 Task: Find connections with filter location Puerto de la Cruz with filter topic #Selfhelpwith filter profile language French with filter current company Chemical Job Vacancy with filter school M.B.M. Engineering College, Jodhpur with filter industry Utilities with filter service category Wedding Photography with filter keywords title Crane Operator
Action: Mouse moved to (614, 83)
Screenshot: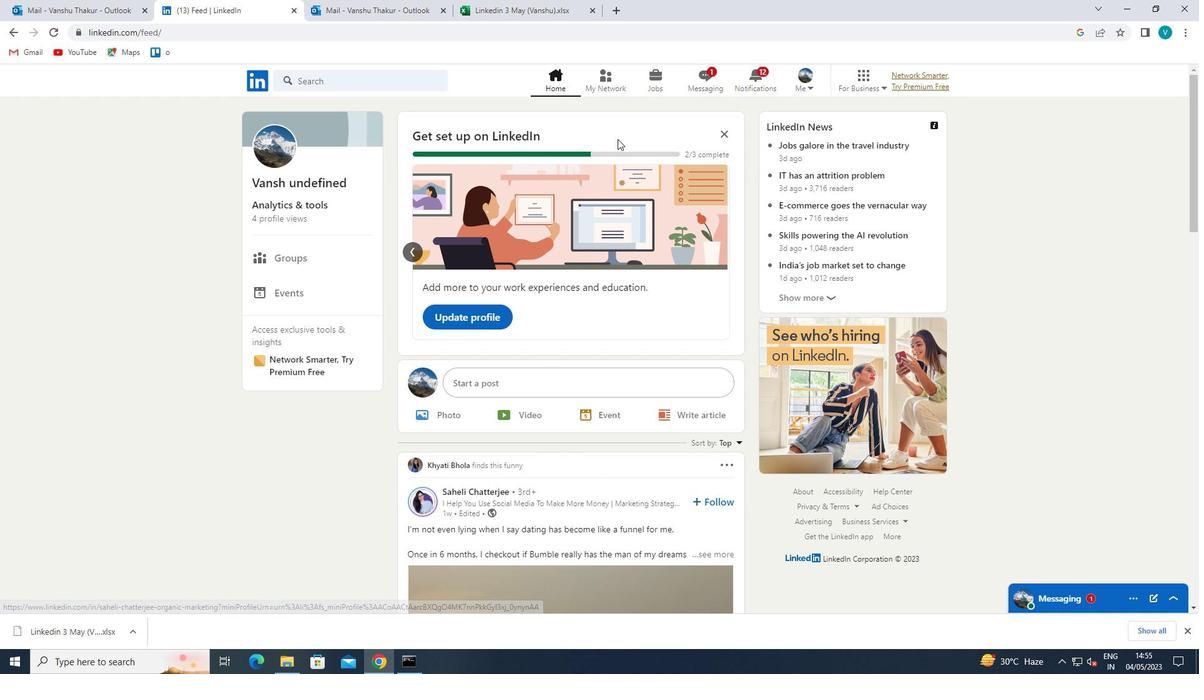 
Action: Mouse pressed left at (614, 83)
Screenshot: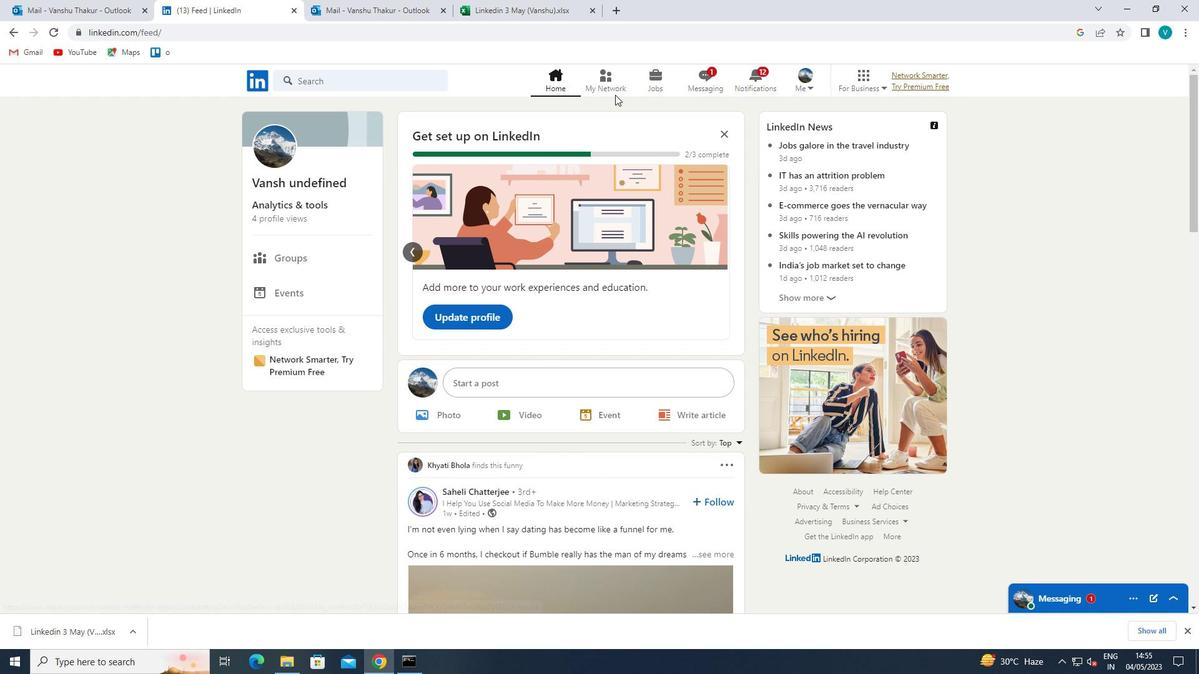 
Action: Mouse moved to (371, 156)
Screenshot: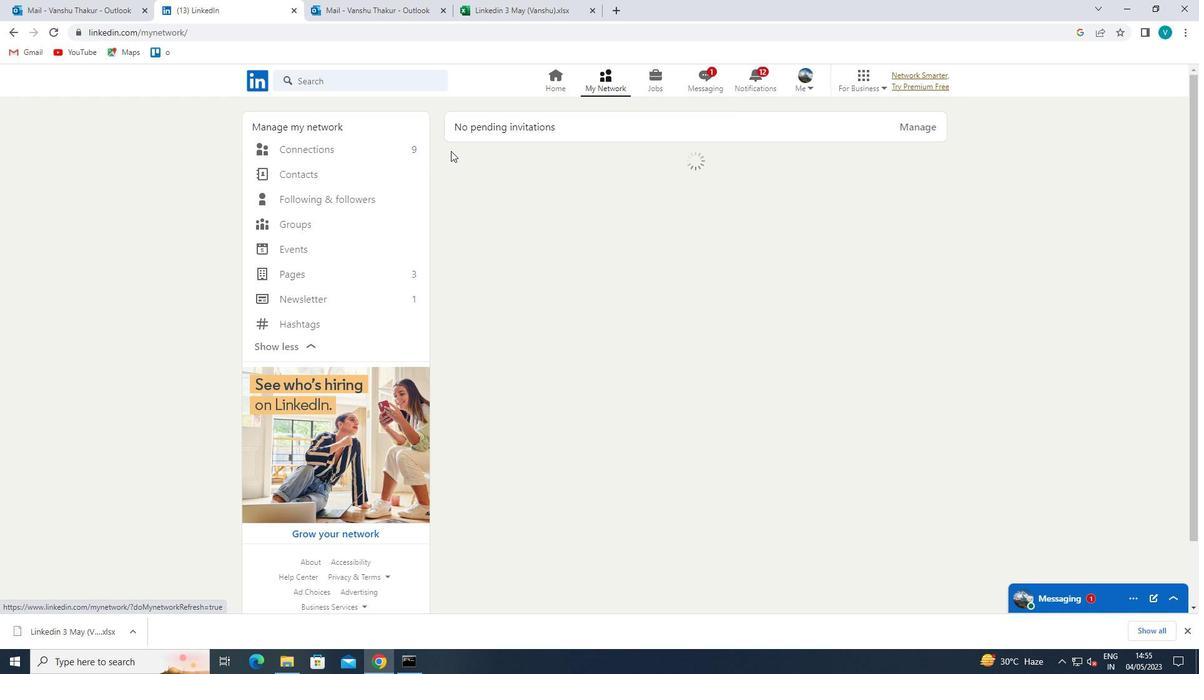 
Action: Mouse pressed left at (371, 156)
Screenshot: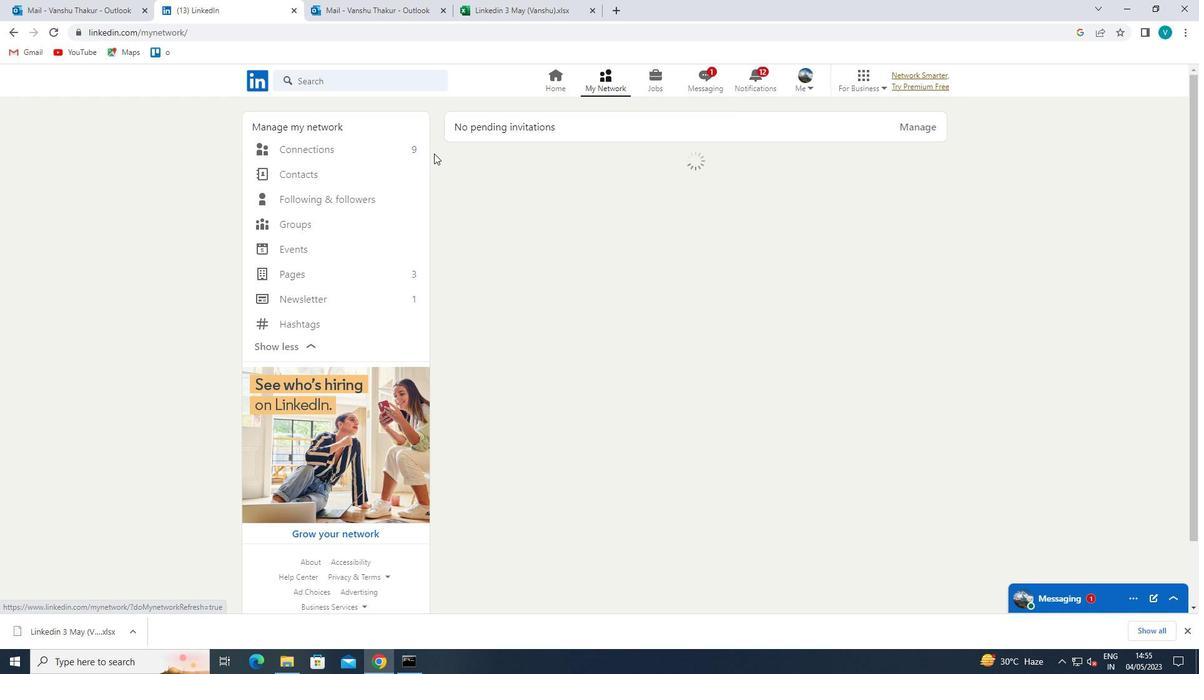 
Action: Mouse moved to (371, 152)
Screenshot: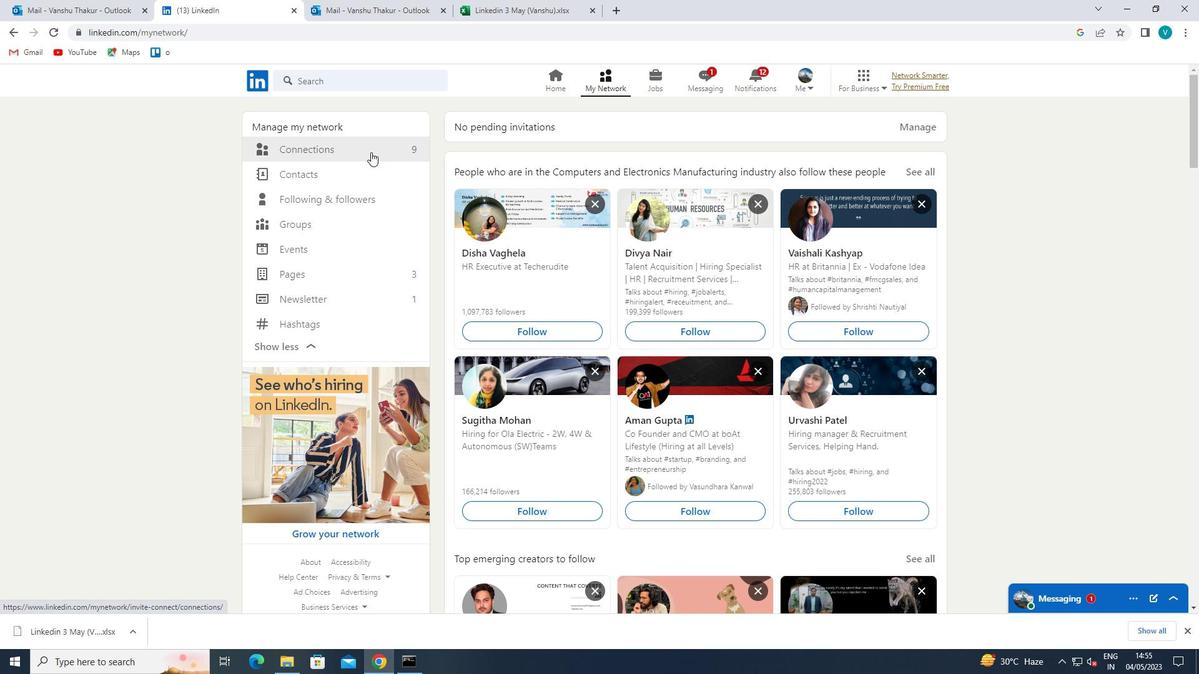 
Action: Mouse pressed left at (371, 152)
Screenshot: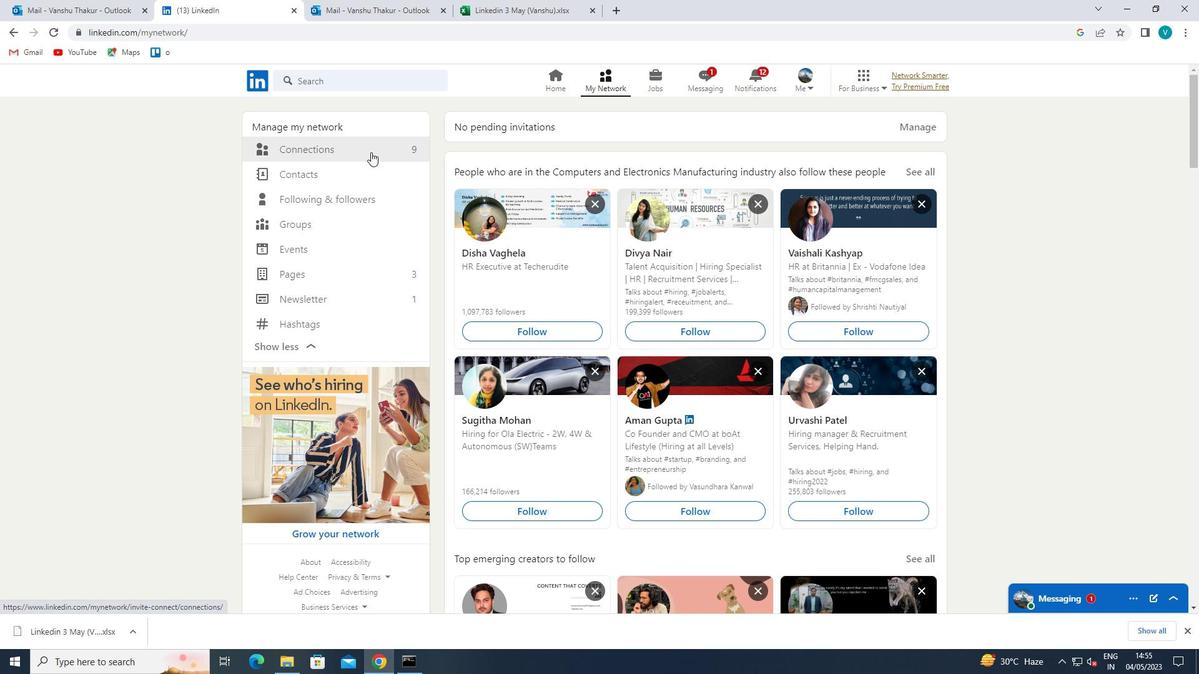 
Action: Mouse moved to (372, 149)
Screenshot: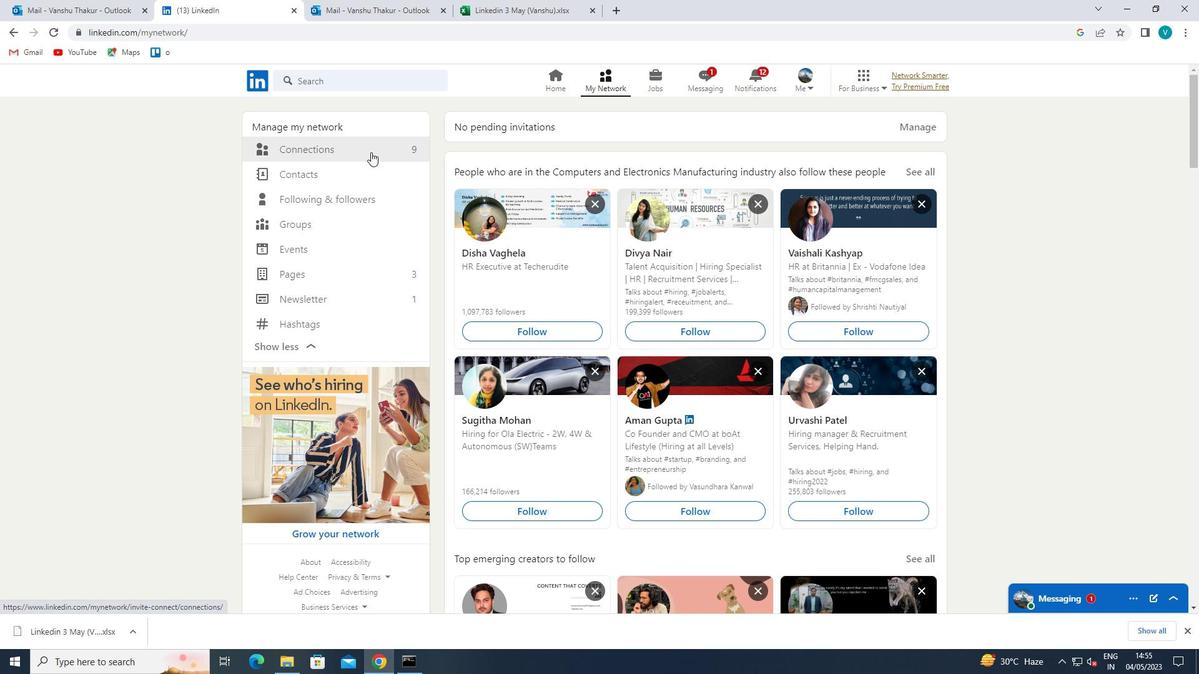 
Action: Mouse pressed left at (372, 149)
Screenshot: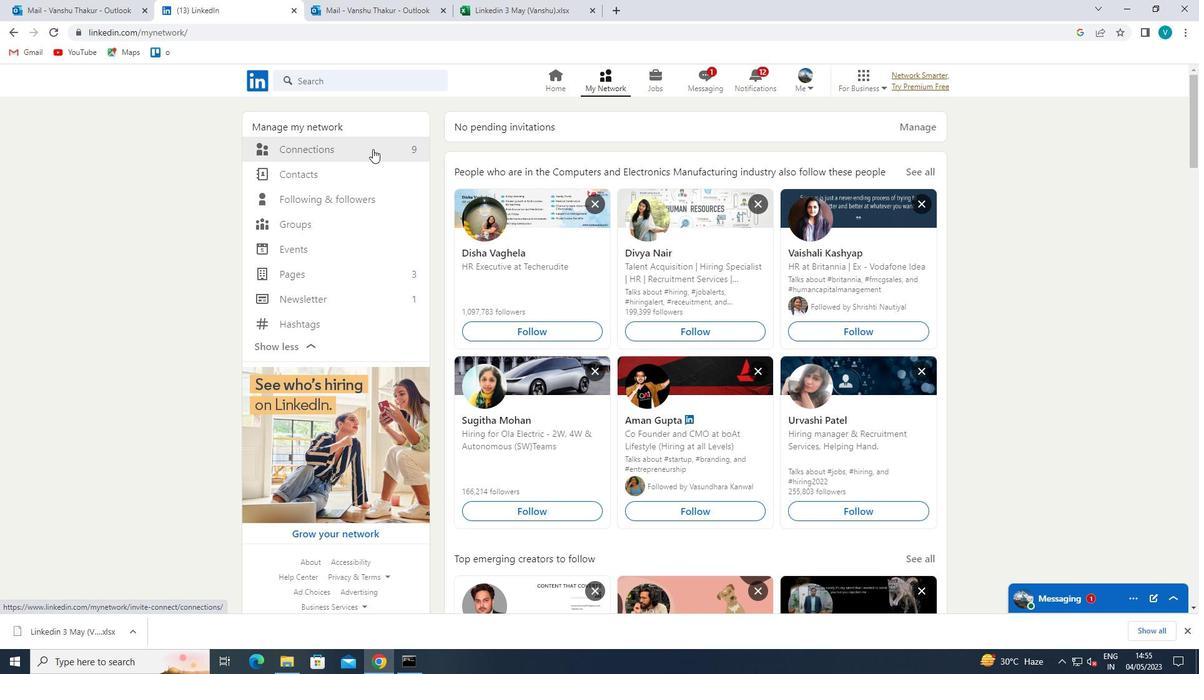 
Action: Mouse moved to (669, 146)
Screenshot: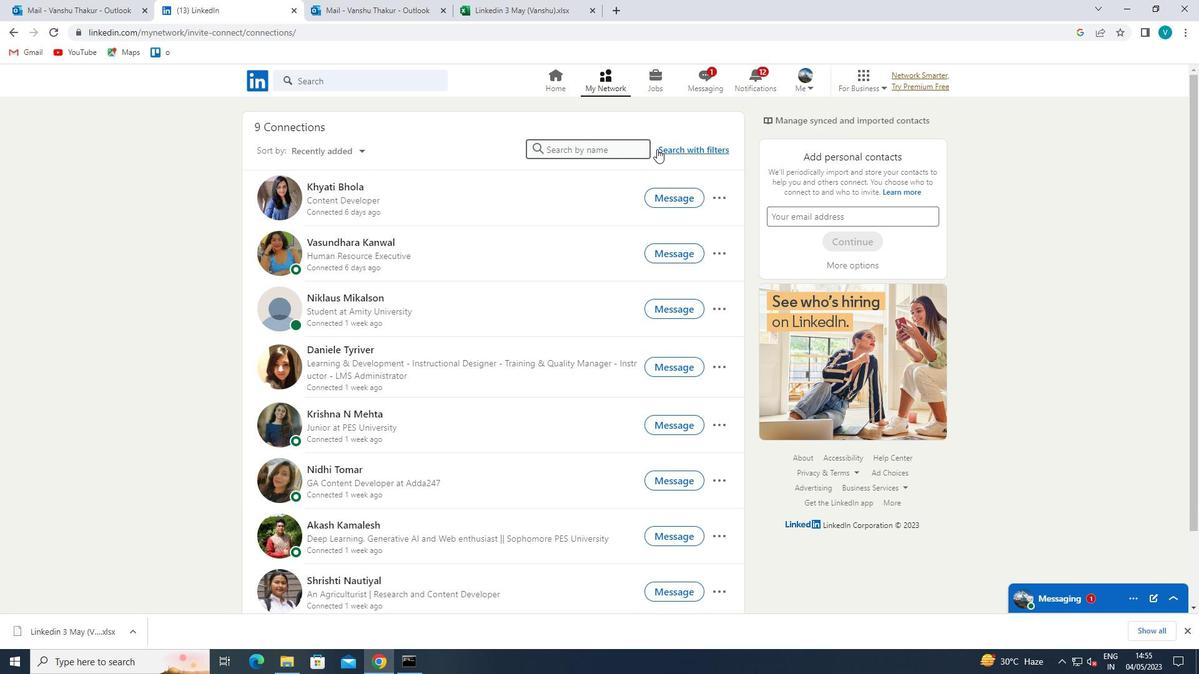 
Action: Mouse pressed left at (669, 146)
Screenshot: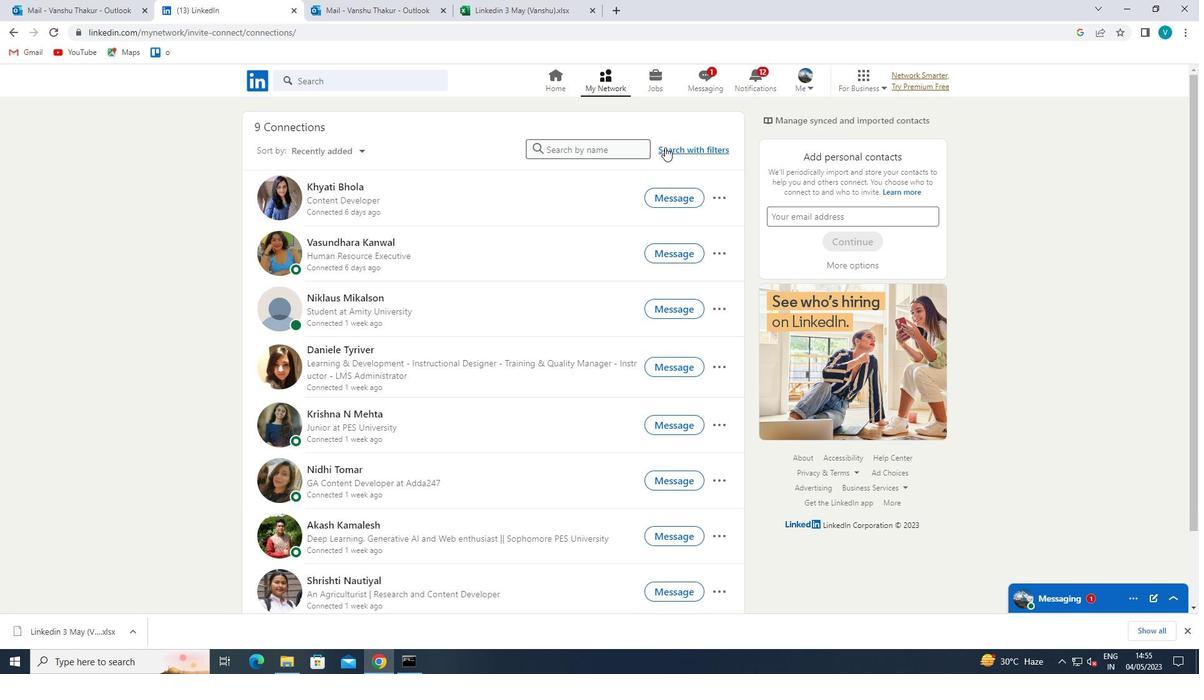 
Action: Mouse moved to (608, 119)
Screenshot: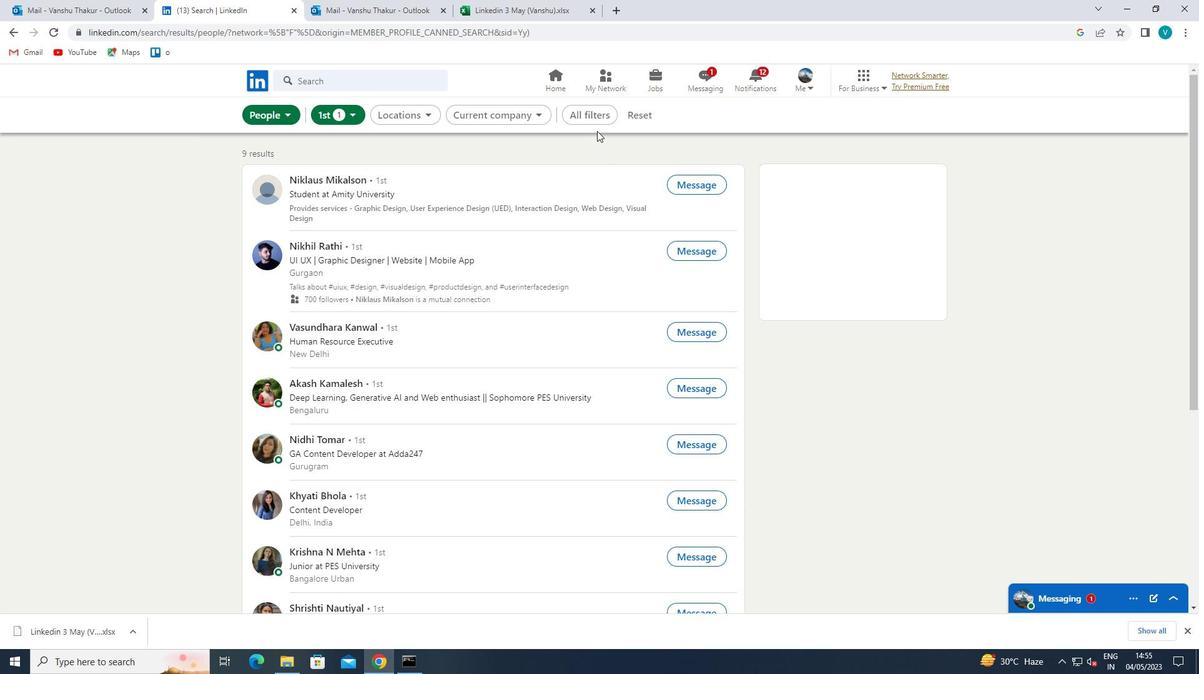 
Action: Mouse pressed left at (608, 119)
Screenshot: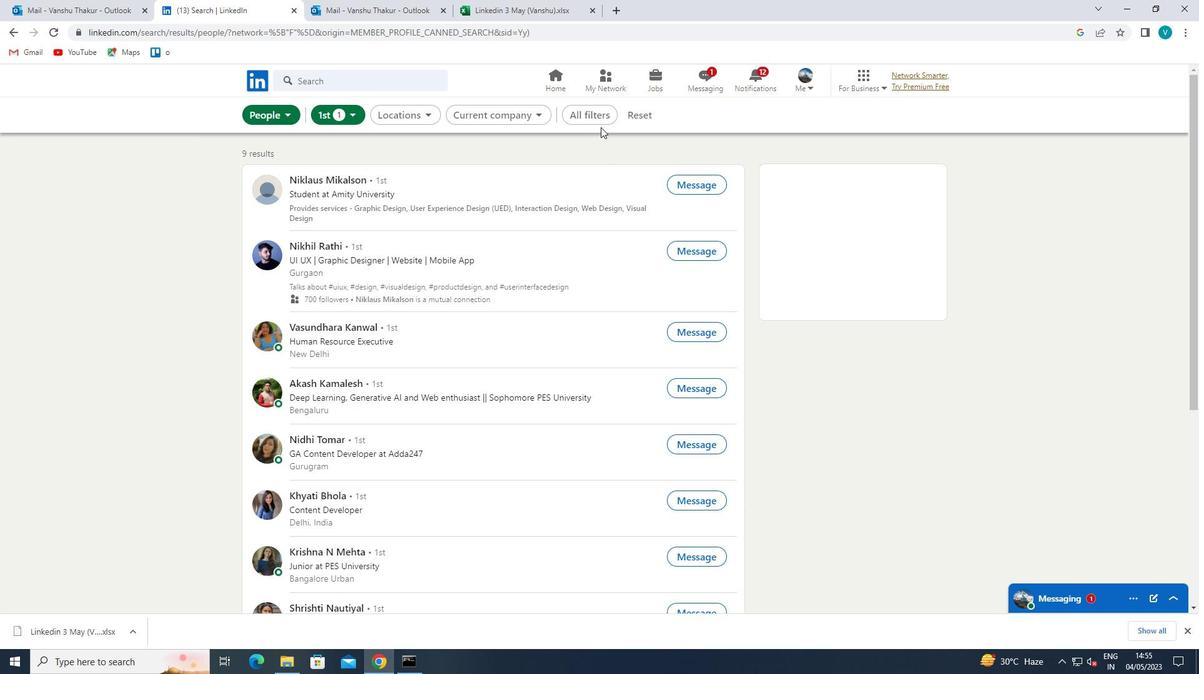 
Action: Mouse moved to (1126, 331)
Screenshot: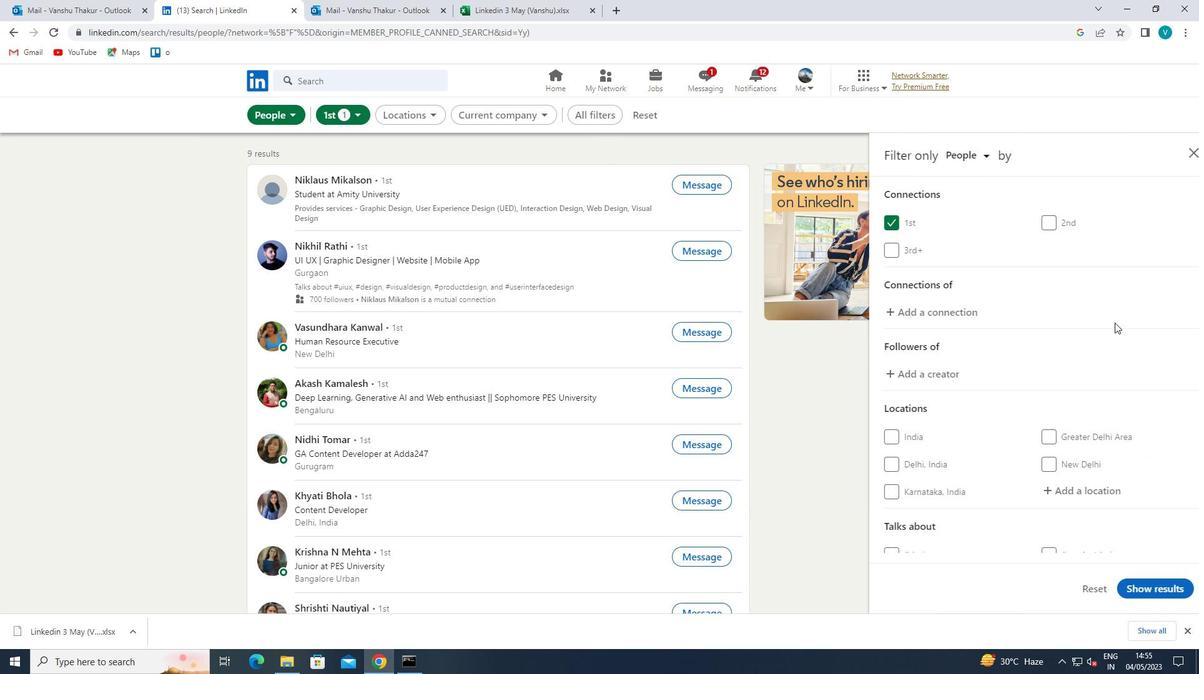 
Action: Mouse scrolled (1126, 331) with delta (0, 0)
Screenshot: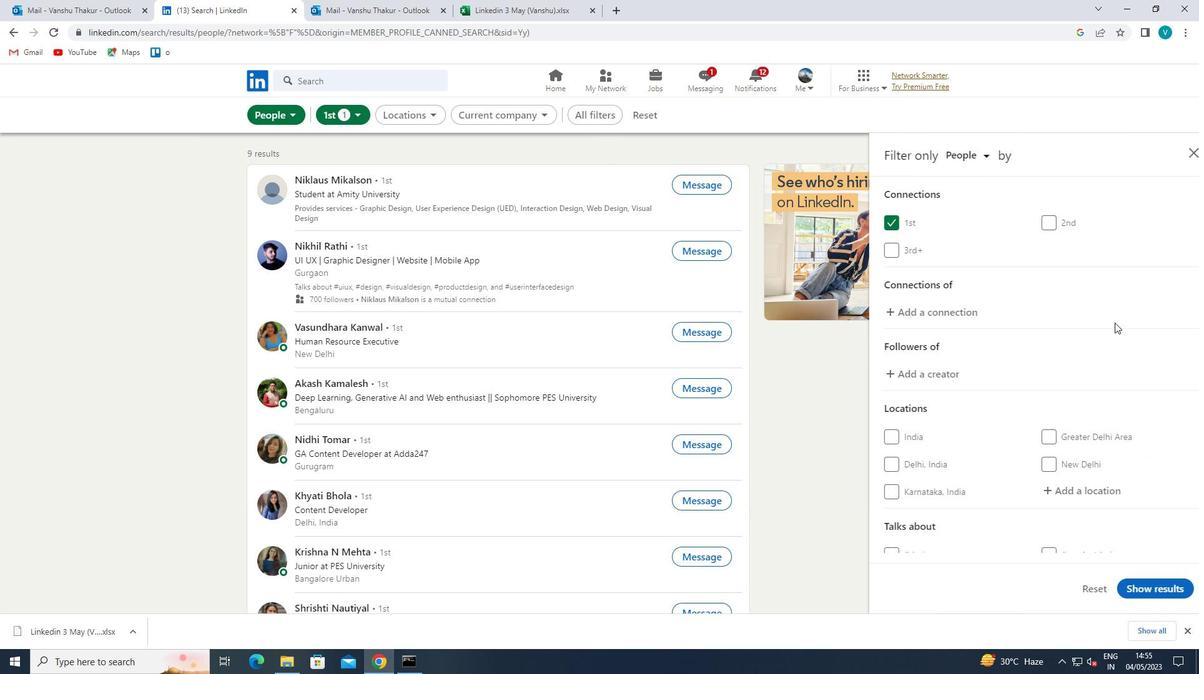 
Action: Mouse moved to (1126, 332)
Screenshot: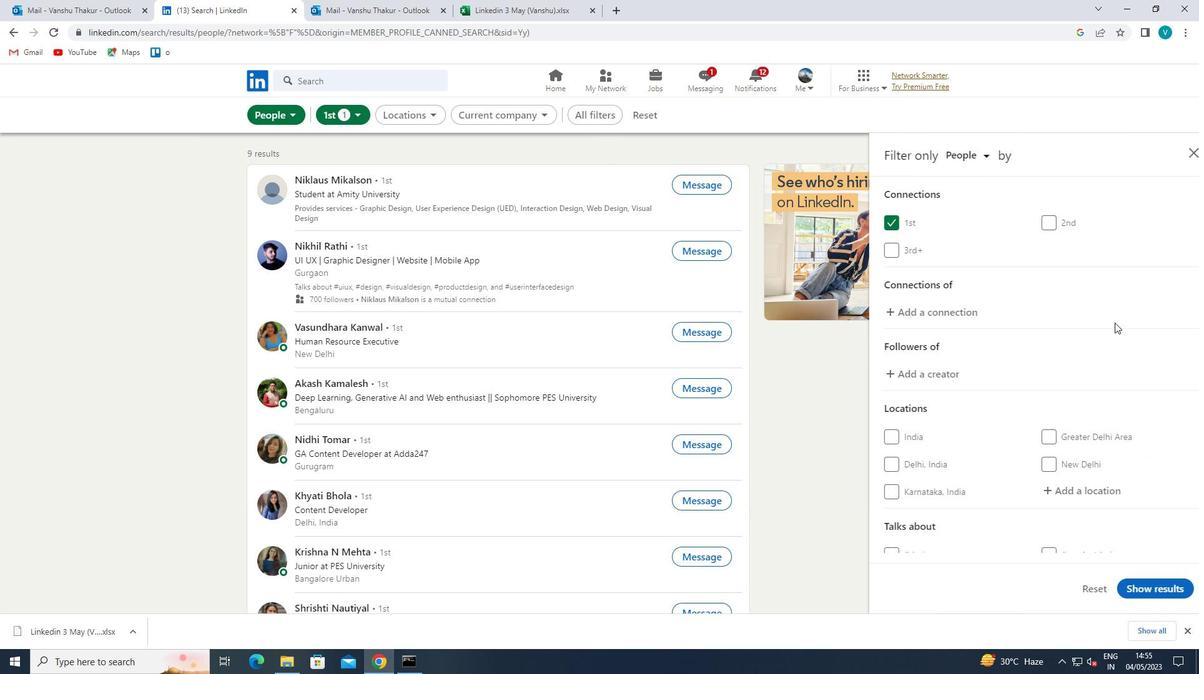 
Action: Mouse scrolled (1126, 331) with delta (0, 0)
Screenshot: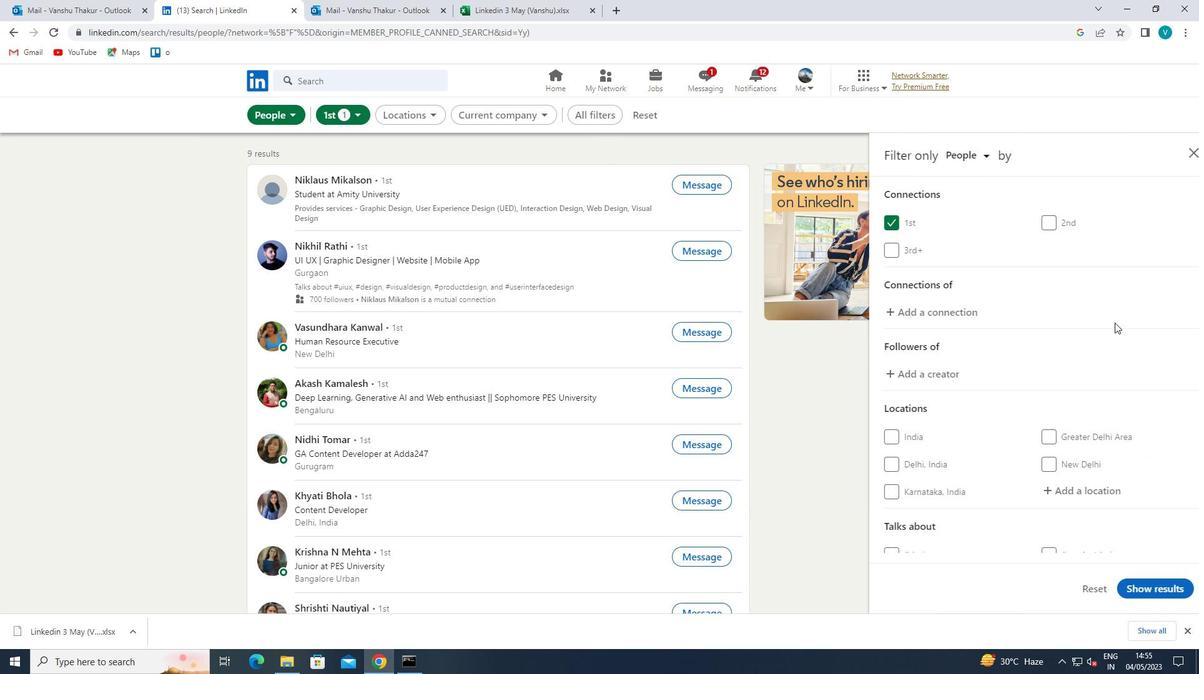 
Action: Mouse moved to (1100, 368)
Screenshot: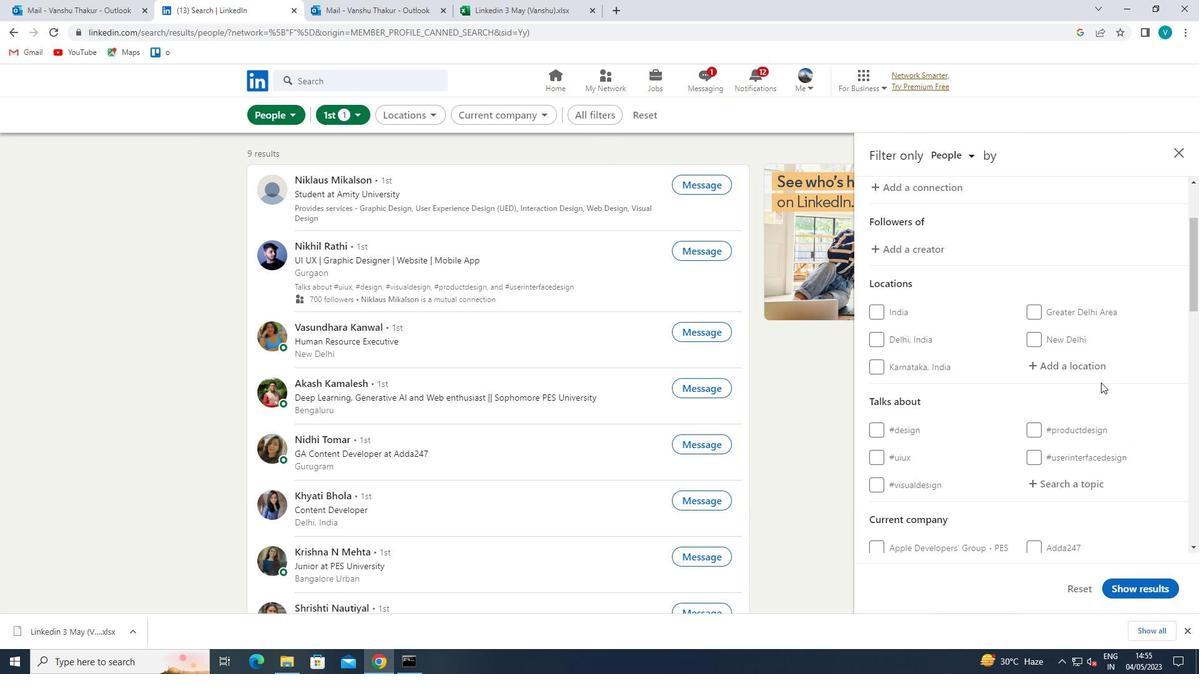 
Action: Mouse pressed left at (1100, 368)
Screenshot: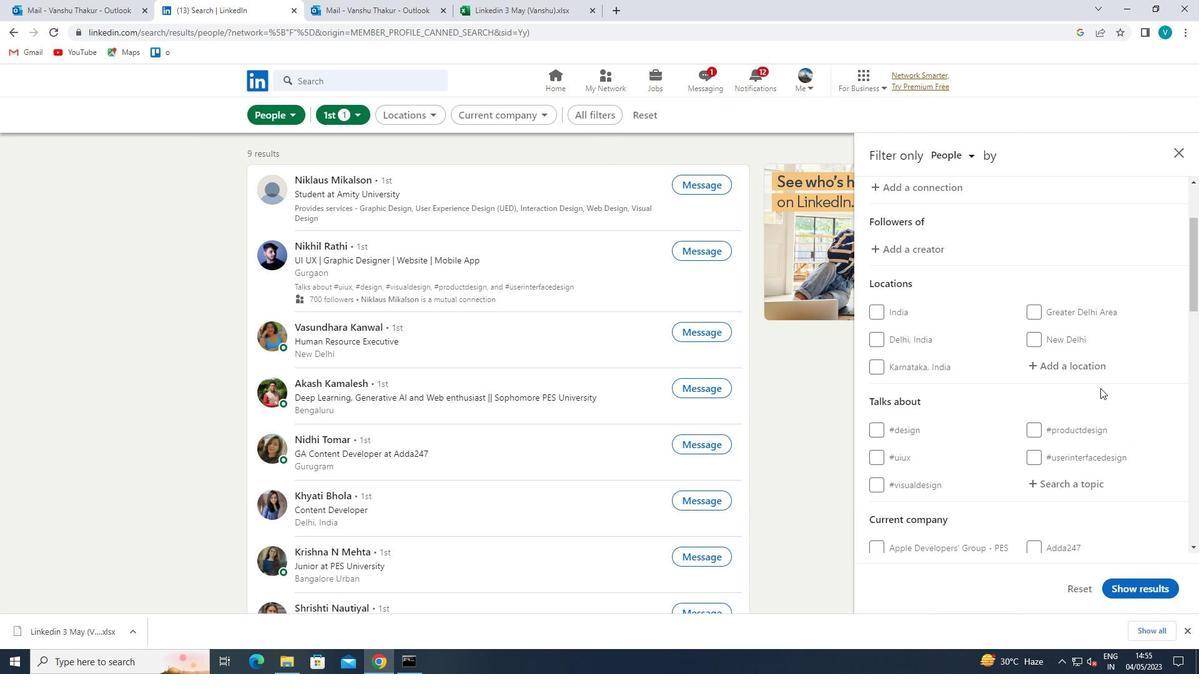 
Action: Mouse moved to (1050, 394)
Screenshot: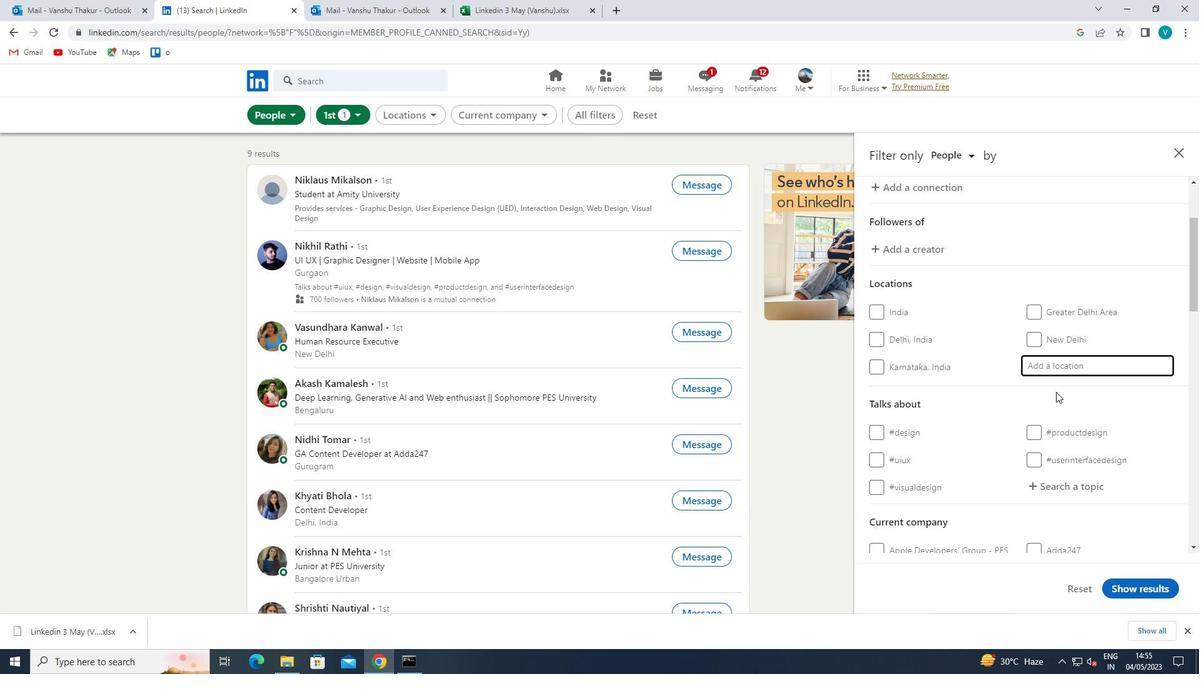 
Action: Key pressed <Key.shift>PUERTO<Key.space>DE<Key.space>LA<Key.space><Key.shift>CRUZ
Screenshot: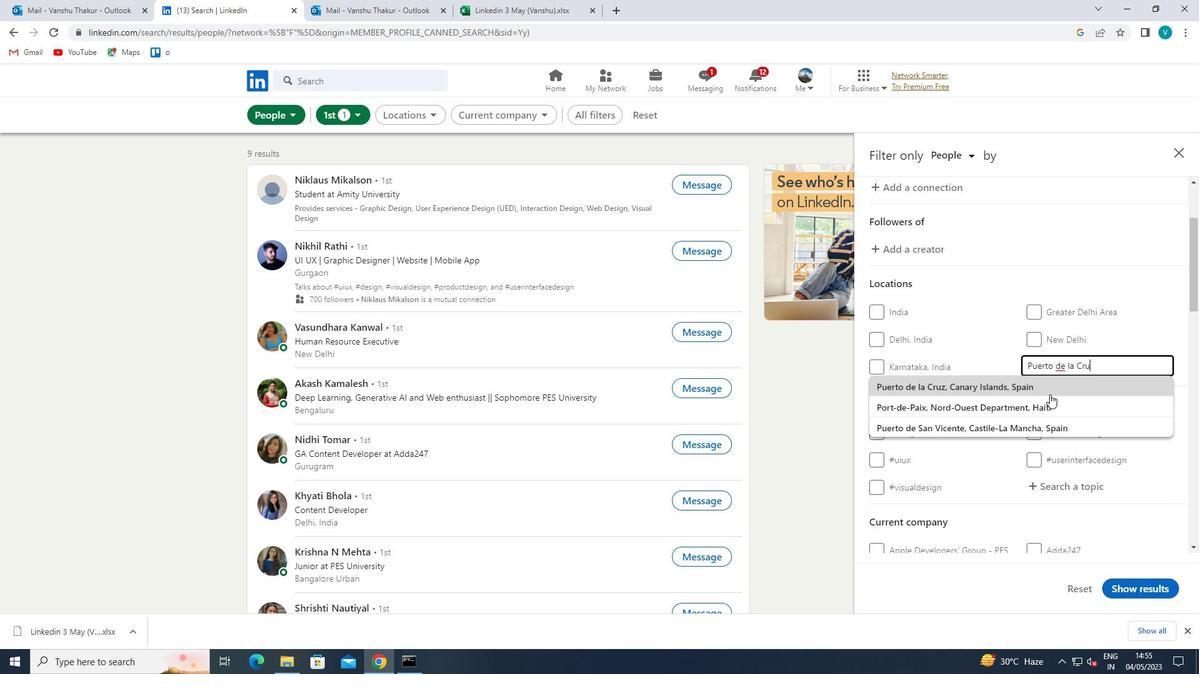 
Action: Mouse pressed left at (1050, 394)
Screenshot: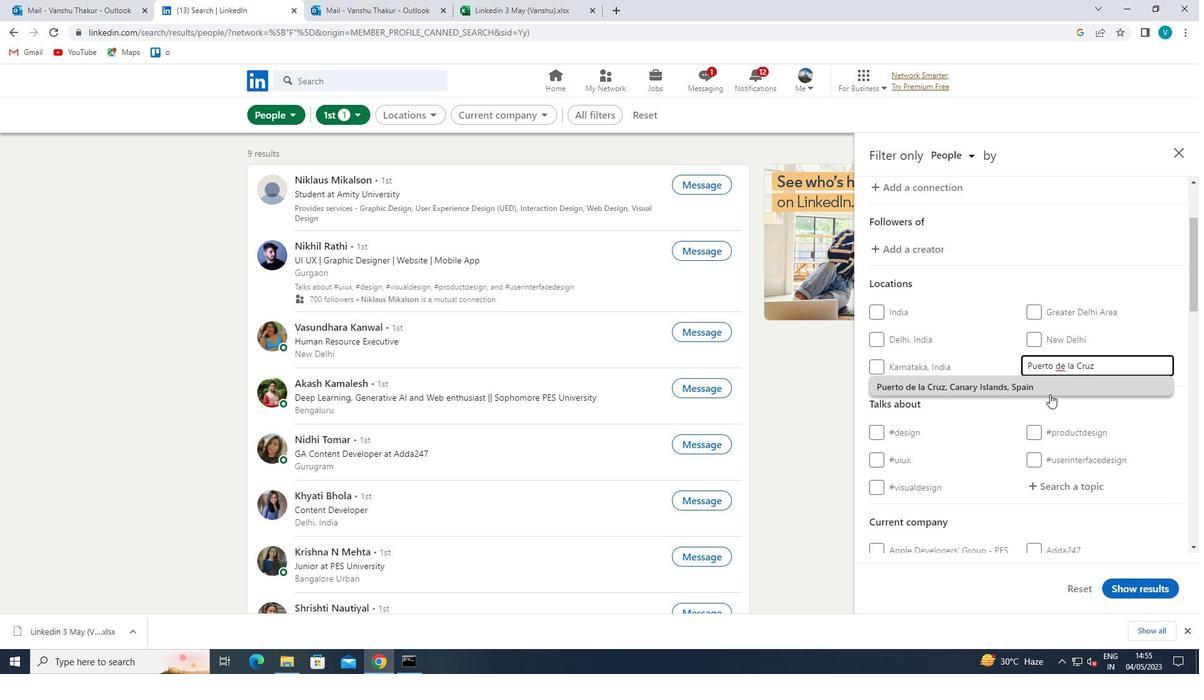 
Action: Mouse moved to (1044, 397)
Screenshot: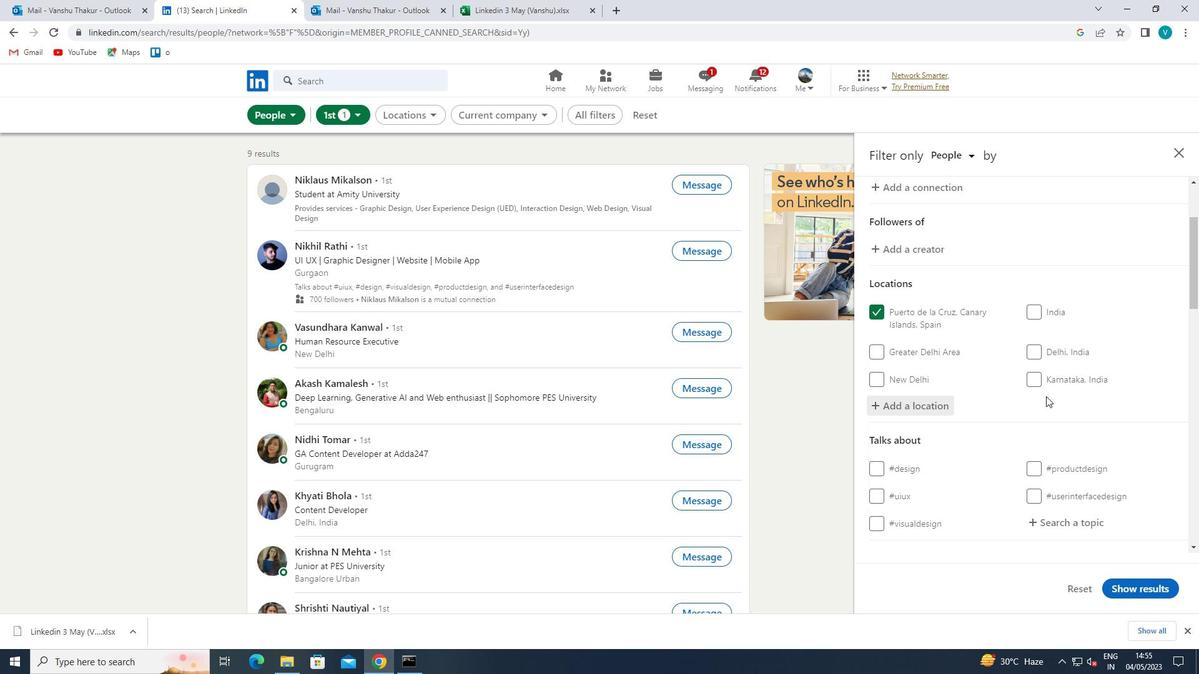 
Action: Mouse scrolled (1044, 397) with delta (0, 0)
Screenshot: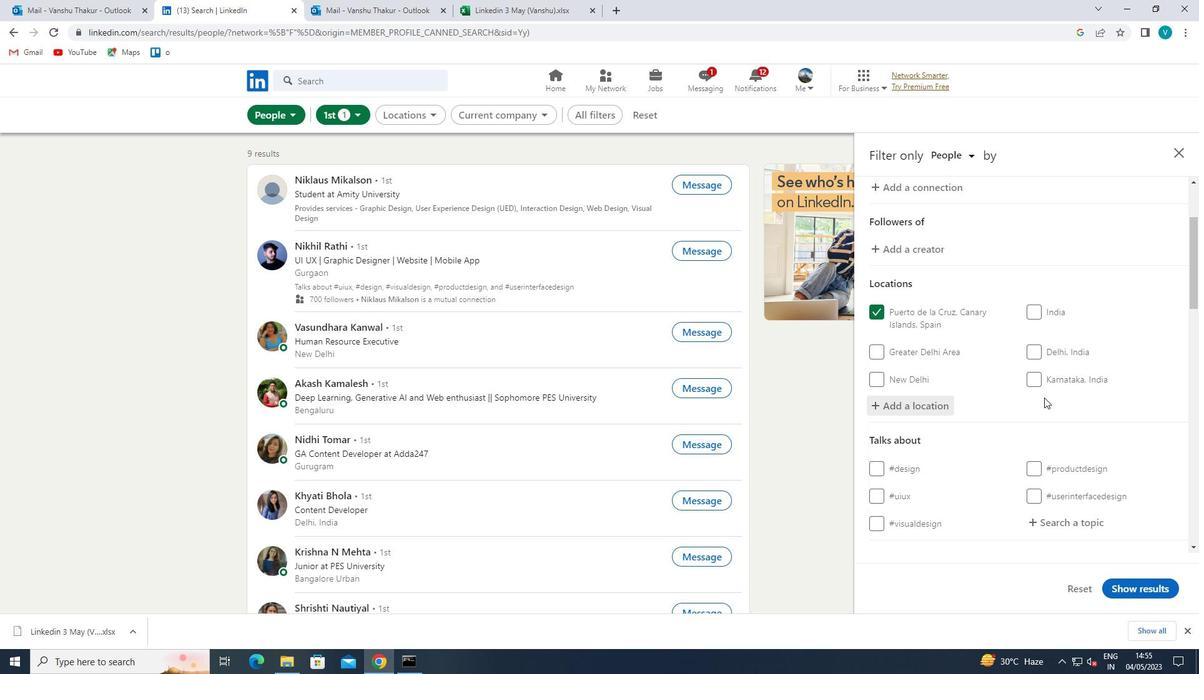
Action: Mouse scrolled (1044, 397) with delta (0, 0)
Screenshot: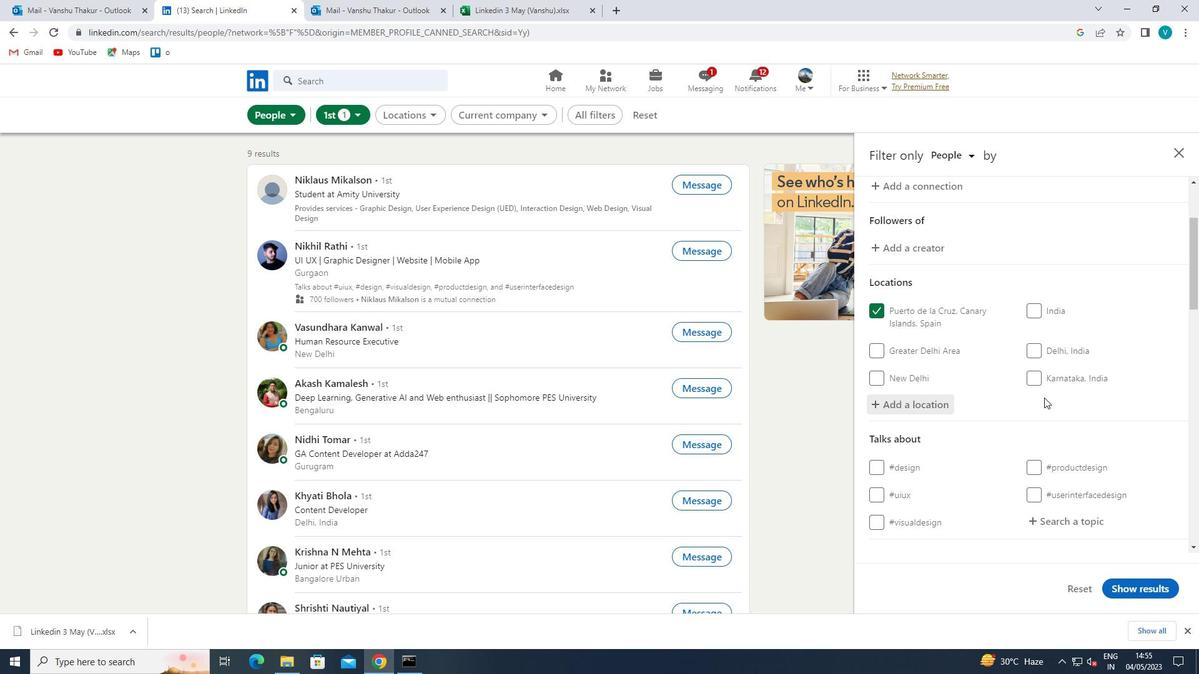 
Action: Mouse scrolled (1044, 397) with delta (0, 0)
Screenshot: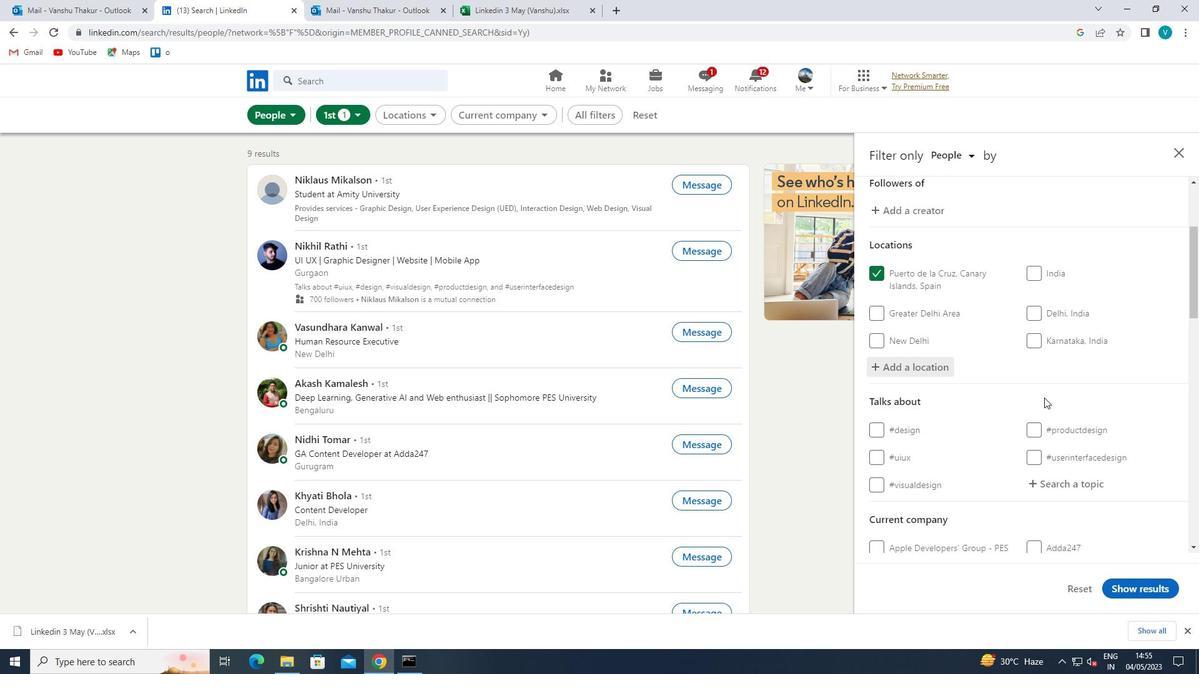 
Action: Mouse moved to (1058, 334)
Screenshot: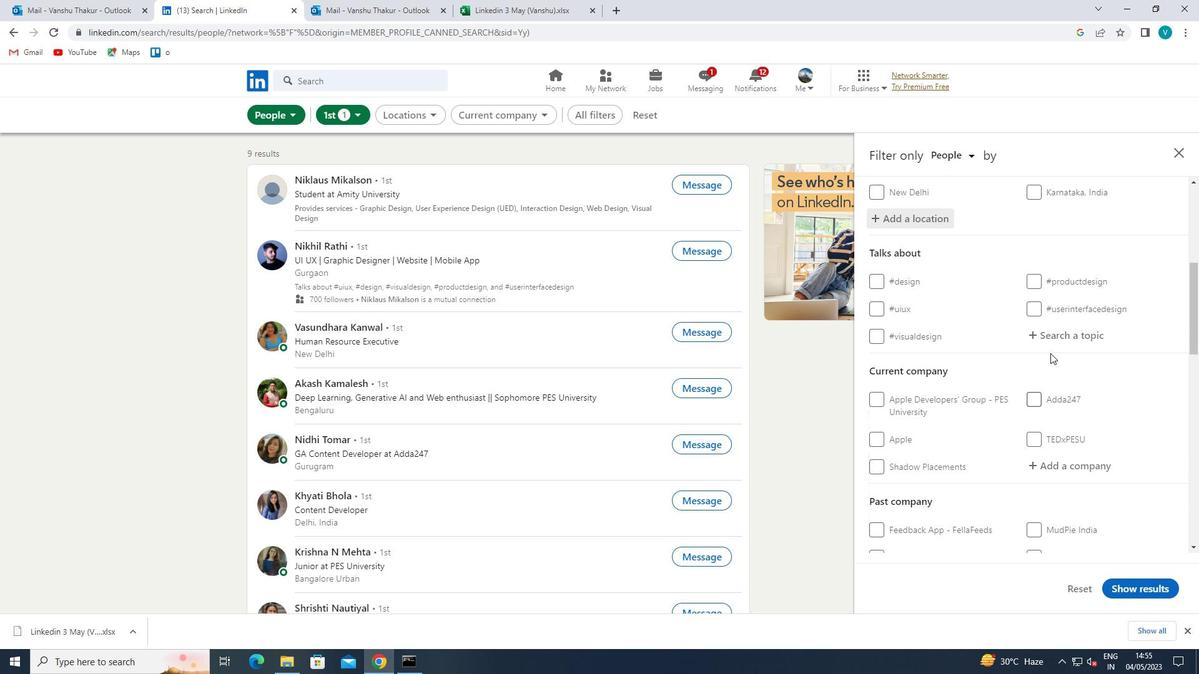 
Action: Mouse pressed left at (1058, 334)
Screenshot: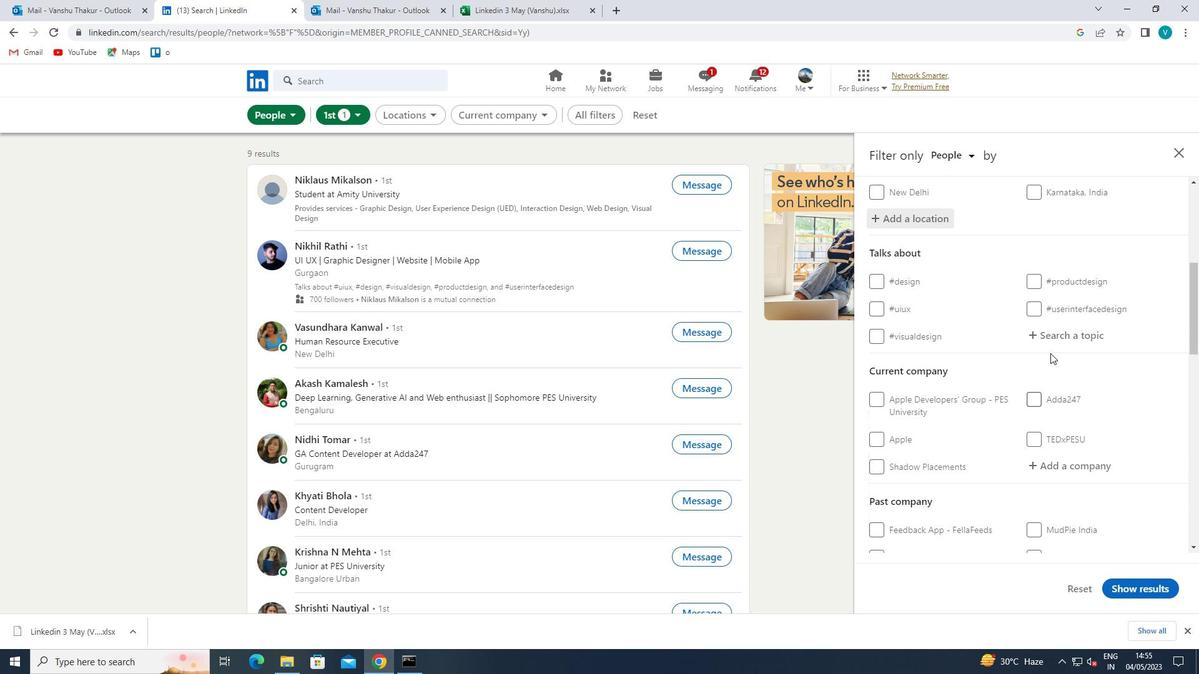 
Action: Mouse moved to (1055, 335)
Screenshot: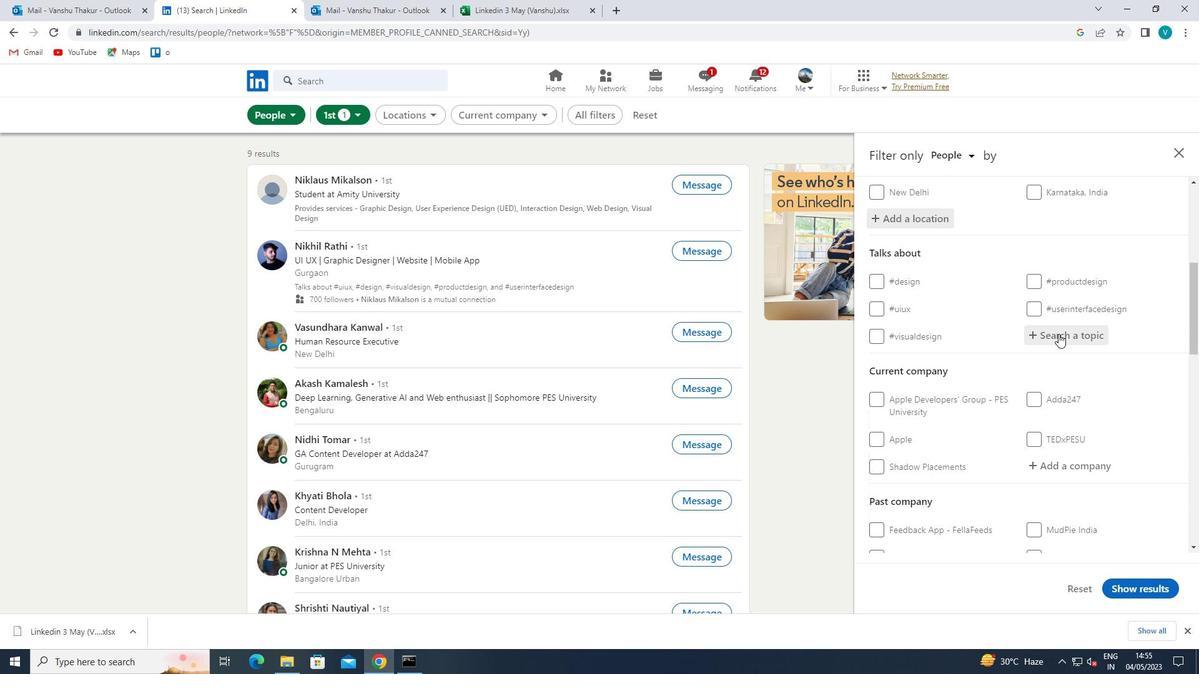 
Action: Key pressed SELFHELP
Screenshot: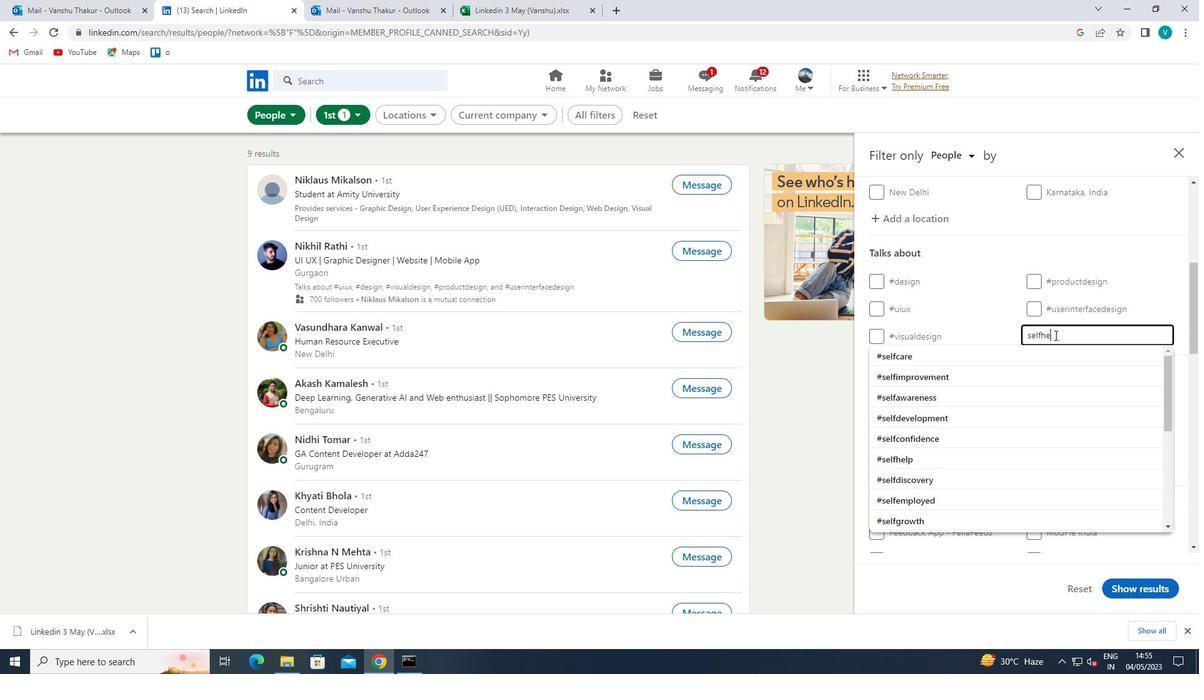 
Action: Mouse moved to (1096, 357)
Screenshot: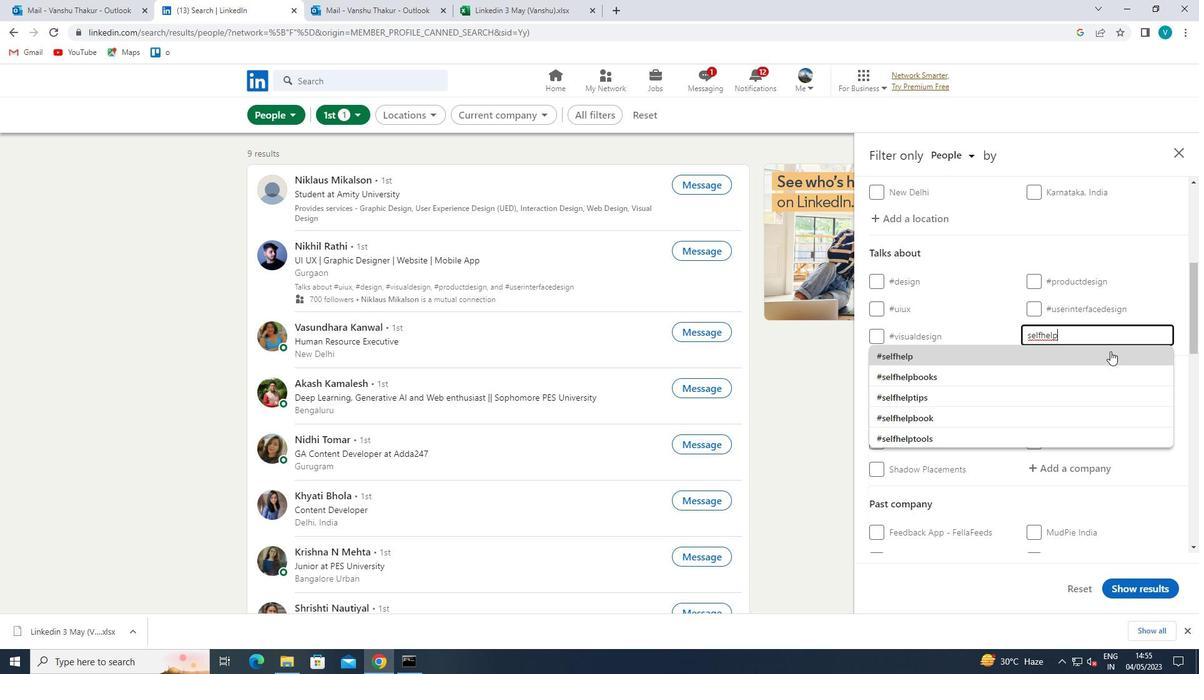 
Action: Mouse pressed left at (1096, 357)
Screenshot: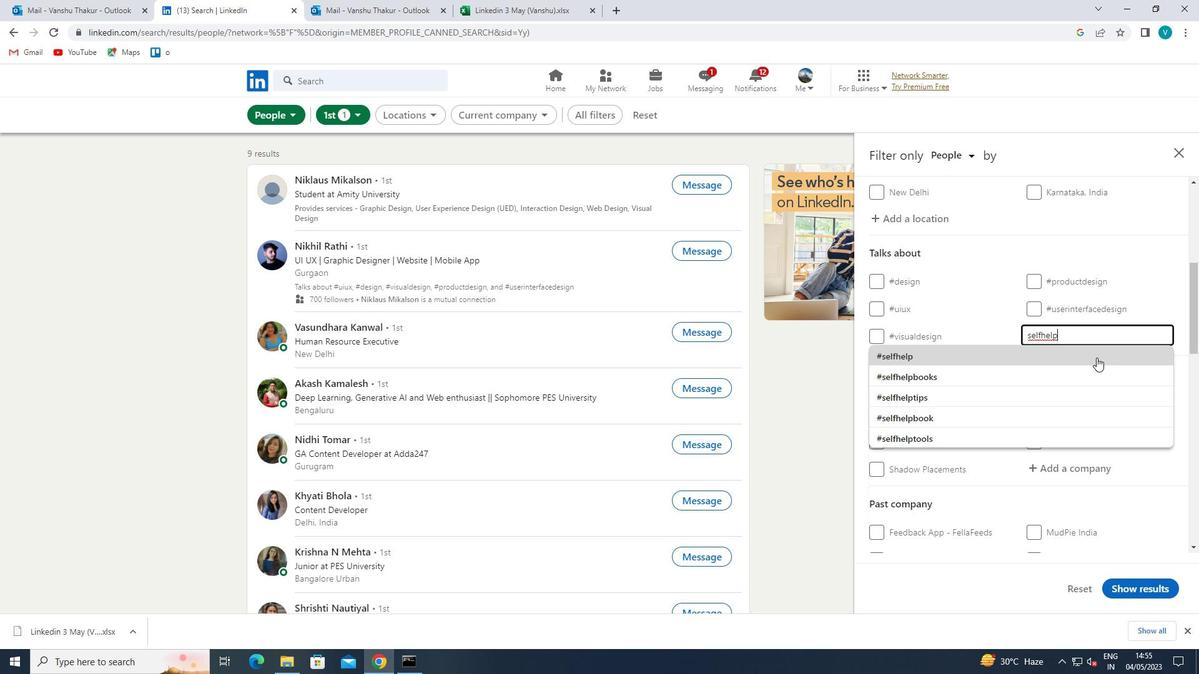 
Action: Mouse scrolled (1096, 357) with delta (0, 0)
Screenshot: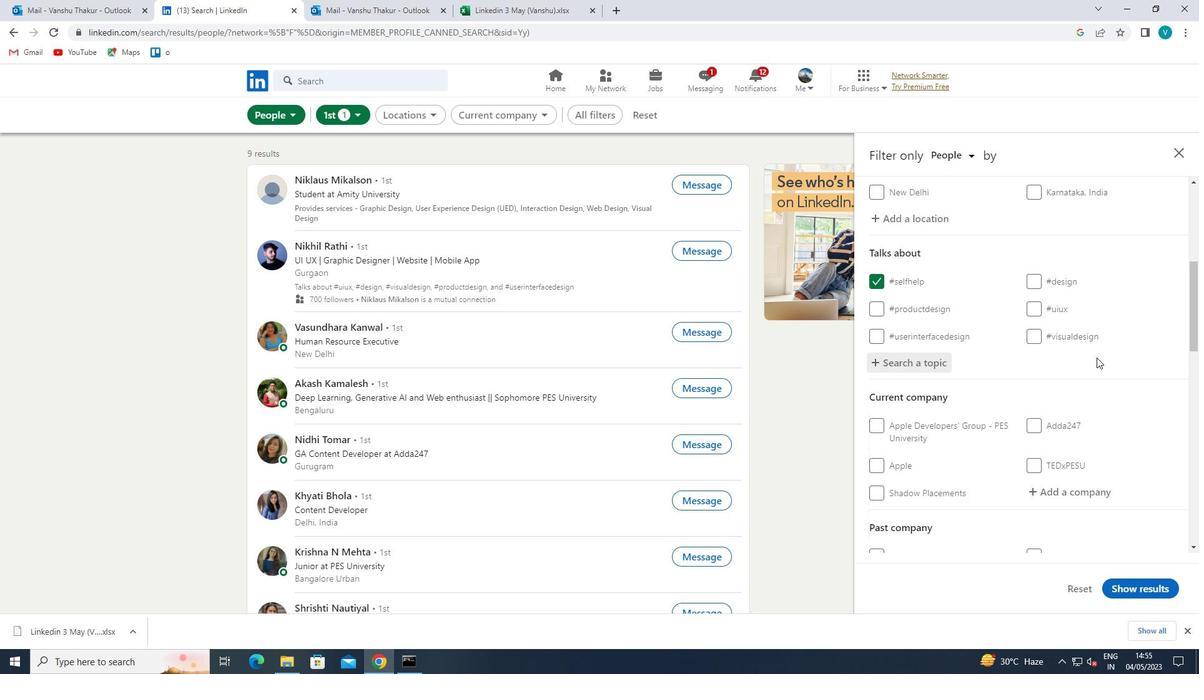 
Action: Mouse scrolled (1096, 357) with delta (0, 0)
Screenshot: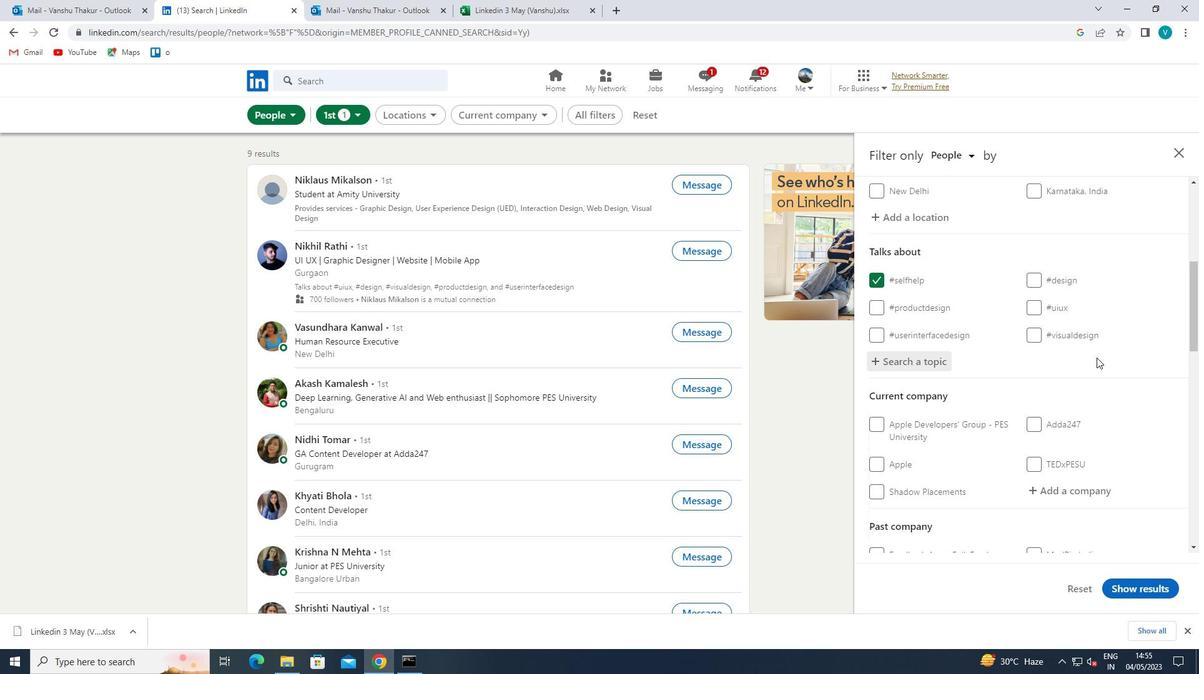 
Action: Mouse moved to (1083, 367)
Screenshot: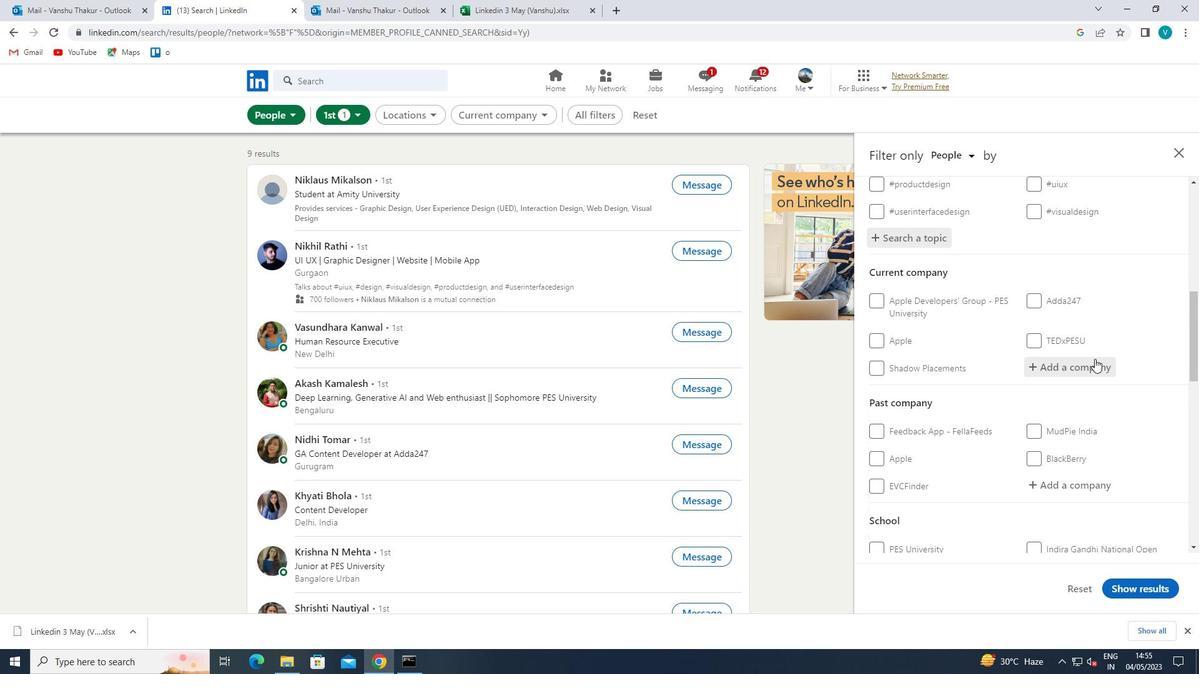 
Action: Mouse pressed left at (1083, 367)
Screenshot: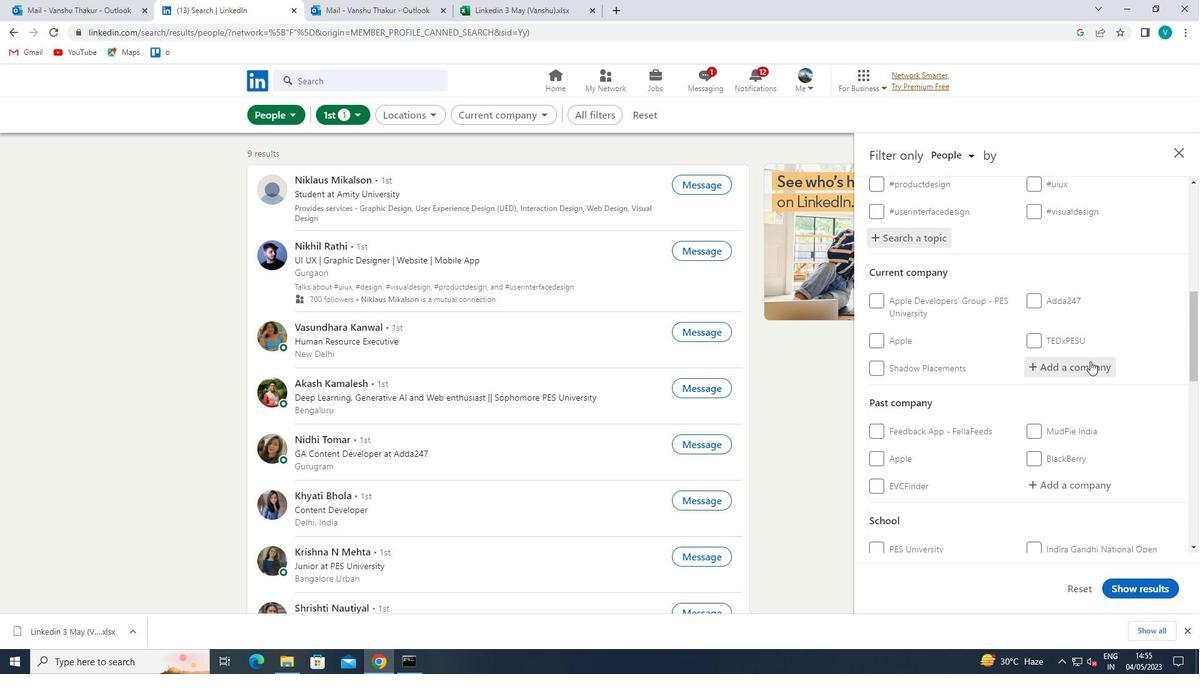 
Action: Mouse moved to (1100, 357)
Screenshot: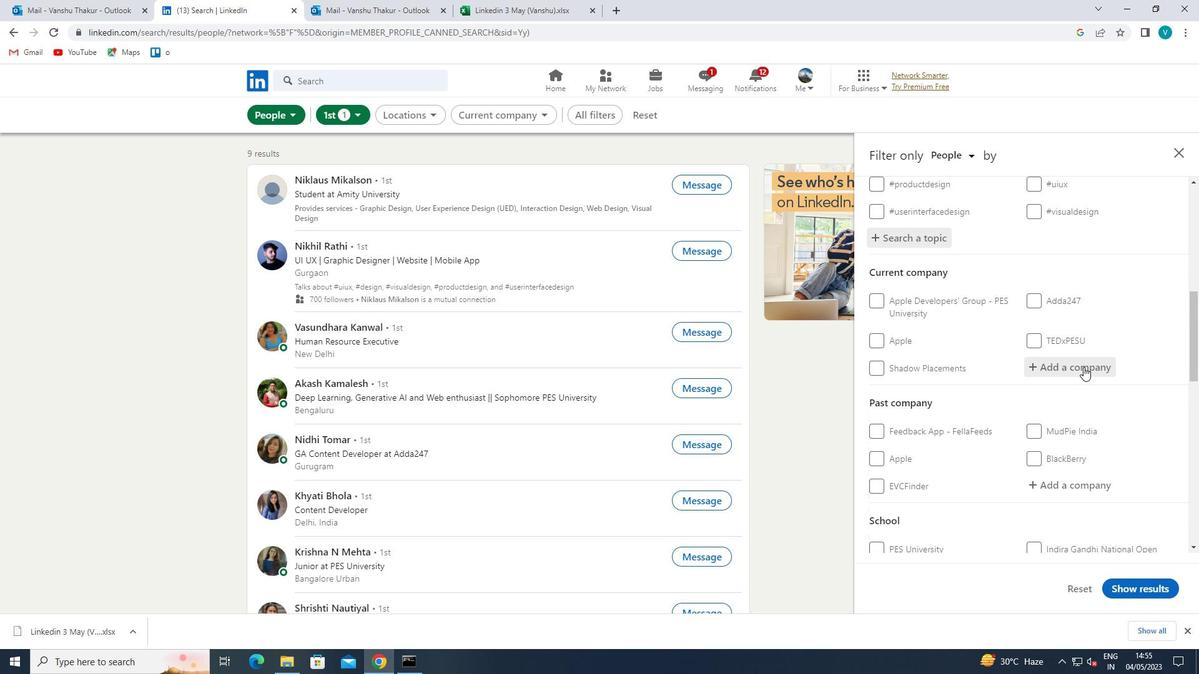 
Action: Key pressed <Key.shift>CHEMICAL<Key.space><Key.shift>JOB<Key.space>
Screenshot: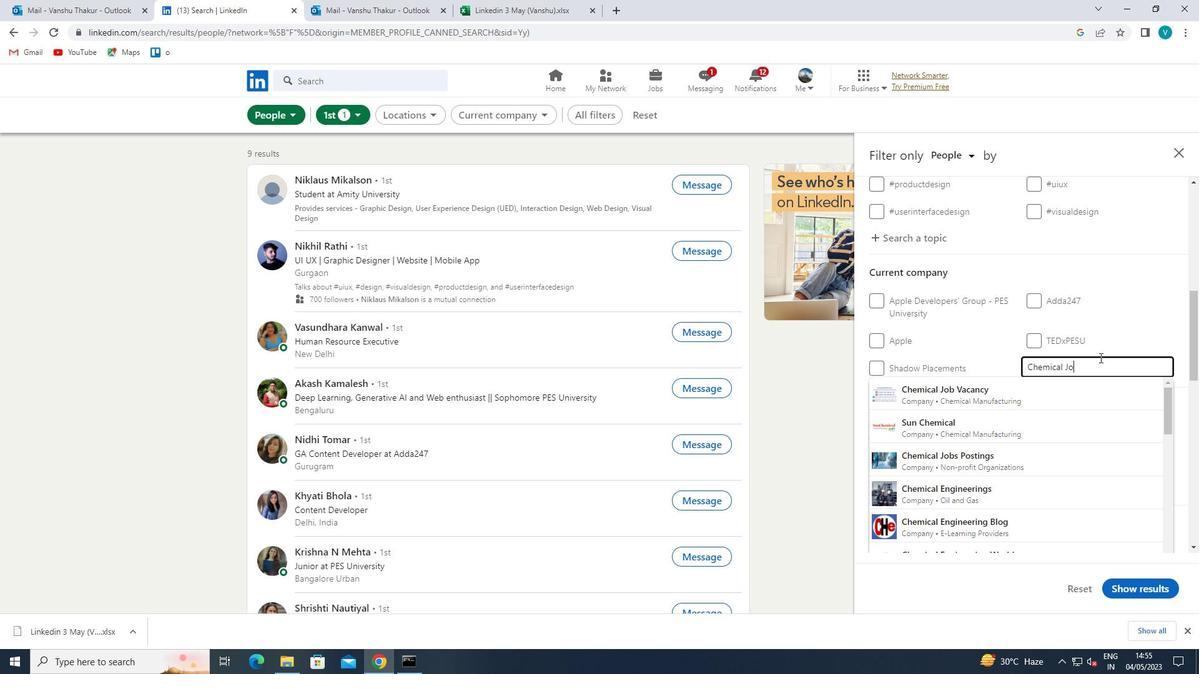 
Action: Mouse moved to (1050, 387)
Screenshot: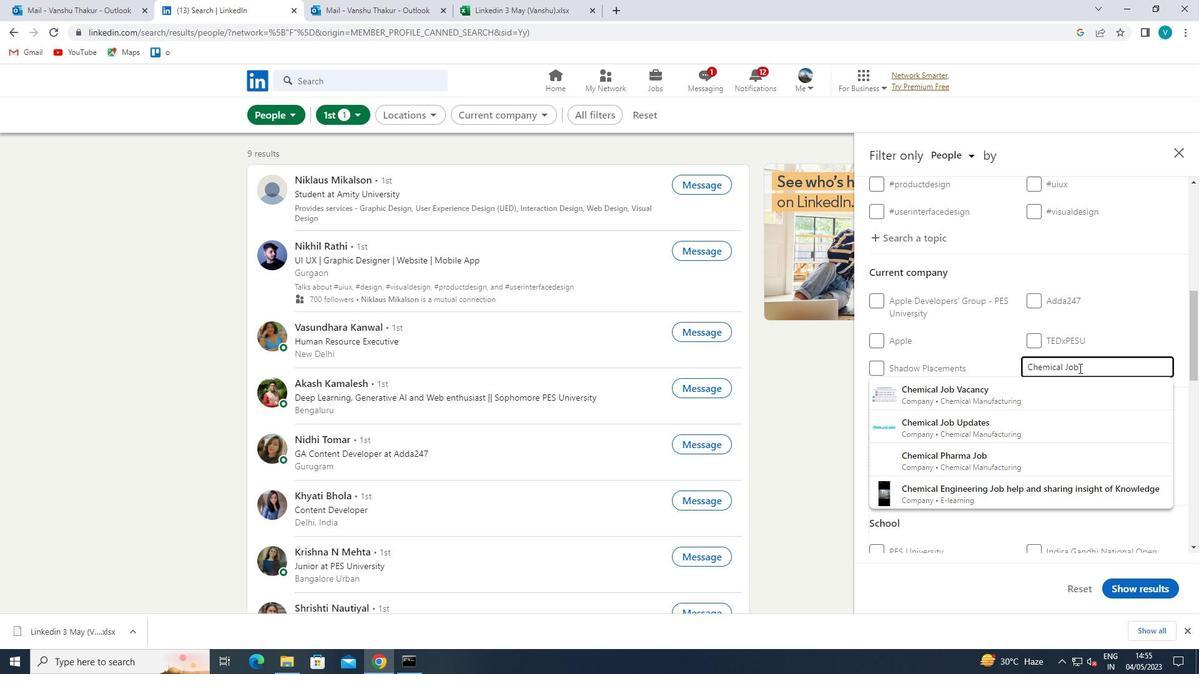 
Action: Mouse pressed left at (1050, 387)
Screenshot: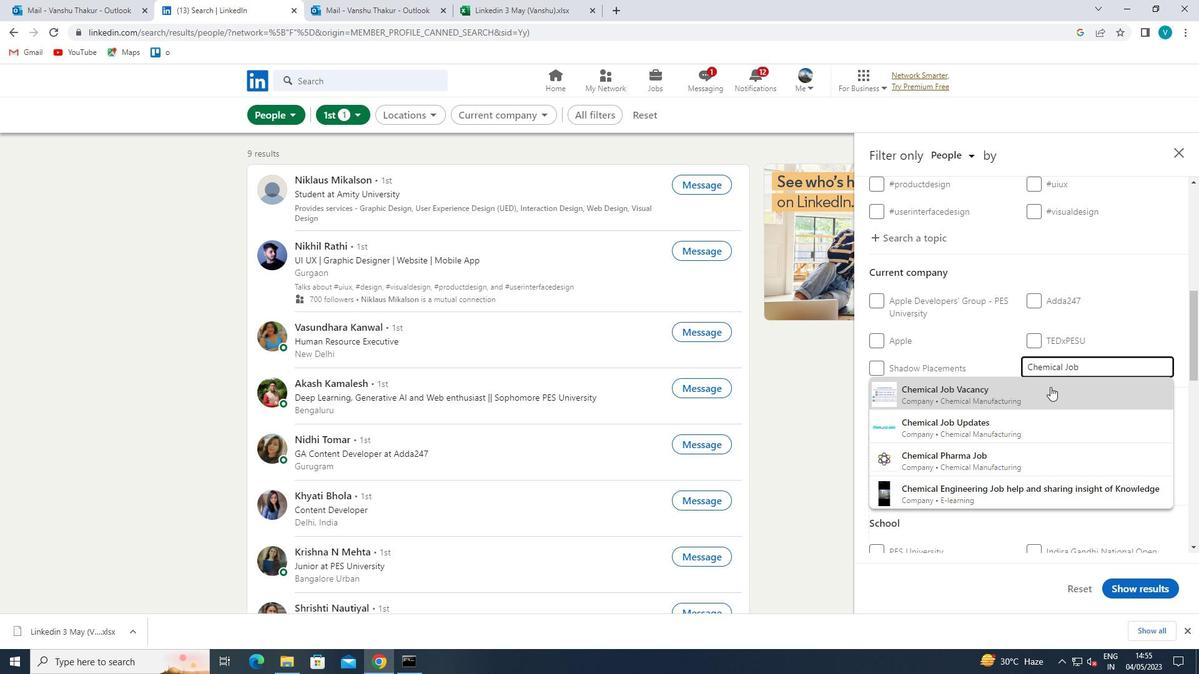 
Action: Mouse scrolled (1050, 386) with delta (0, 0)
Screenshot: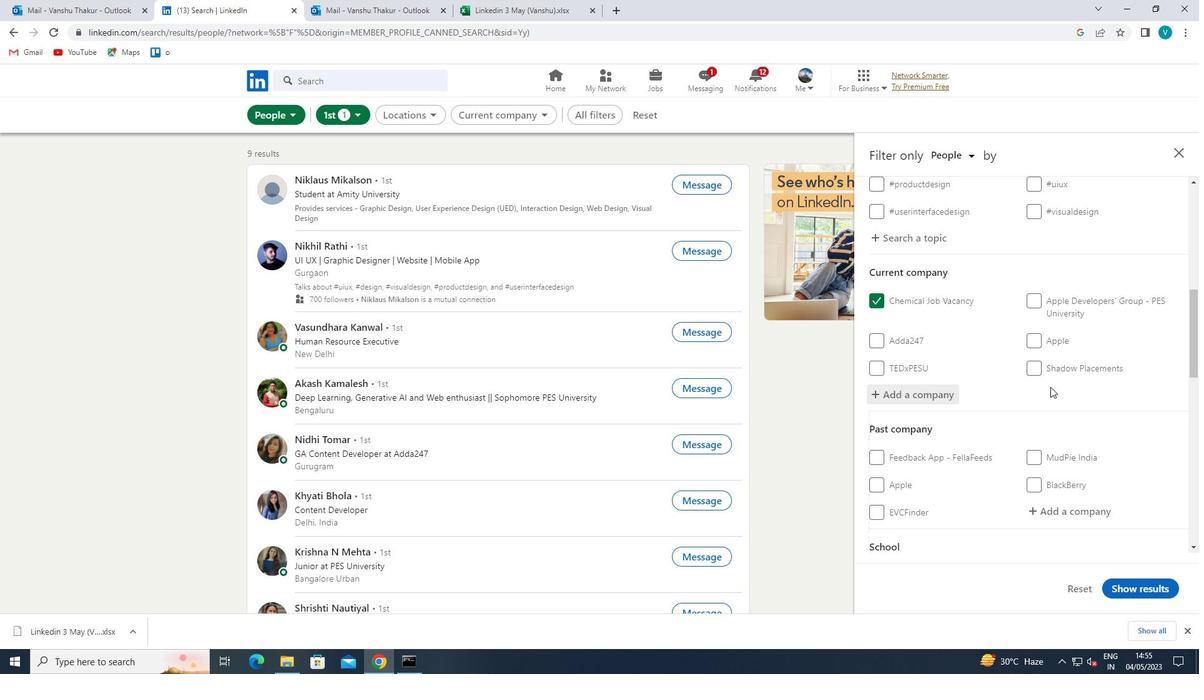 
Action: Mouse scrolled (1050, 386) with delta (0, 0)
Screenshot: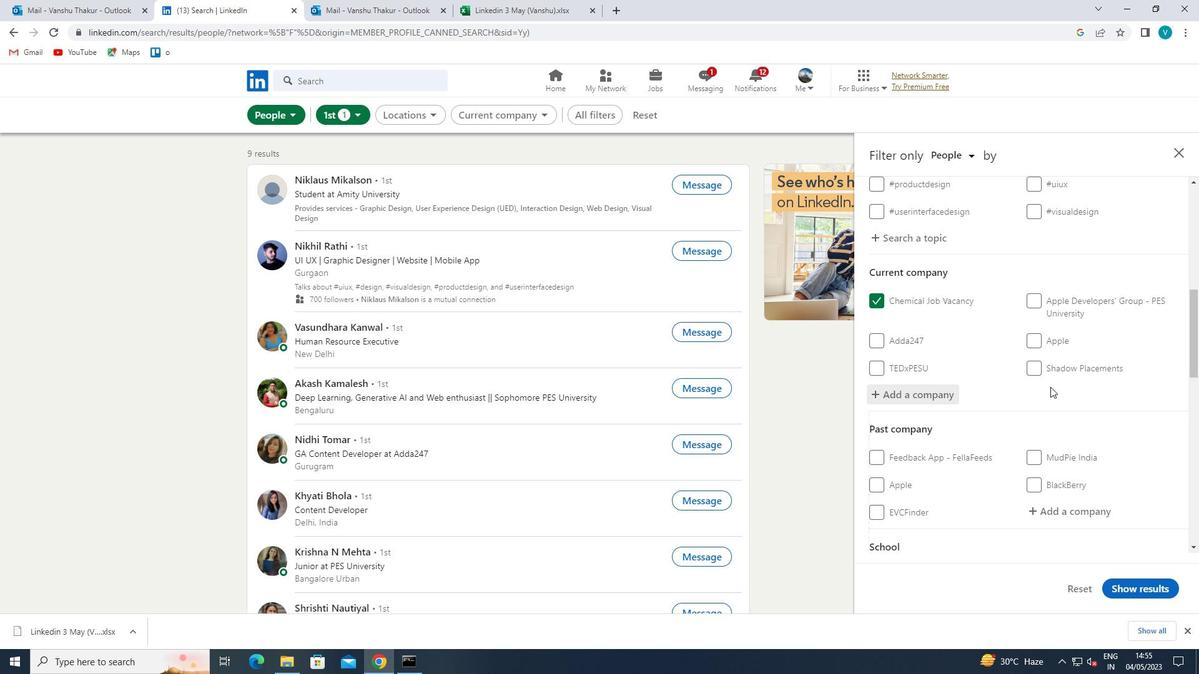 
Action: Mouse moved to (1049, 392)
Screenshot: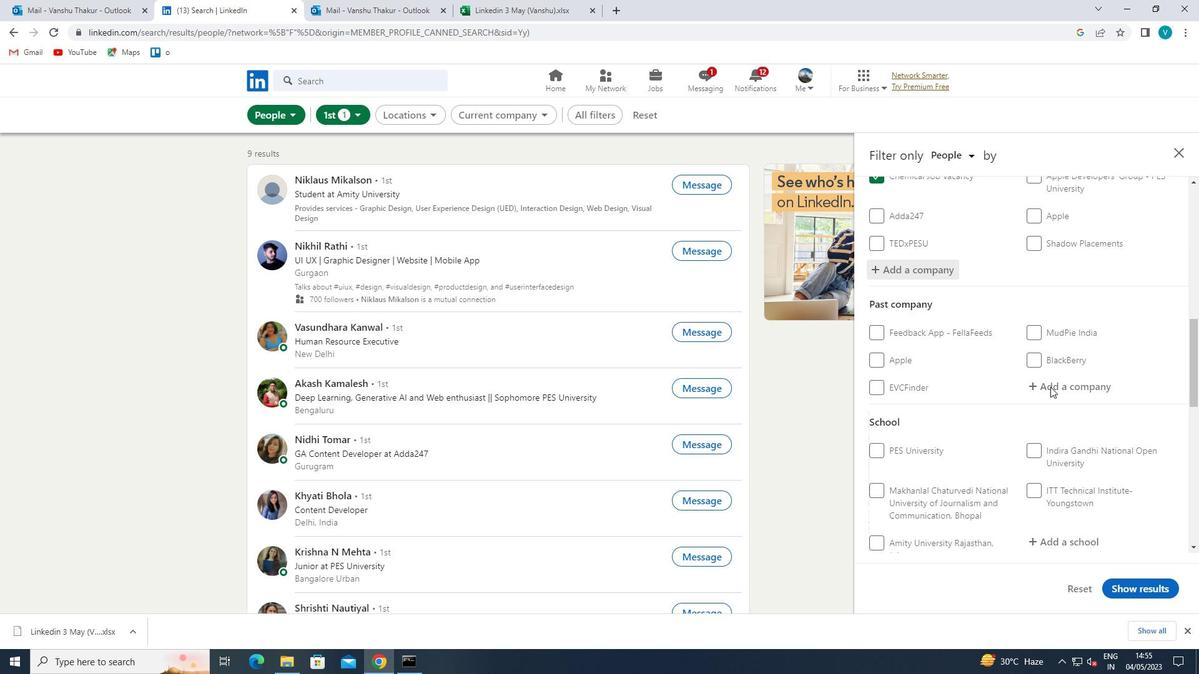 
Action: Mouse scrolled (1049, 392) with delta (0, 0)
Screenshot: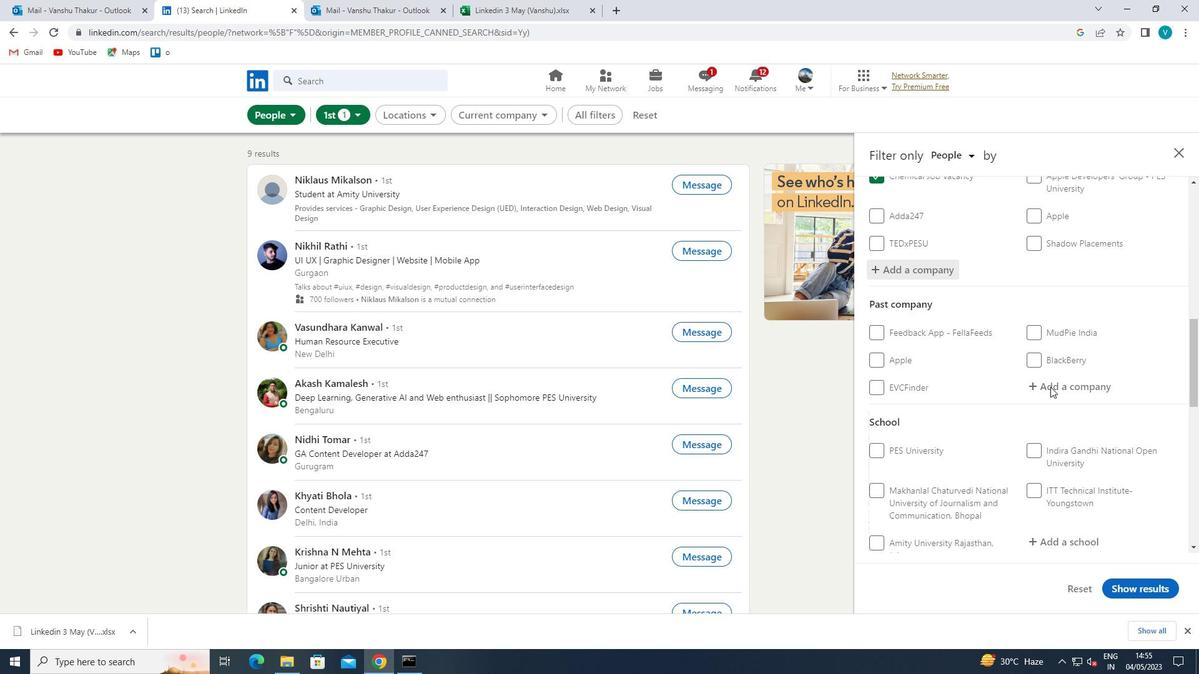 
Action: Mouse moved to (1049, 394)
Screenshot: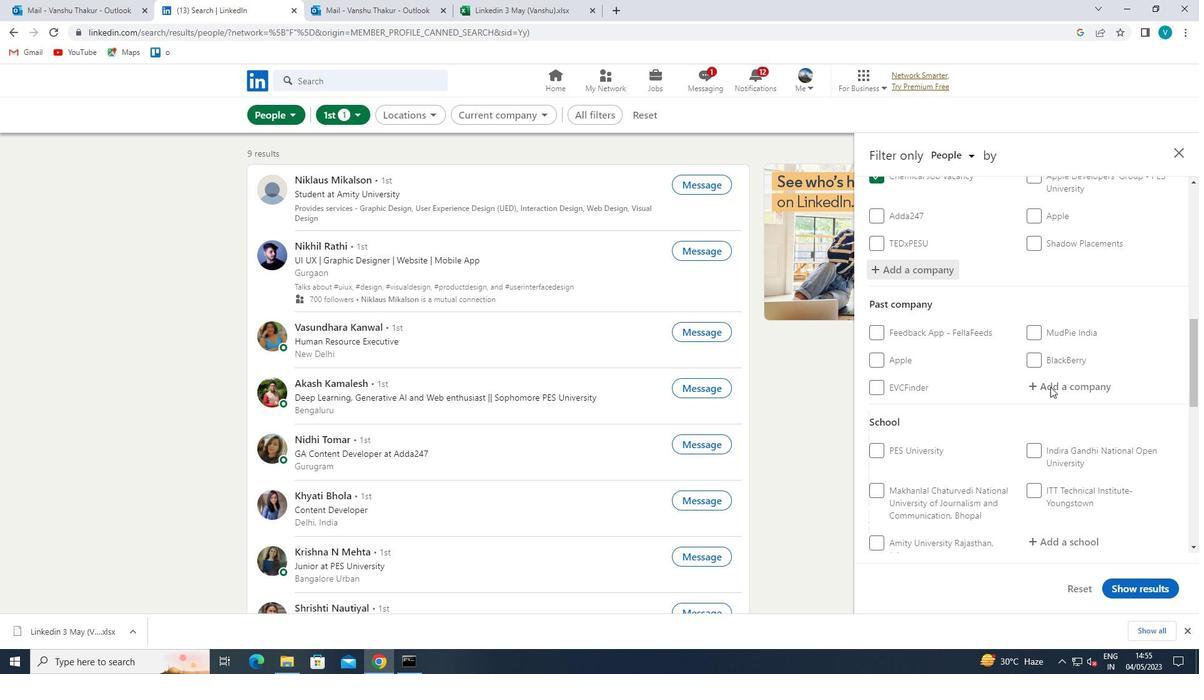 
Action: Mouse scrolled (1049, 394) with delta (0, 0)
Screenshot: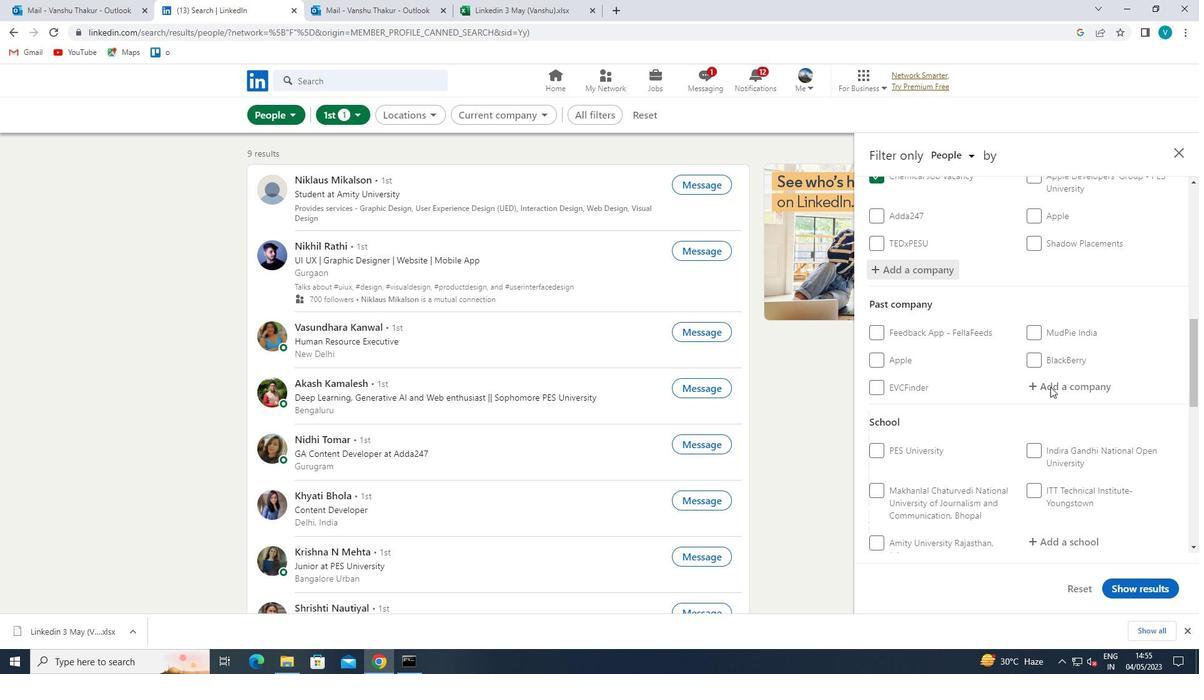 
Action: Mouse moved to (1050, 421)
Screenshot: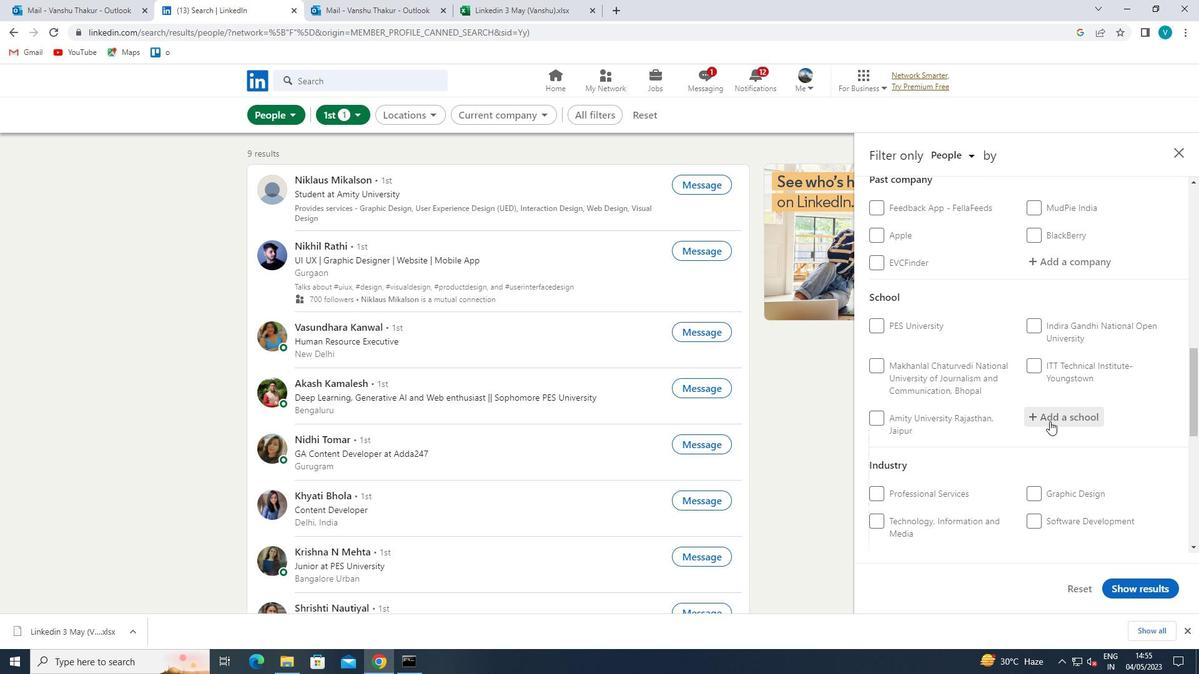 
Action: Mouse pressed left at (1050, 421)
Screenshot: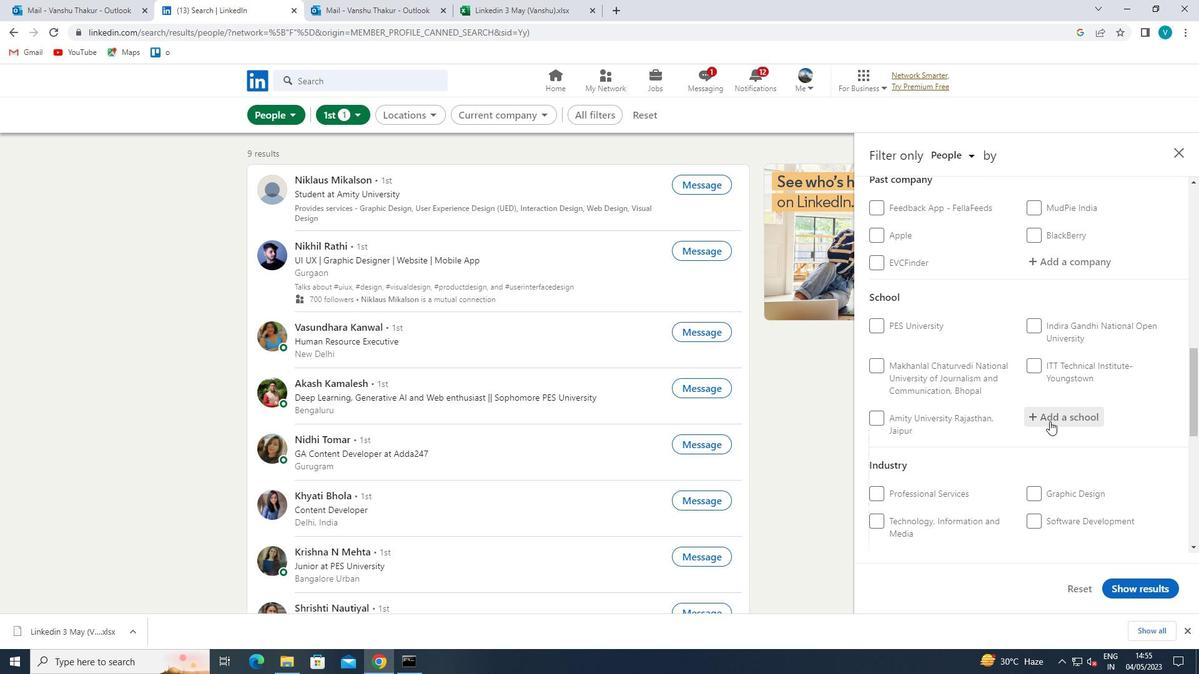
Action: Key pressed <Key.shift><Key.shift>M.<Key.shift>B.<Key.shift>M<Key.space>
Screenshot: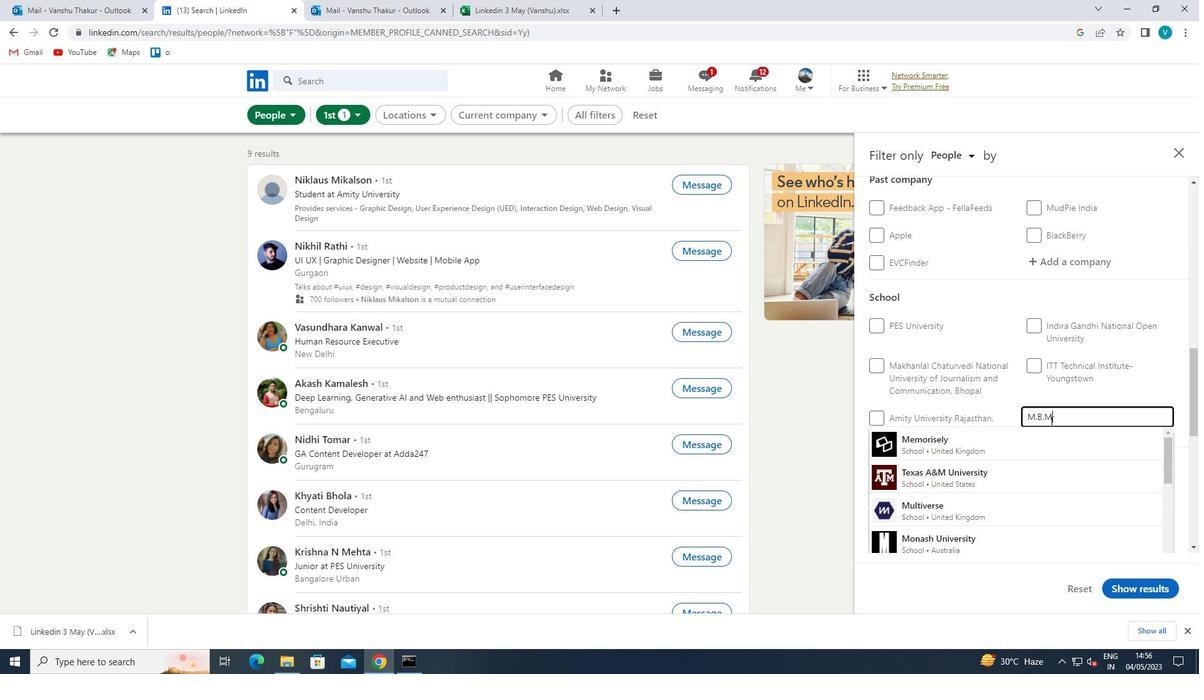 
Action: Mouse moved to (1037, 465)
Screenshot: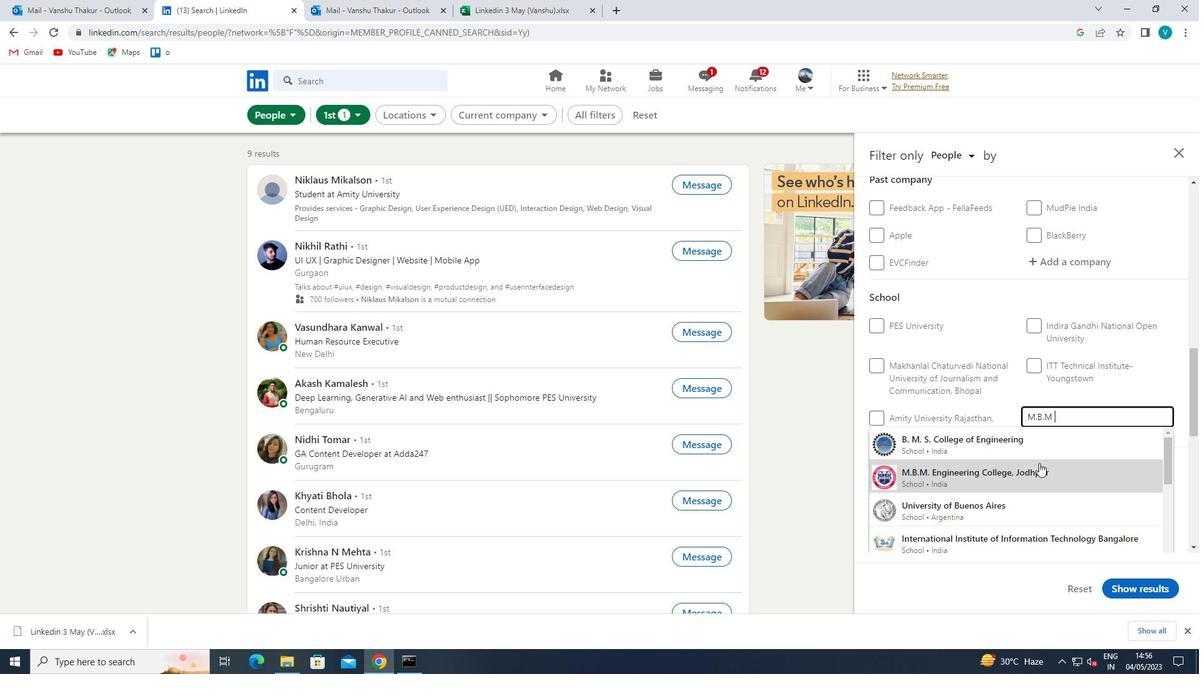 
Action: Mouse pressed left at (1037, 465)
Screenshot: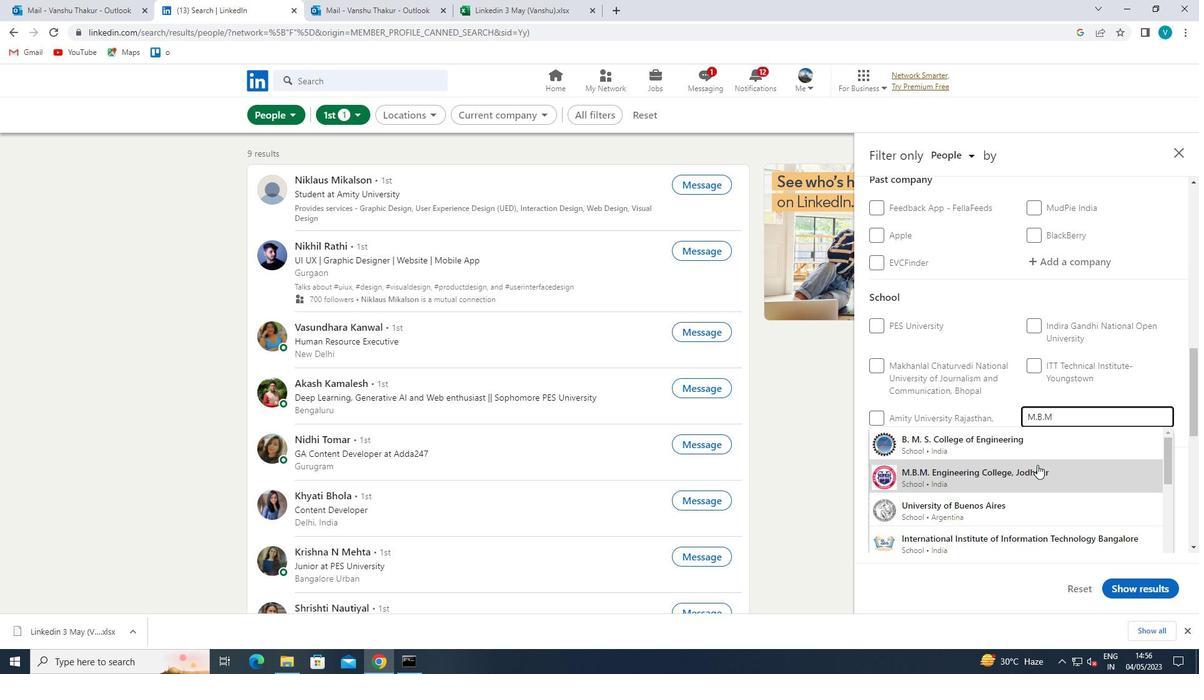 
Action: Mouse moved to (1040, 463)
Screenshot: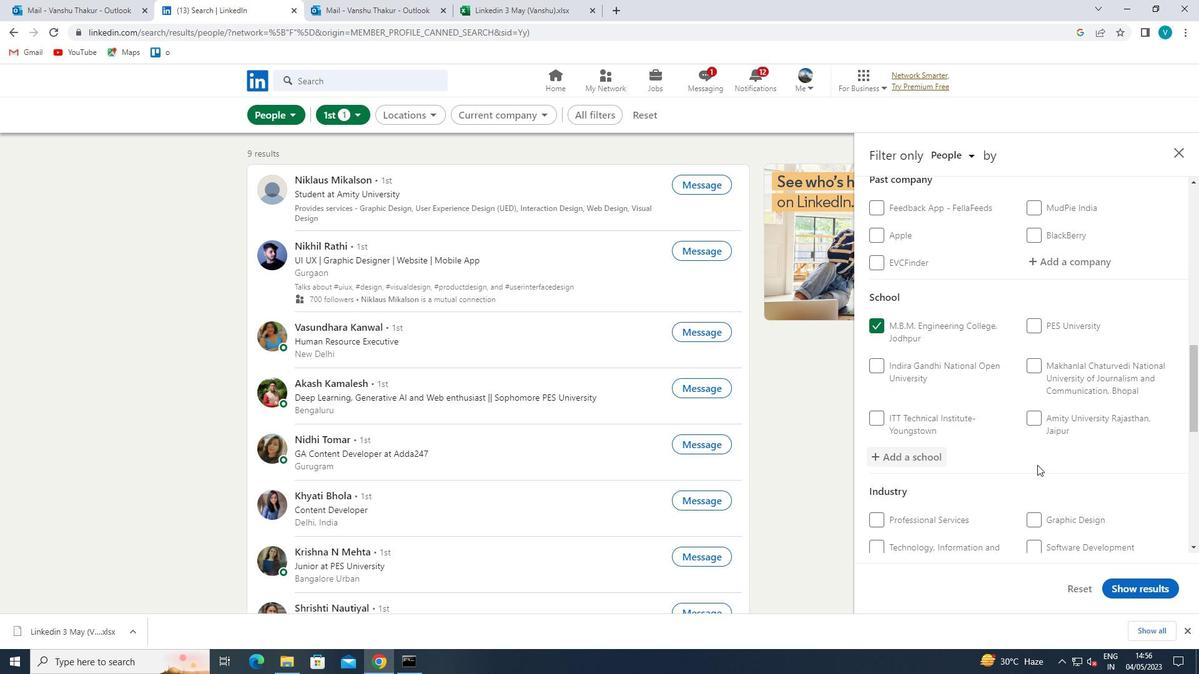 
Action: Mouse scrolled (1040, 462) with delta (0, 0)
Screenshot: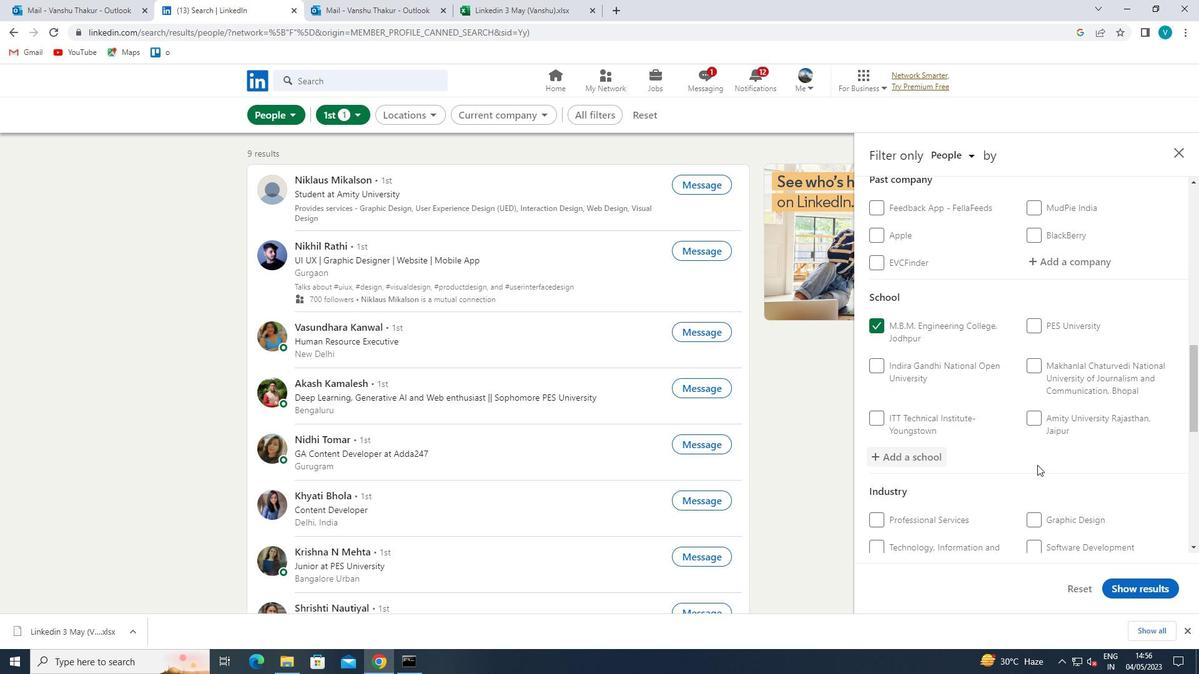 
Action: Mouse moved to (1040, 456)
Screenshot: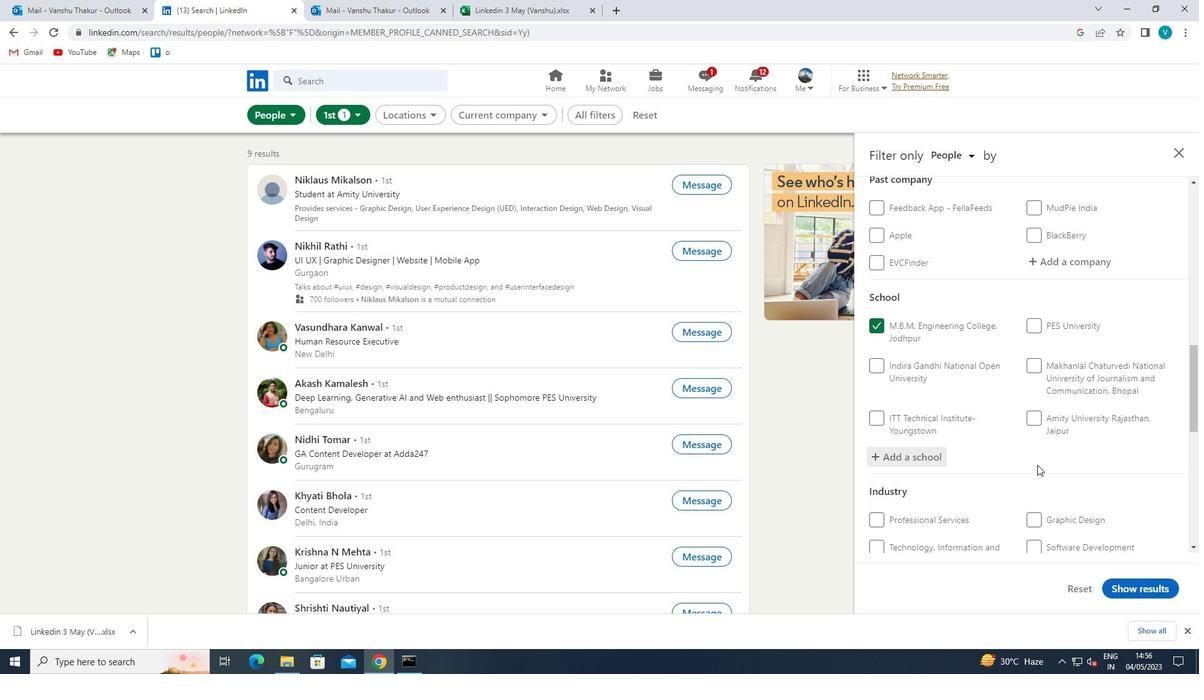
Action: Mouse scrolled (1040, 456) with delta (0, 0)
Screenshot: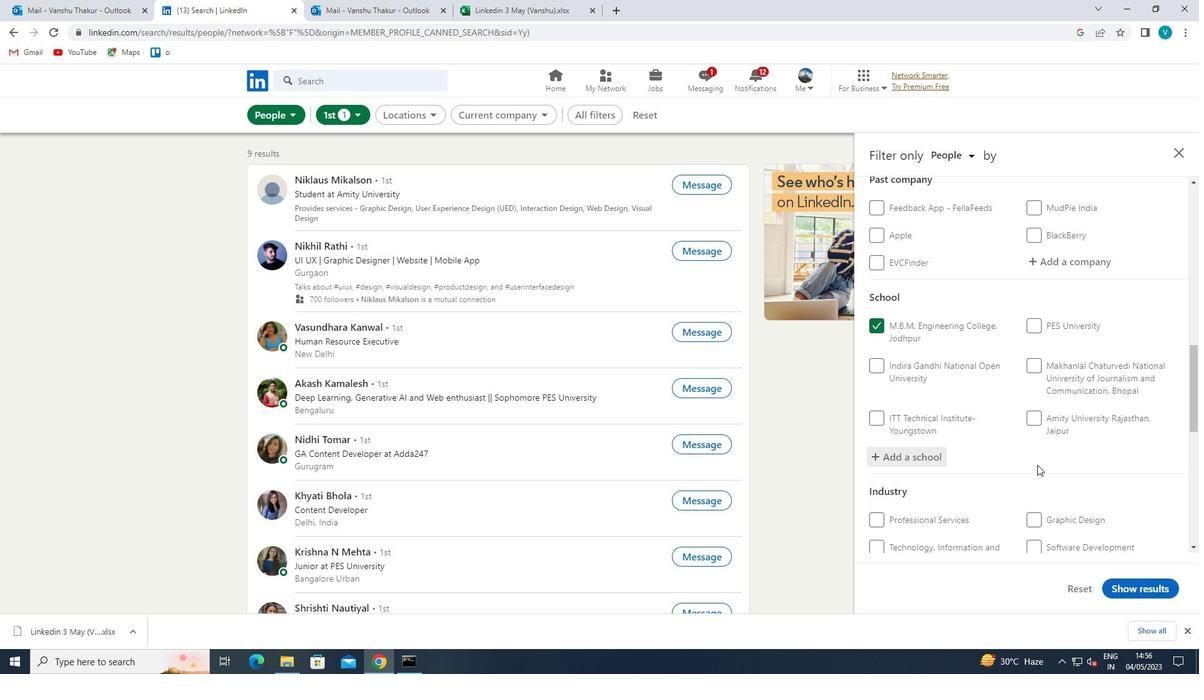 
Action: Mouse moved to (1039, 454)
Screenshot: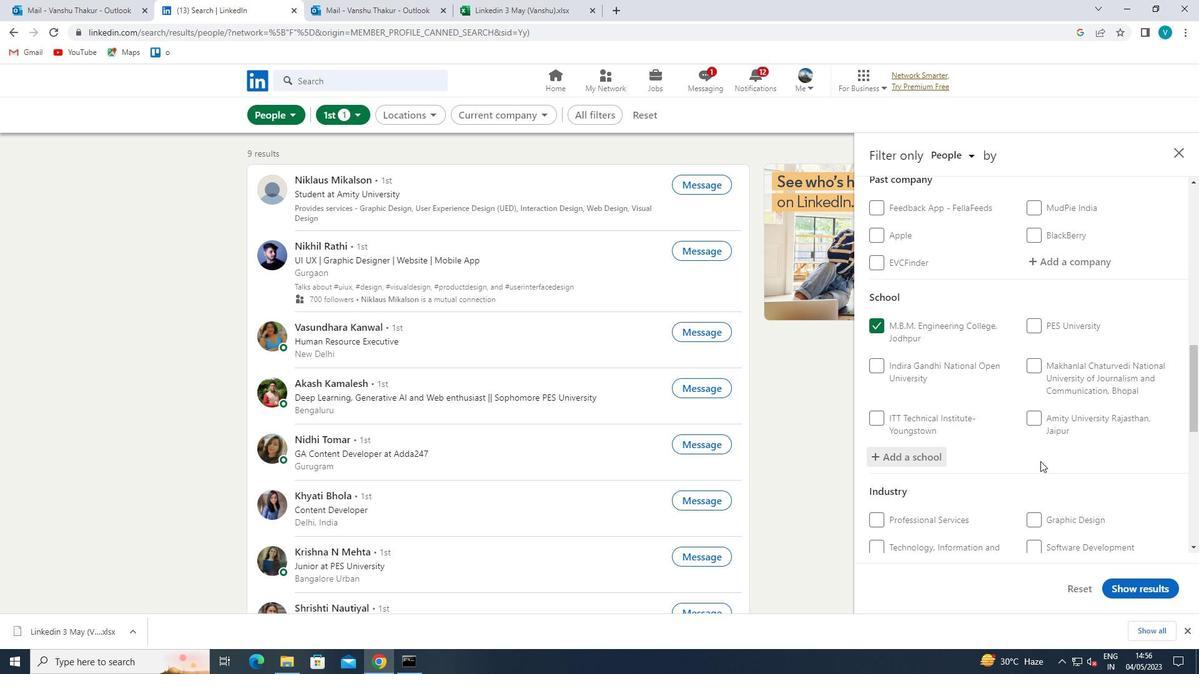 
Action: Mouse scrolled (1039, 453) with delta (0, 0)
Screenshot: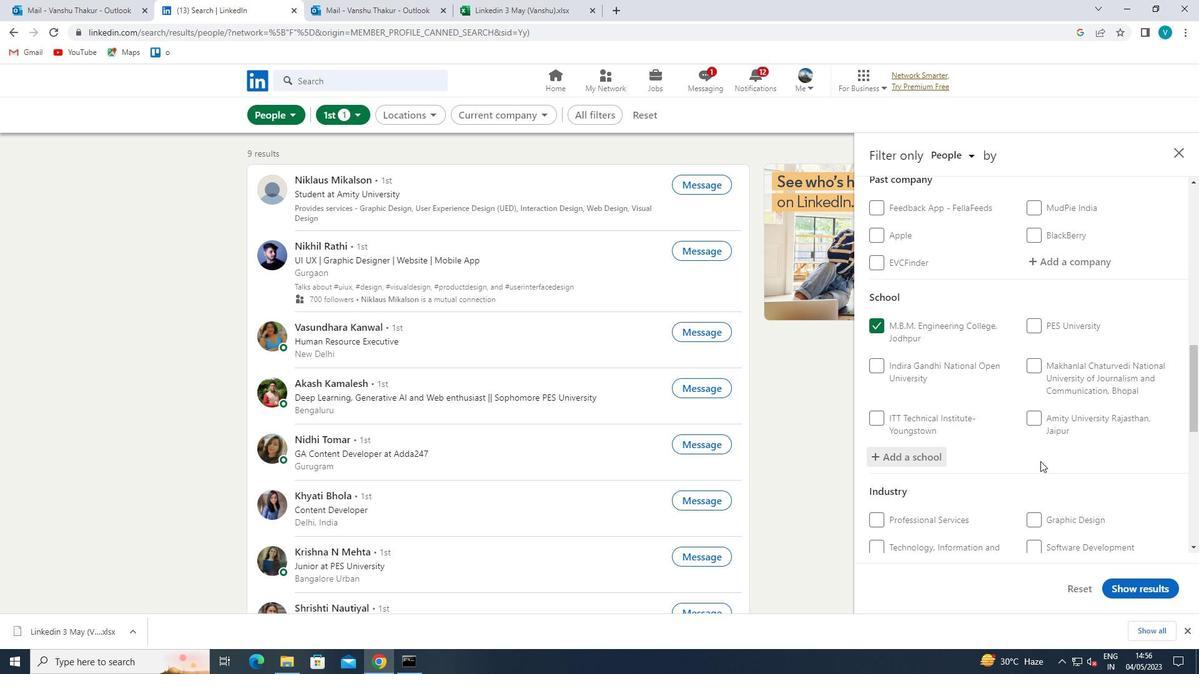 
Action: Mouse moved to (1039, 453)
Screenshot: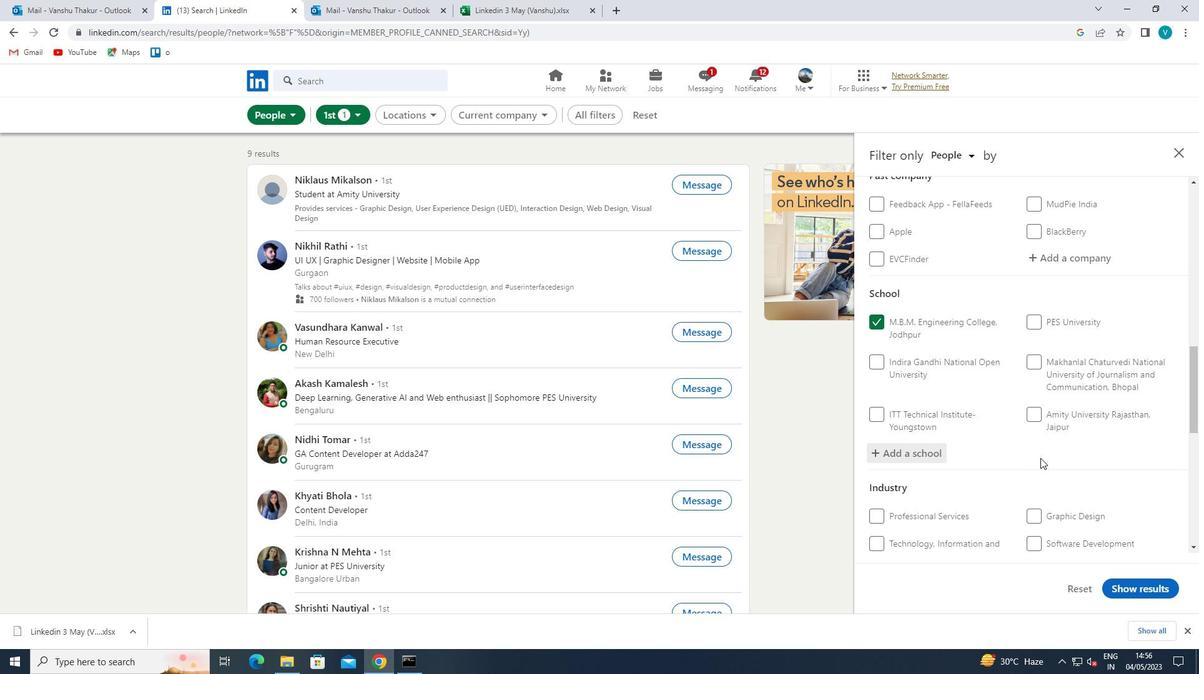 
Action: Mouse scrolled (1039, 452) with delta (0, 0)
Screenshot: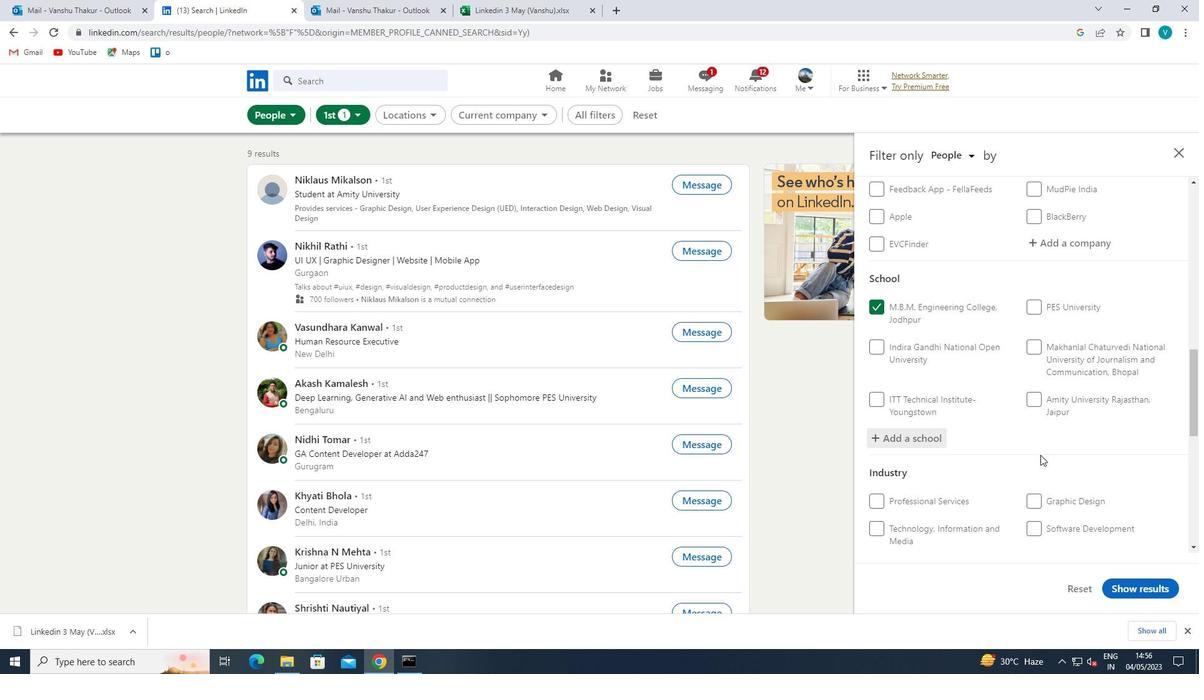 
Action: Mouse scrolled (1039, 452) with delta (0, 0)
Screenshot: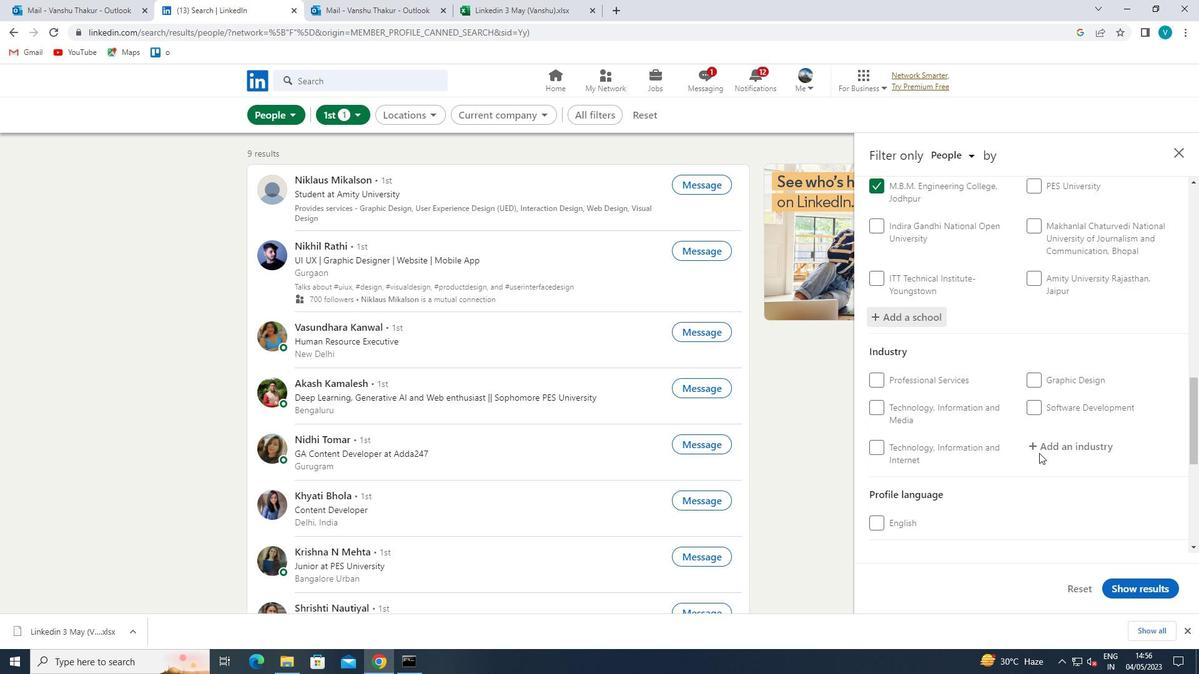 
Action: Mouse moved to (1070, 268)
Screenshot: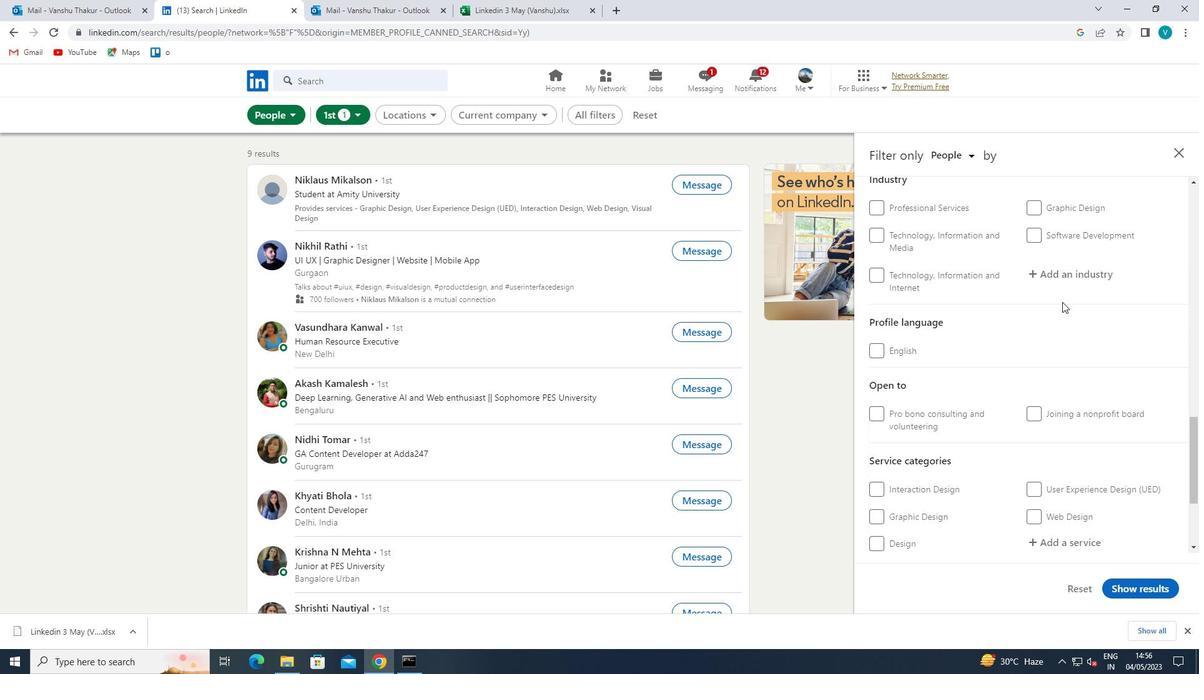 
Action: Mouse scrolled (1070, 269) with delta (0, 0)
Screenshot: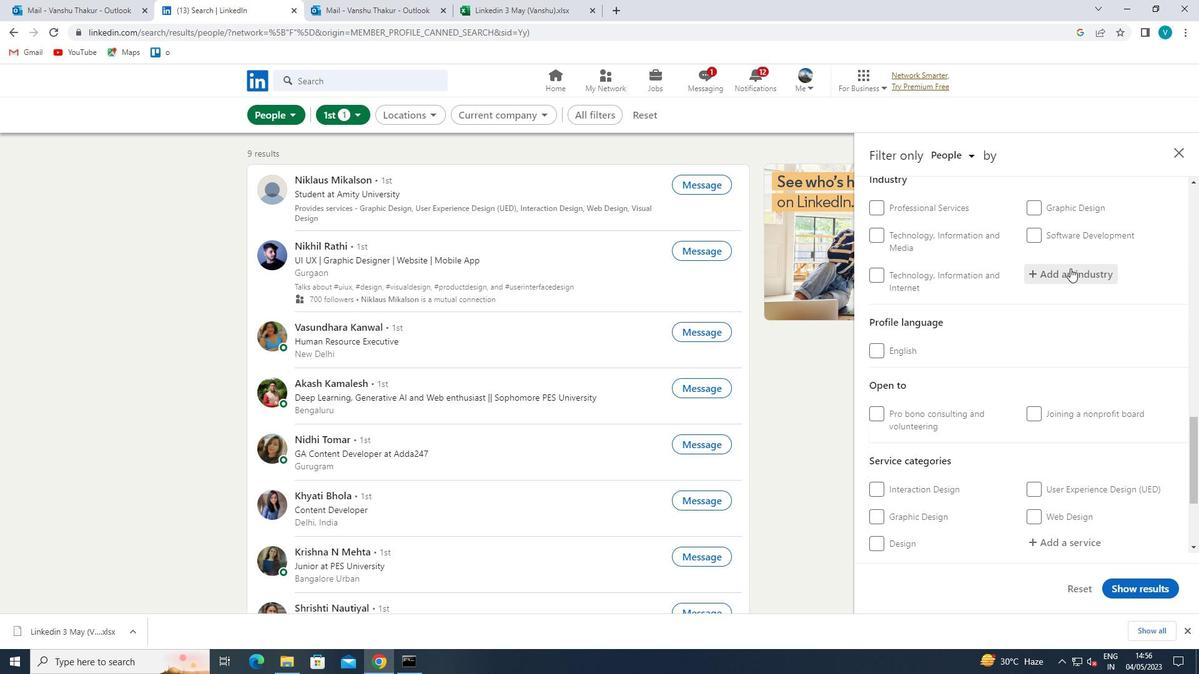 
Action: Mouse moved to (1065, 335)
Screenshot: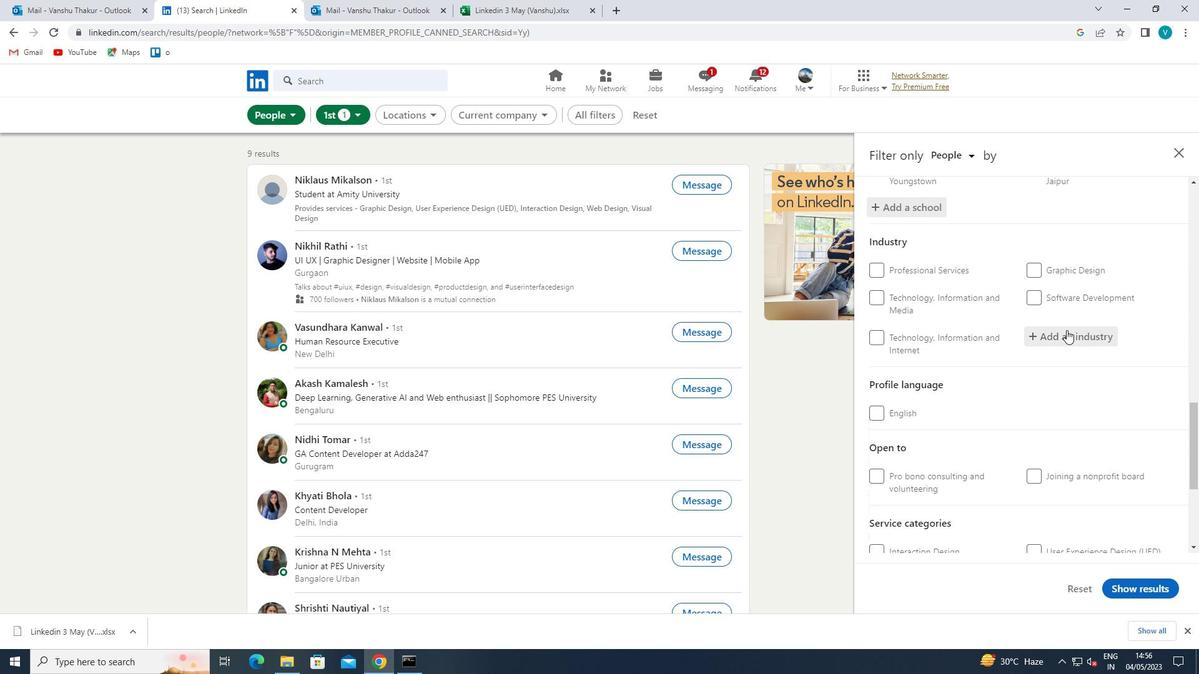 
Action: Mouse pressed left at (1065, 335)
Screenshot: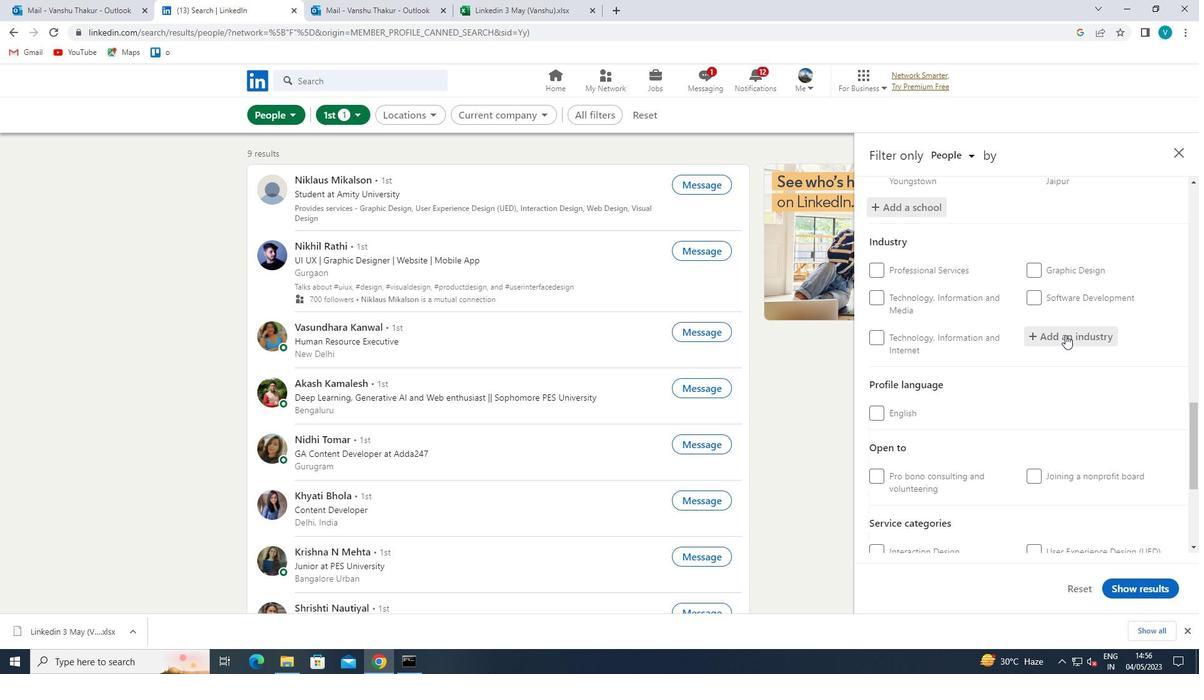 
Action: Mouse moved to (1080, 327)
Screenshot: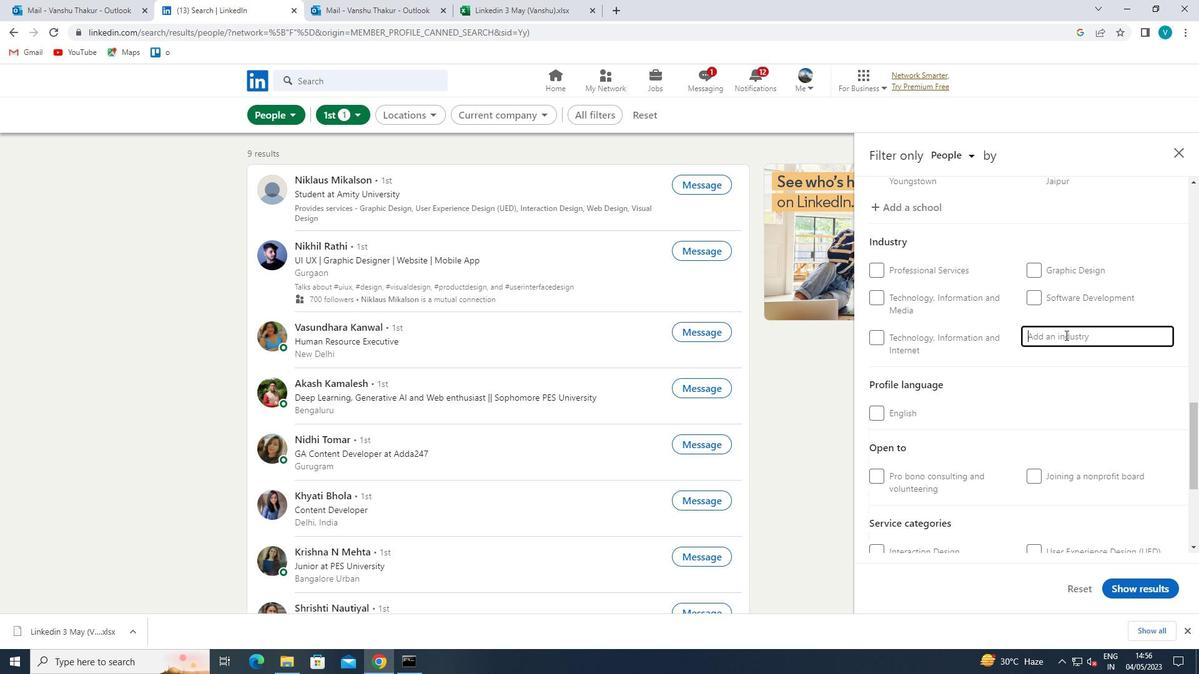 
Action: Key pressed <Key.shift>UTILITIES
Screenshot: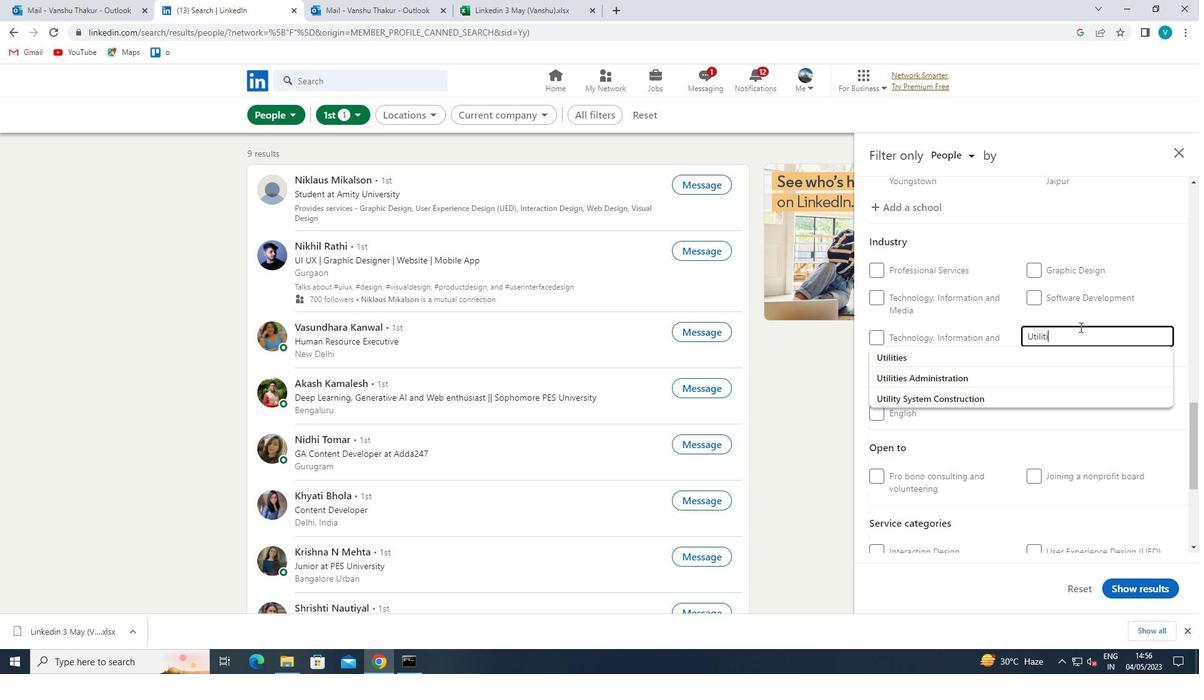 
Action: Mouse moved to (1040, 353)
Screenshot: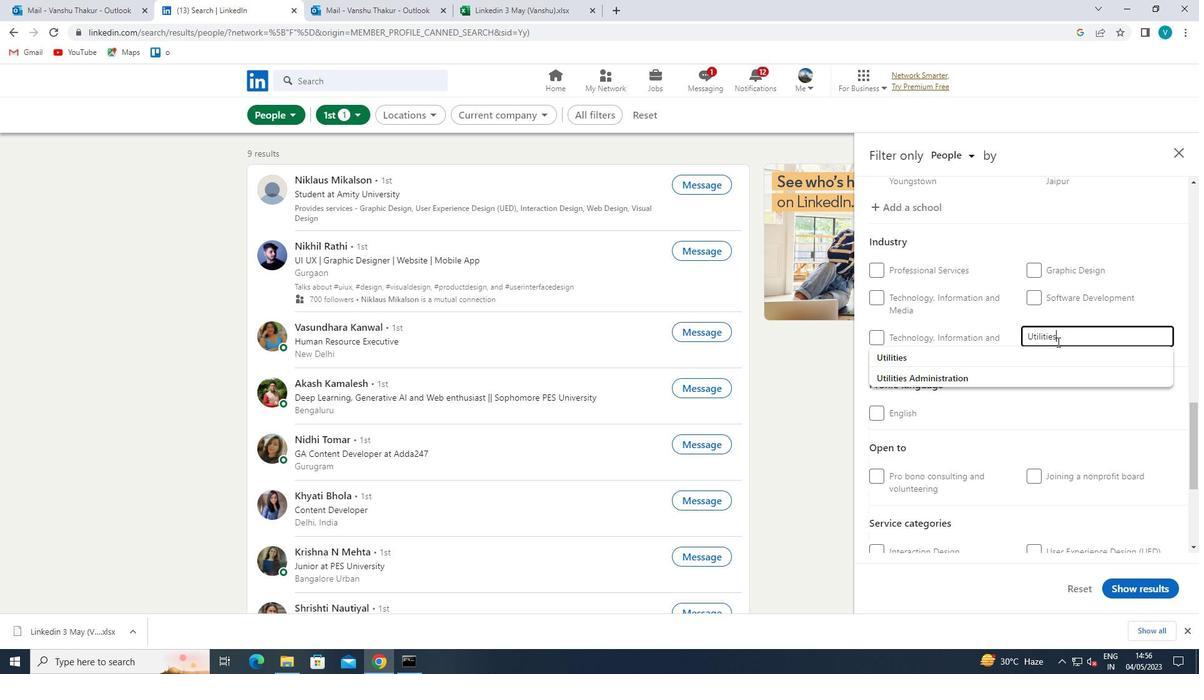 
Action: Mouse pressed left at (1040, 353)
Screenshot: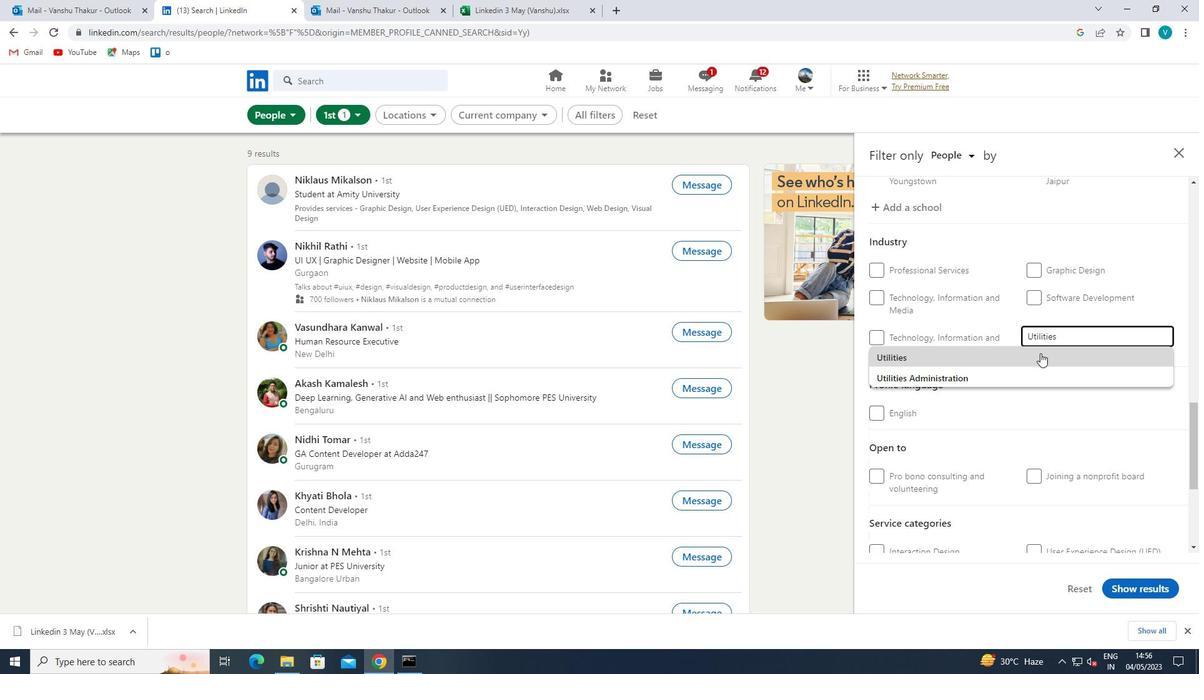
Action: Mouse scrolled (1040, 352) with delta (0, 0)
Screenshot: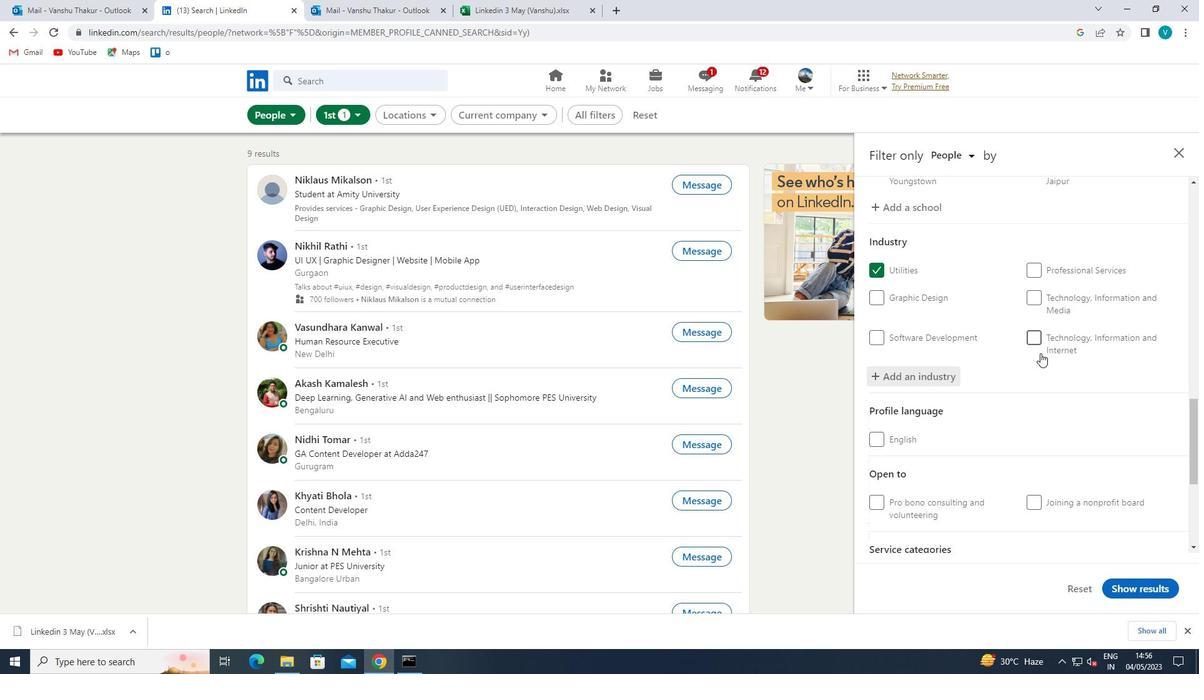 
Action: Mouse scrolled (1040, 352) with delta (0, 0)
Screenshot: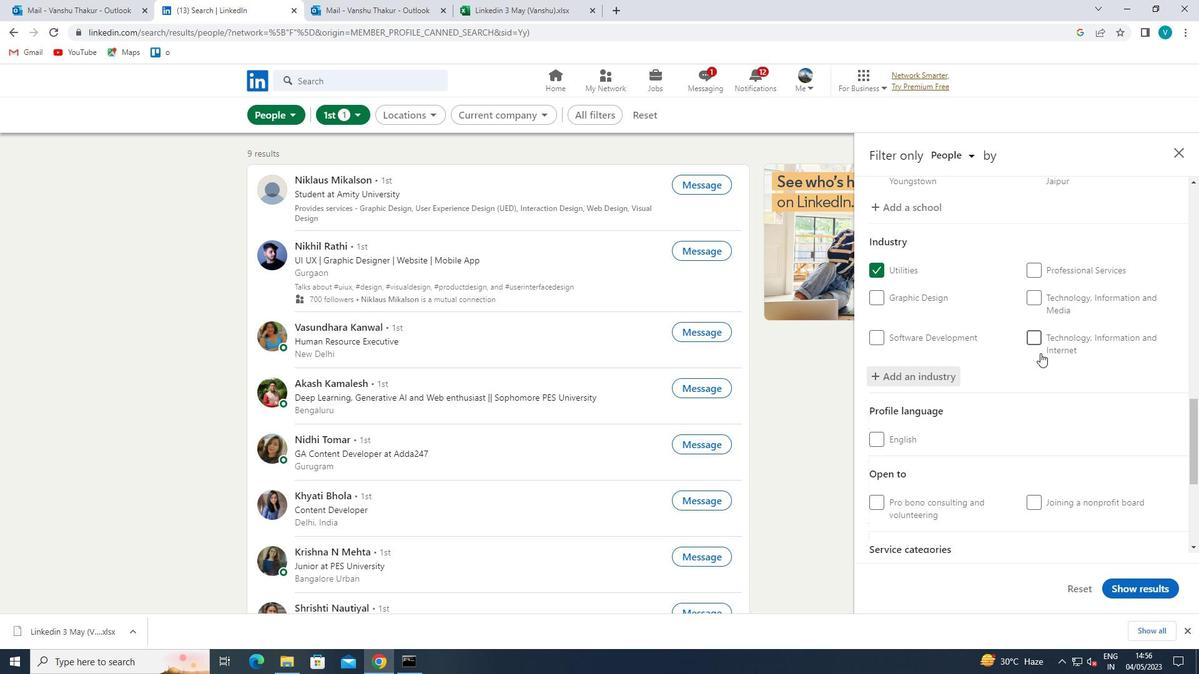 
Action: Mouse scrolled (1040, 352) with delta (0, 0)
Screenshot: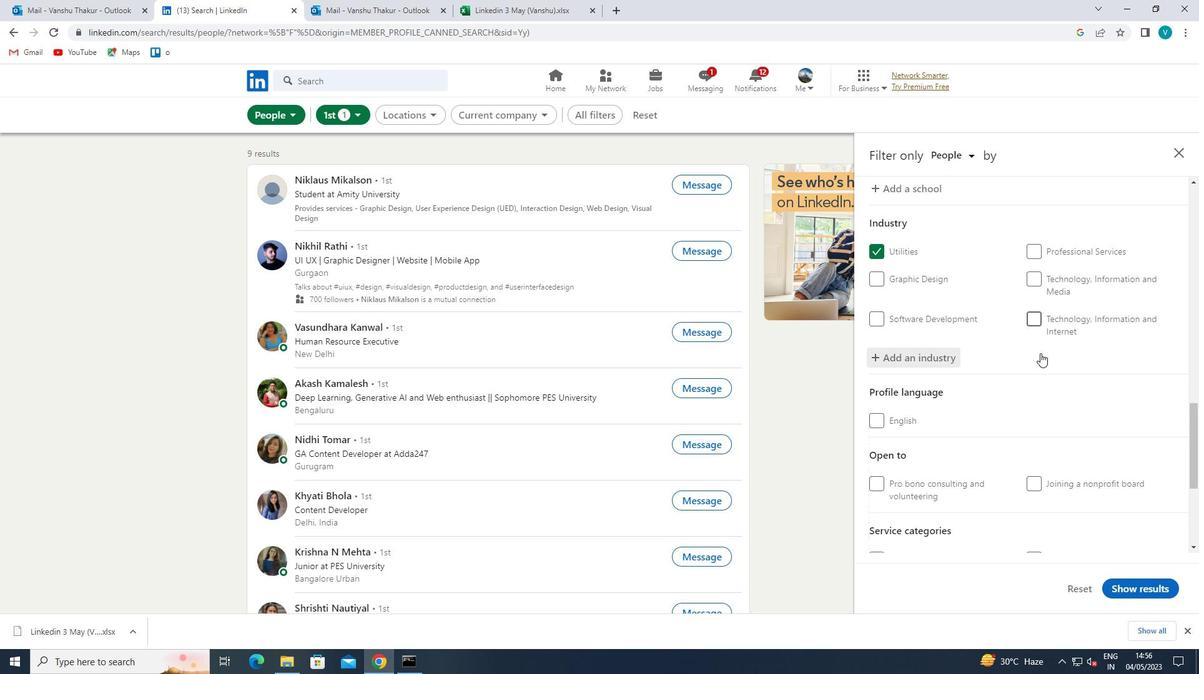 
Action: Mouse scrolled (1040, 352) with delta (0, 0)
Screenshot: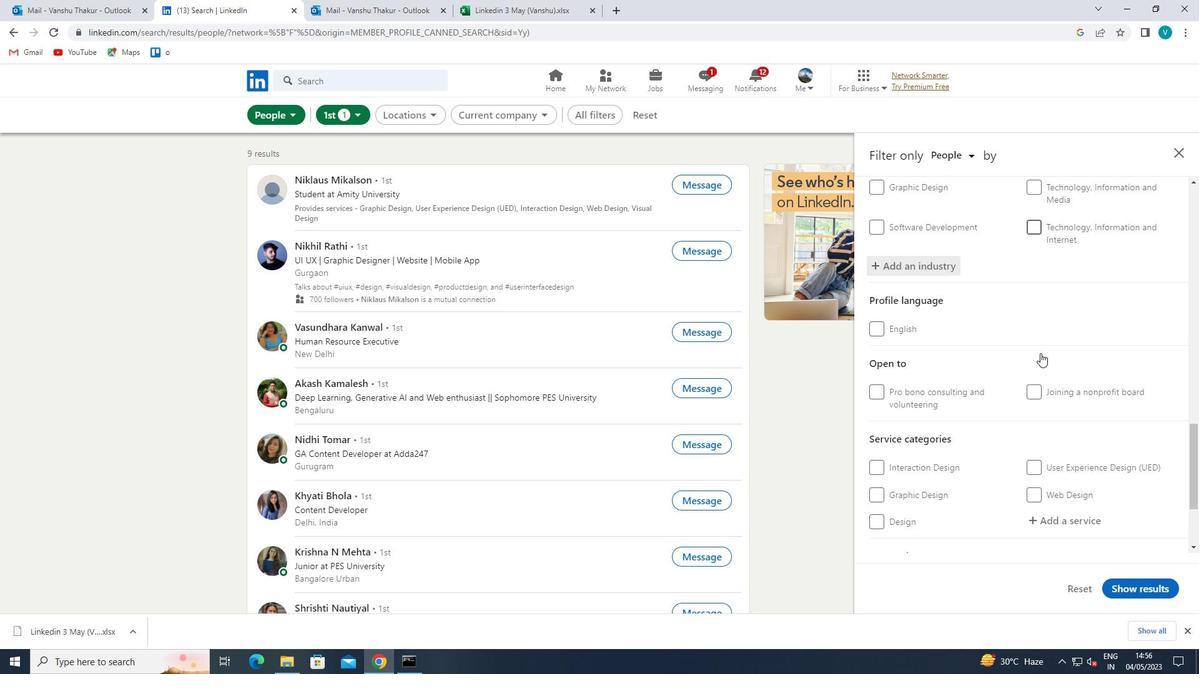 
Action: Mouse moved to (1049, 381)
Screenshot: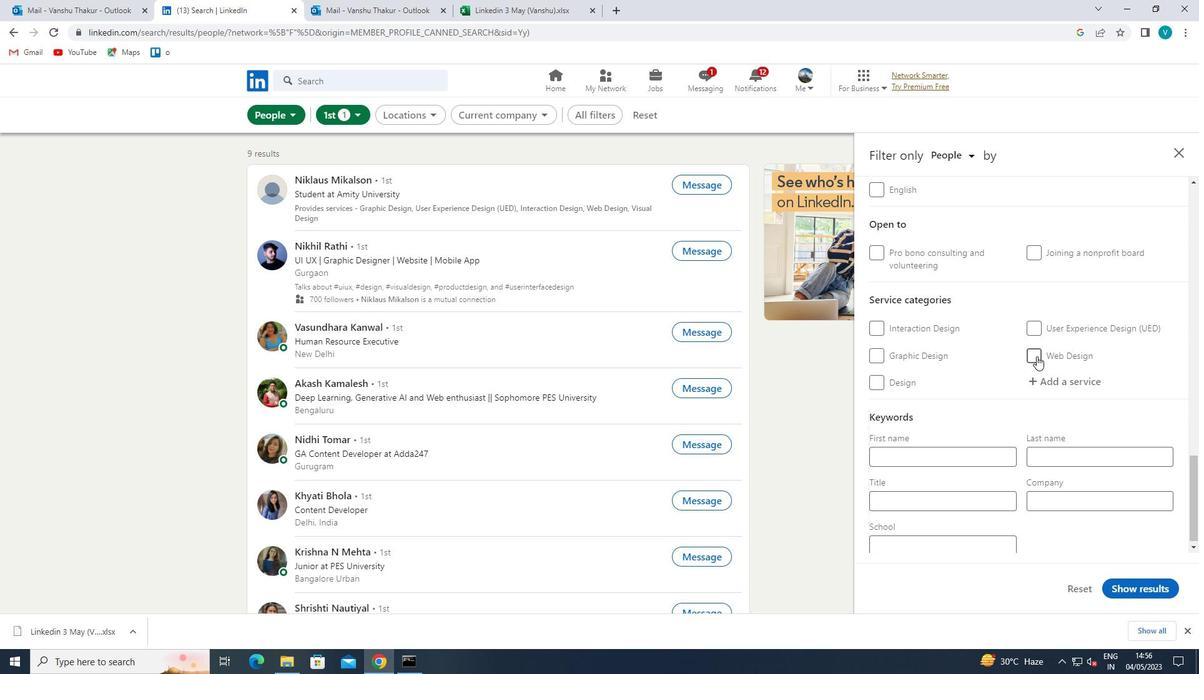 
Action: Mouse pressed left at (1049, 381)
Screenshot: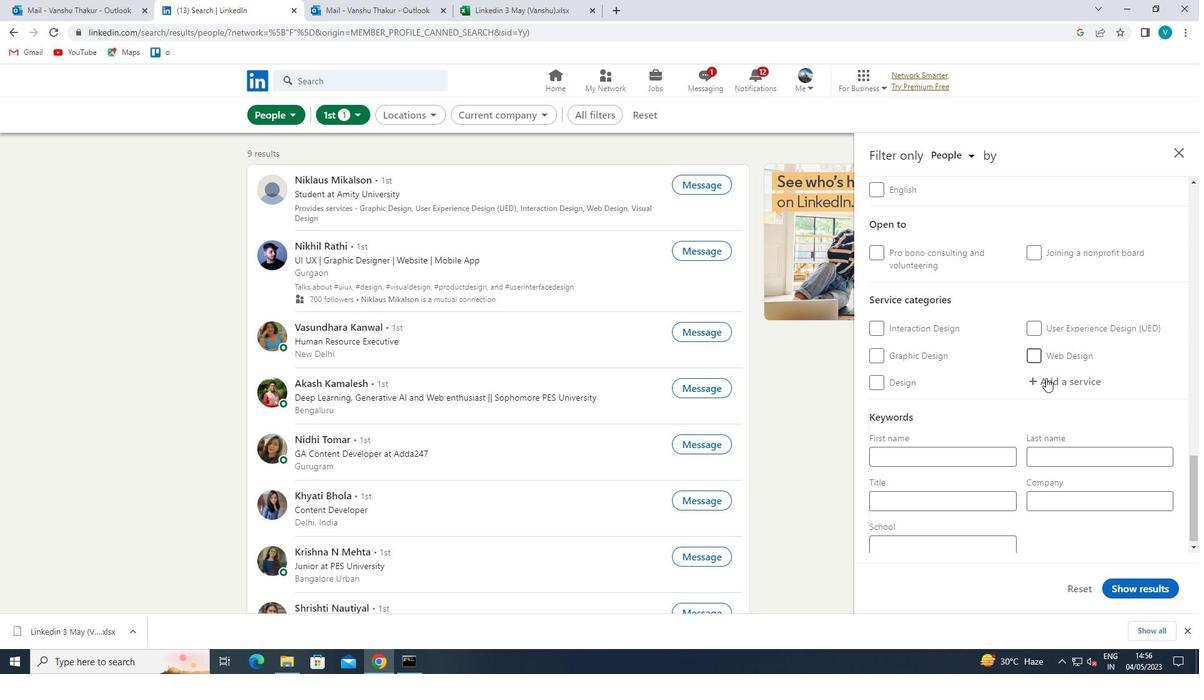 
Action: Mouse moved to (1051, 381)
Screenshot: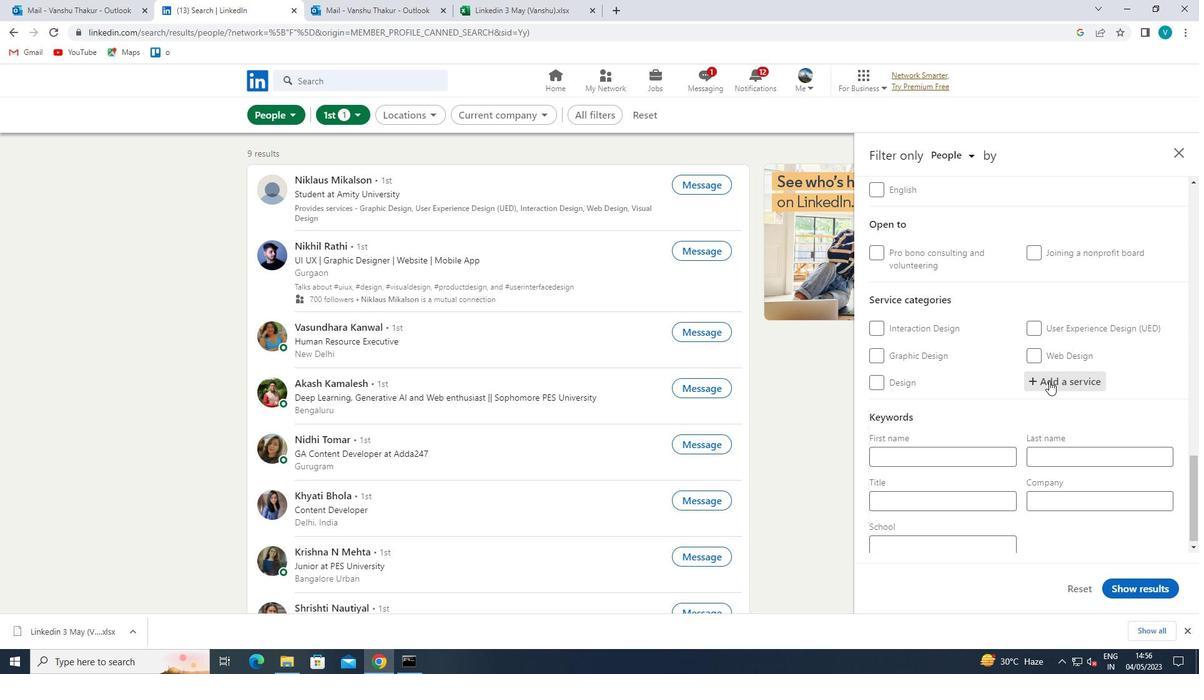 
Action: Key pressed <Key.shift>WEDDING<Key.space><Key.shift>PHO
Screenshot: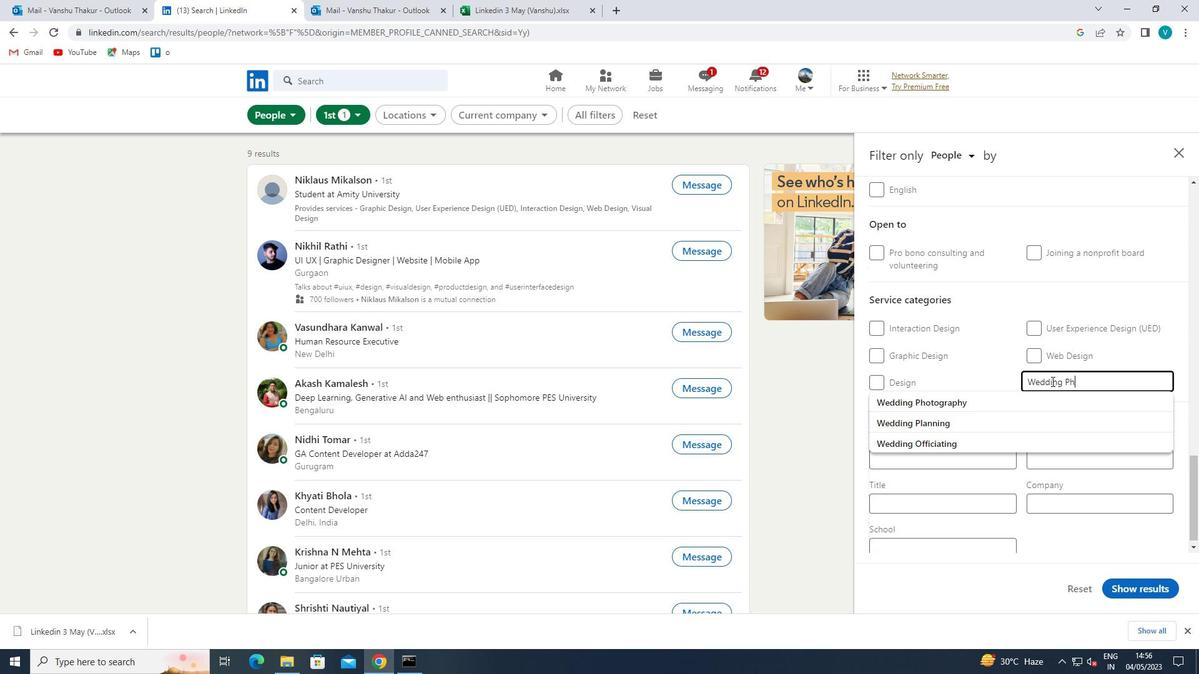 
Action: Mouse moved to (1023, 401)
Screenshot: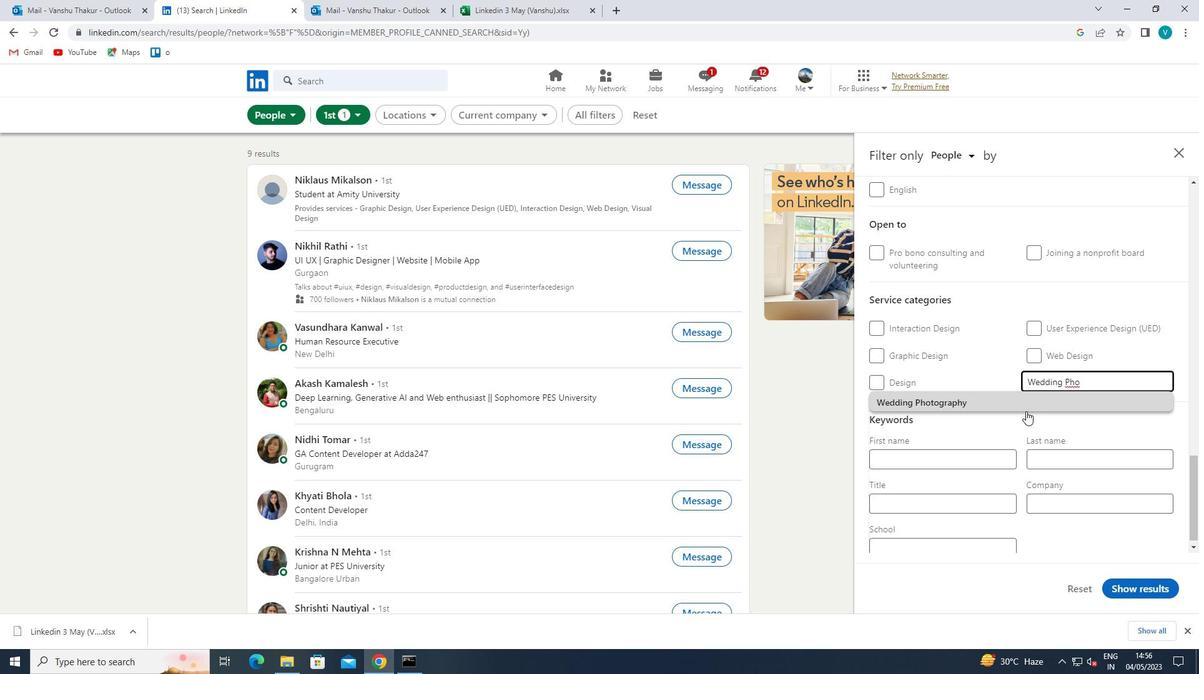 
Action: Mouse pressed left at (1023, 401)
Screenshot: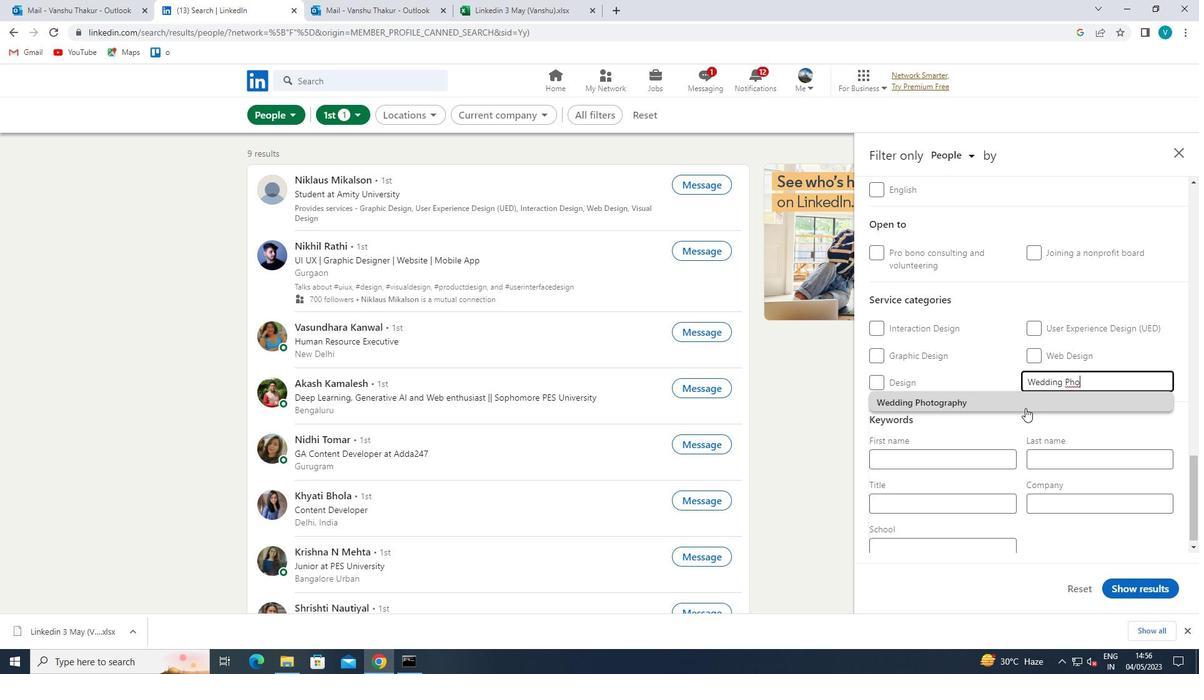 
Action: Mouse moved to (1025, 398)
Screenshot: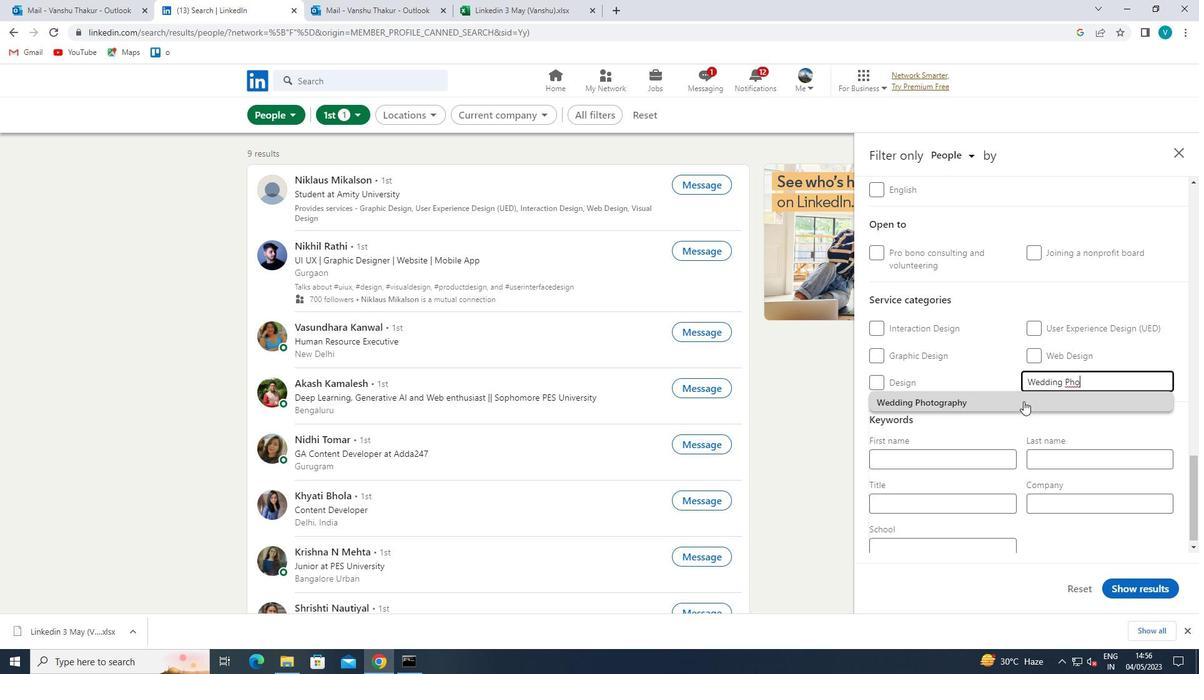 
Action: Mouse scrolled (1025, 397) with delta (0, 0)
Screenshot: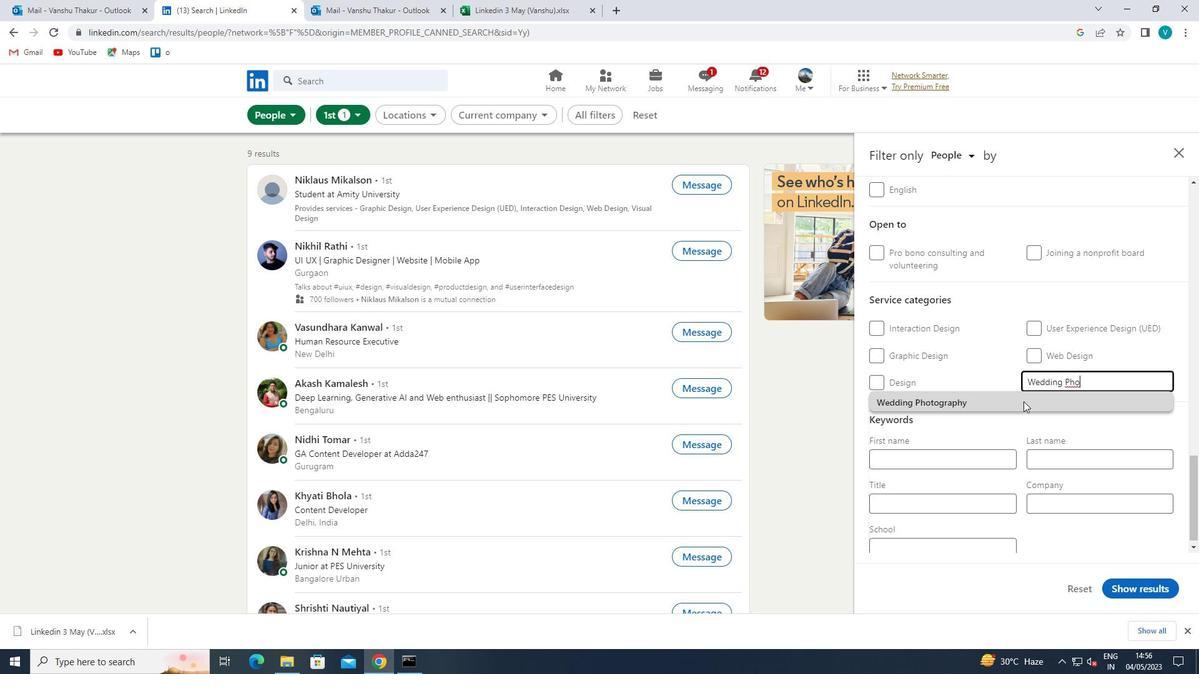 
Action: Mouse moved to (1021, 403)
Screenshot: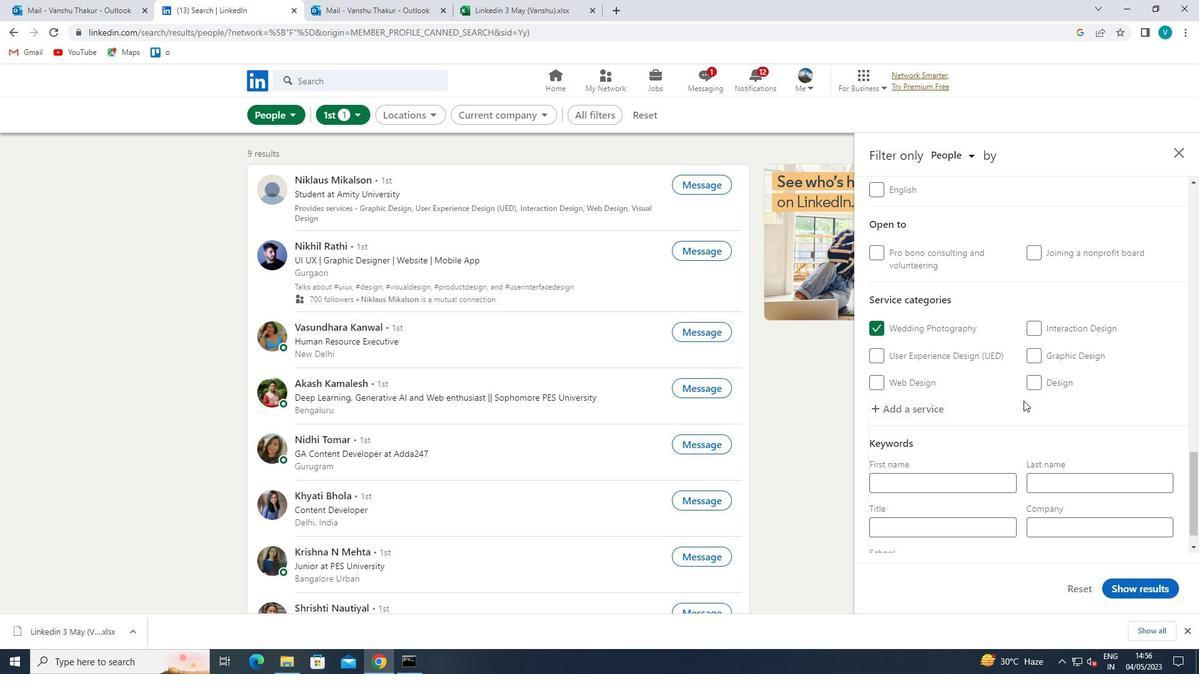 
Action: Mouse scrolled (1021, 402) with delta (0, 0)
Screenshot: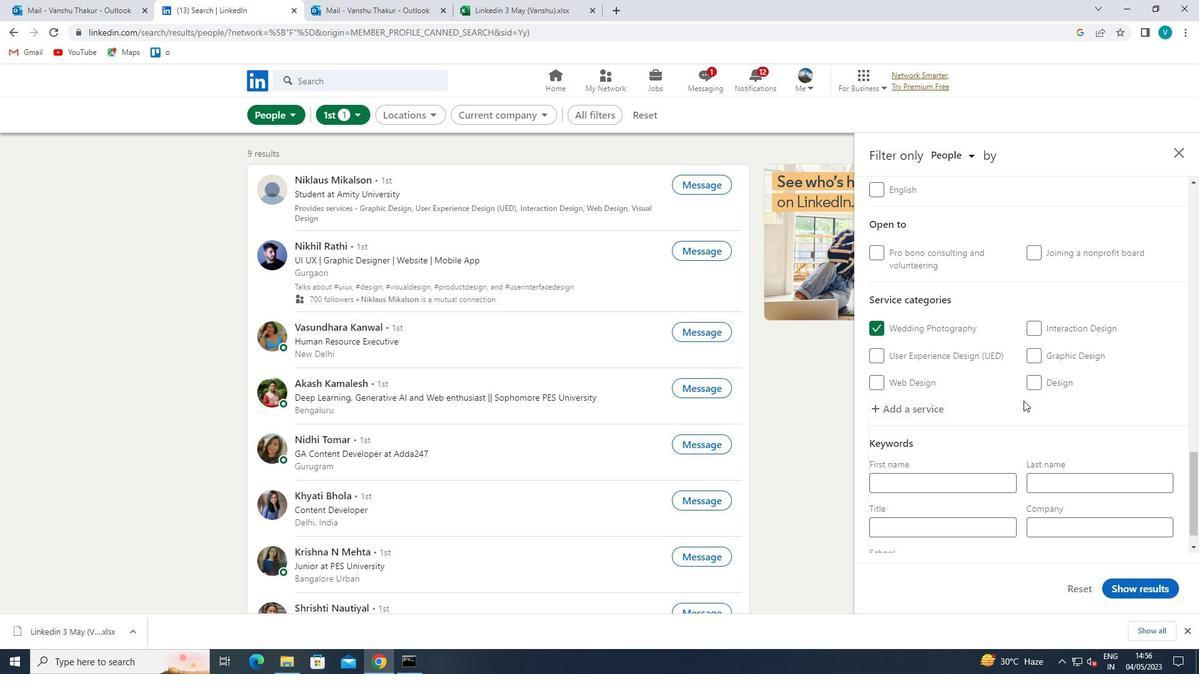 
Action: Mouse moved to (1020, 404)
Screenshot: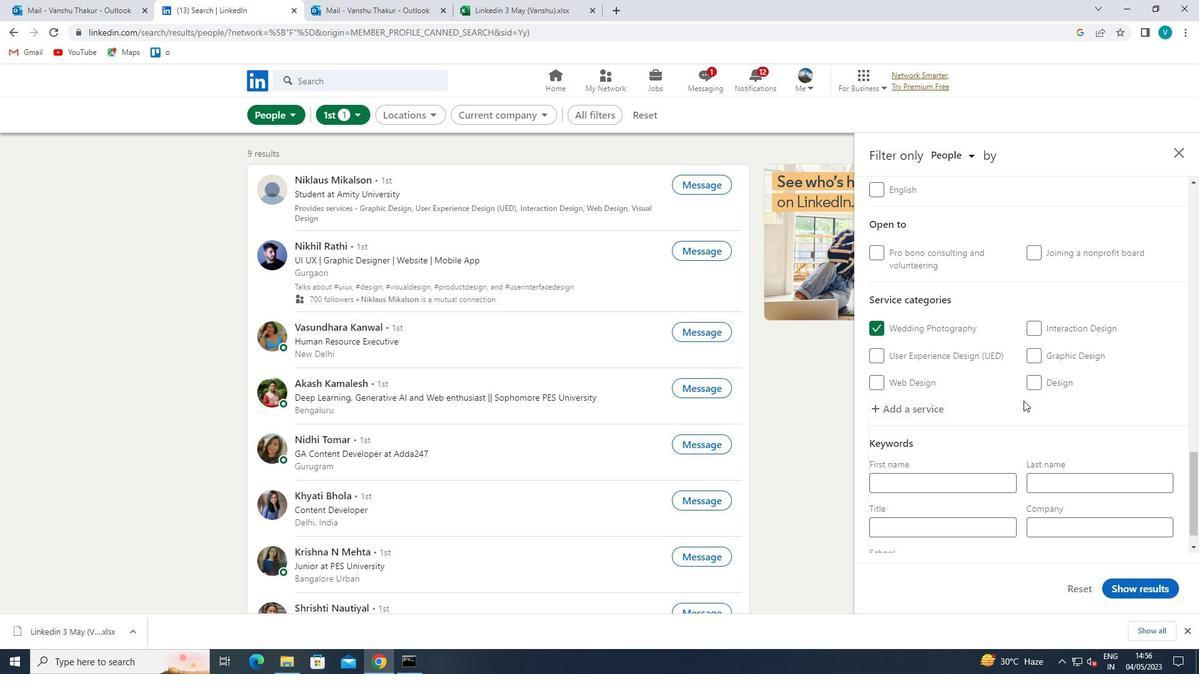 
Action: Mouse scrolled (1020, 404) with delta (0, 0)
Screenshot: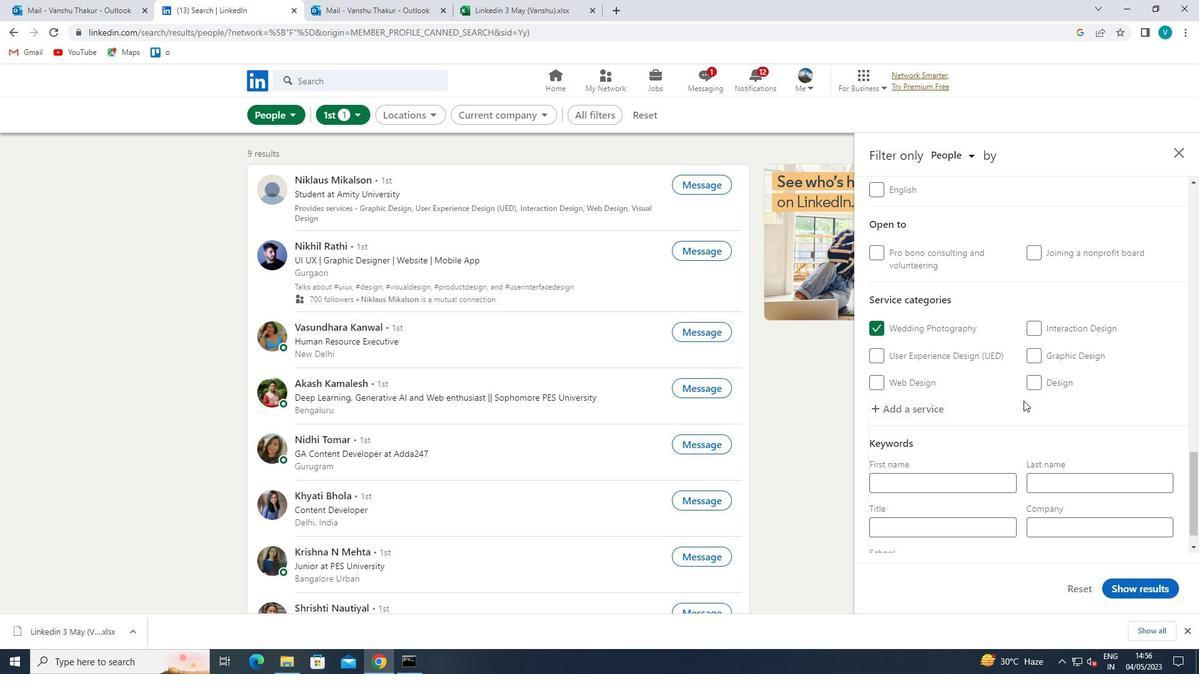 
Action: Mouse moved to (1019, 405)
Screenshot: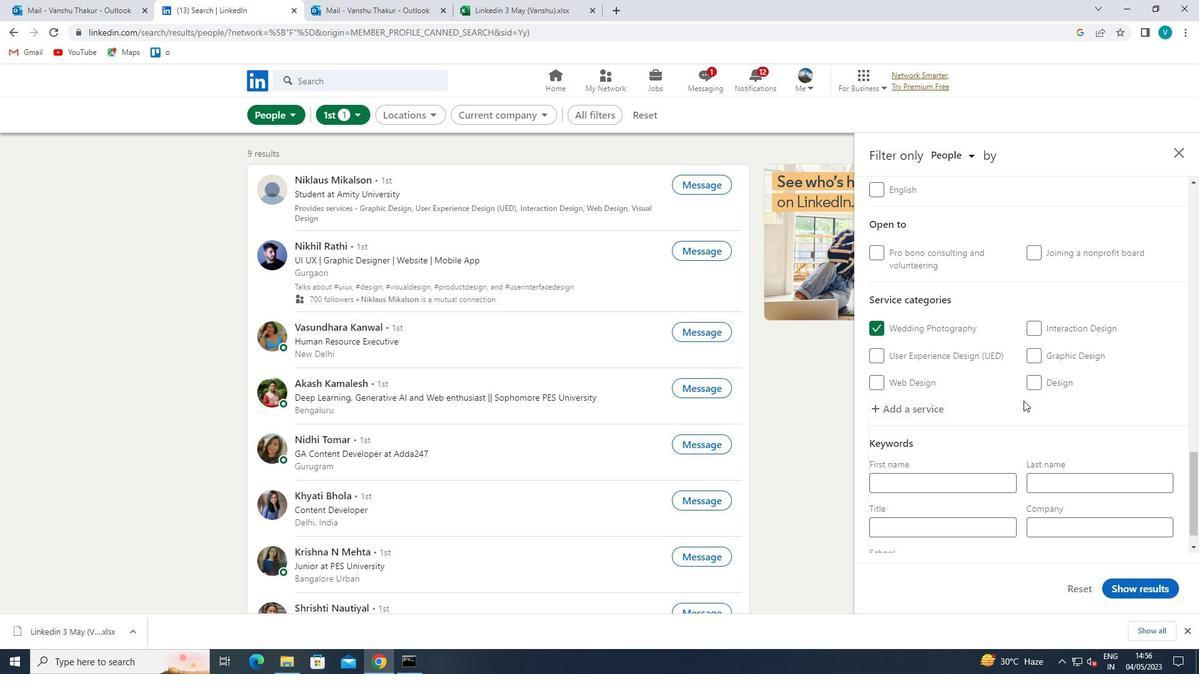 
Action: Mouse scrolled (1019, 404) with delta (0, 0)
Screenshot: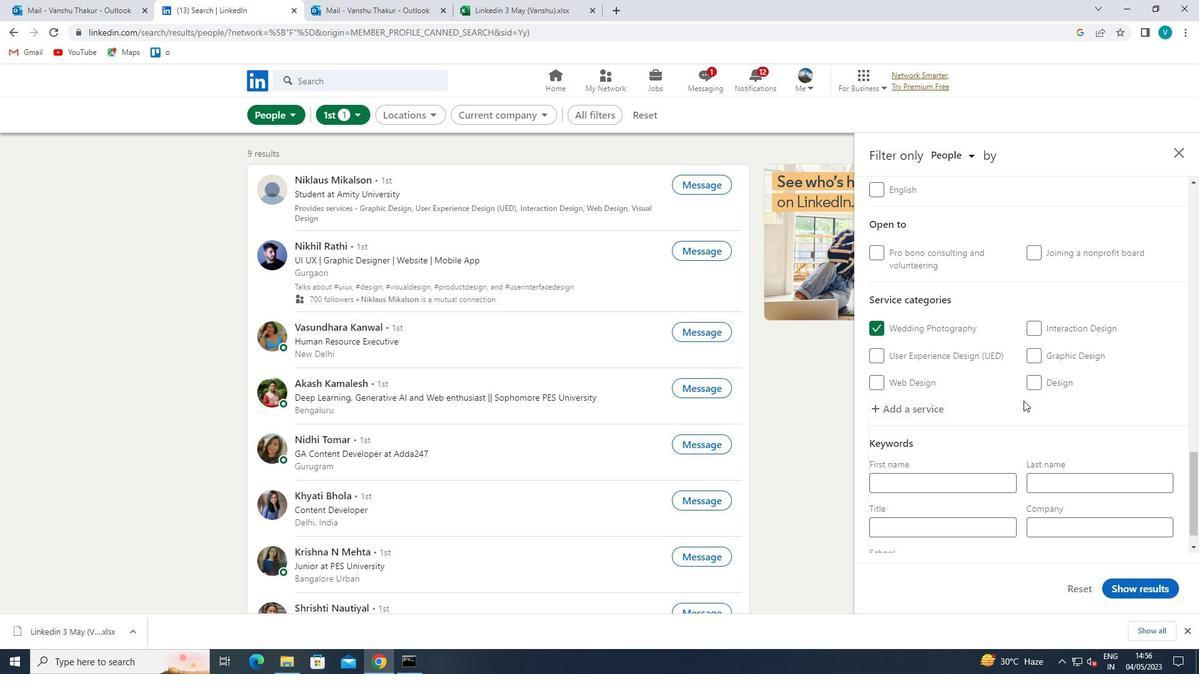 
Action: Mouse moved to (979, 494)
Screenshot: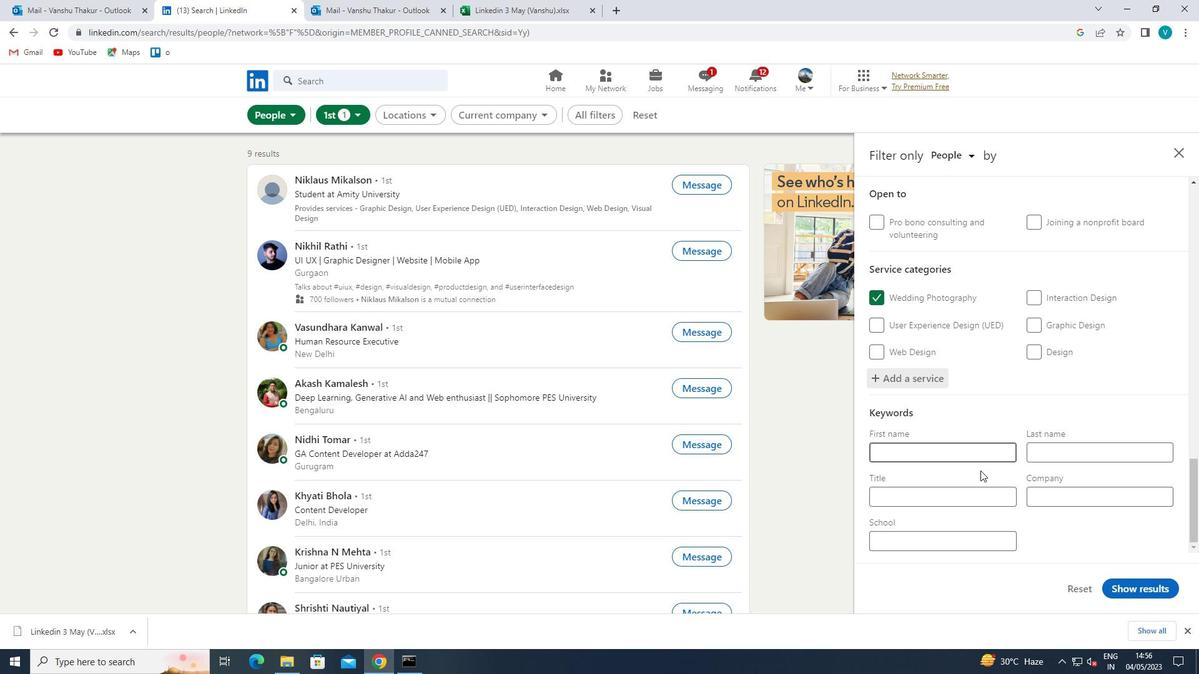 
Action: Mouse pressed left at (979, 494)
Screenshot: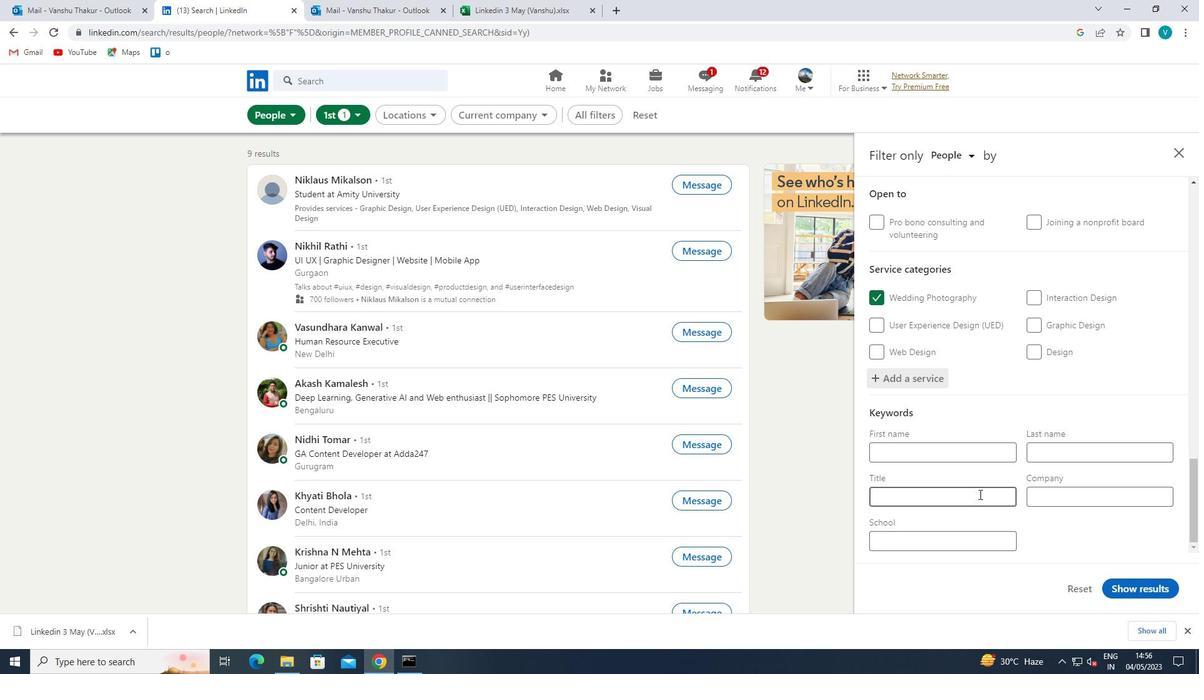 
Action: Key pressed <Key.shift>CRANE<Key.space><Key.shift>OPERATOR<Key.space>
Screenshot: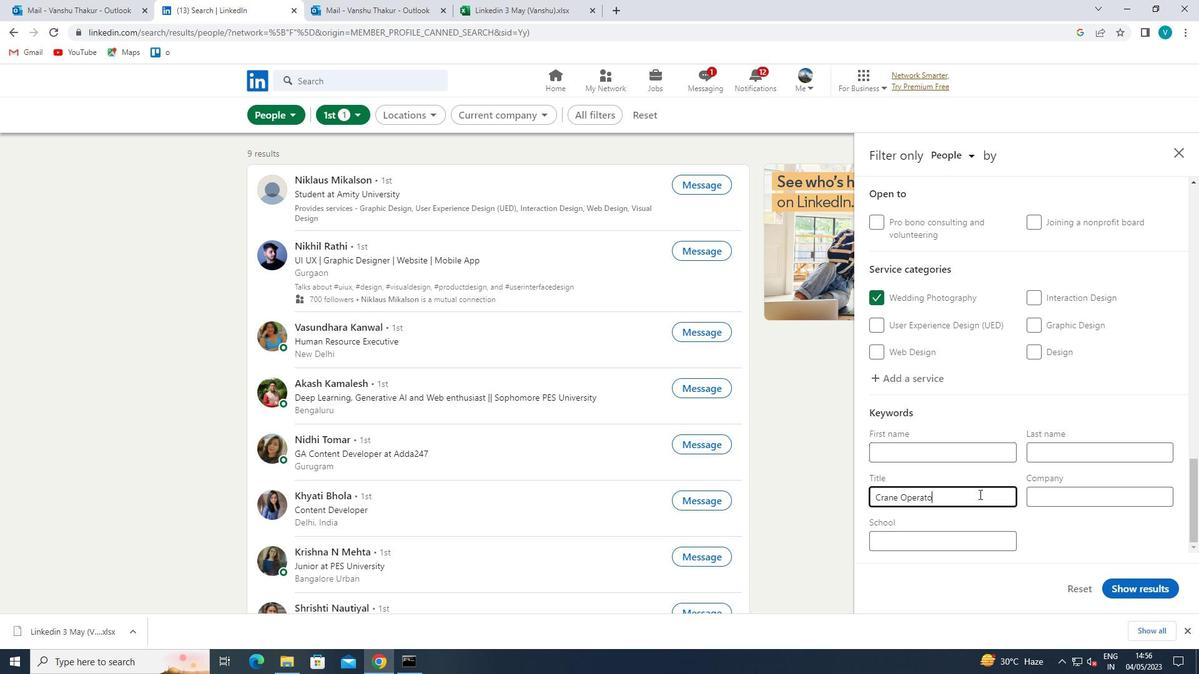 
Action: Mouse moved to (1131, 589)
Screenshot: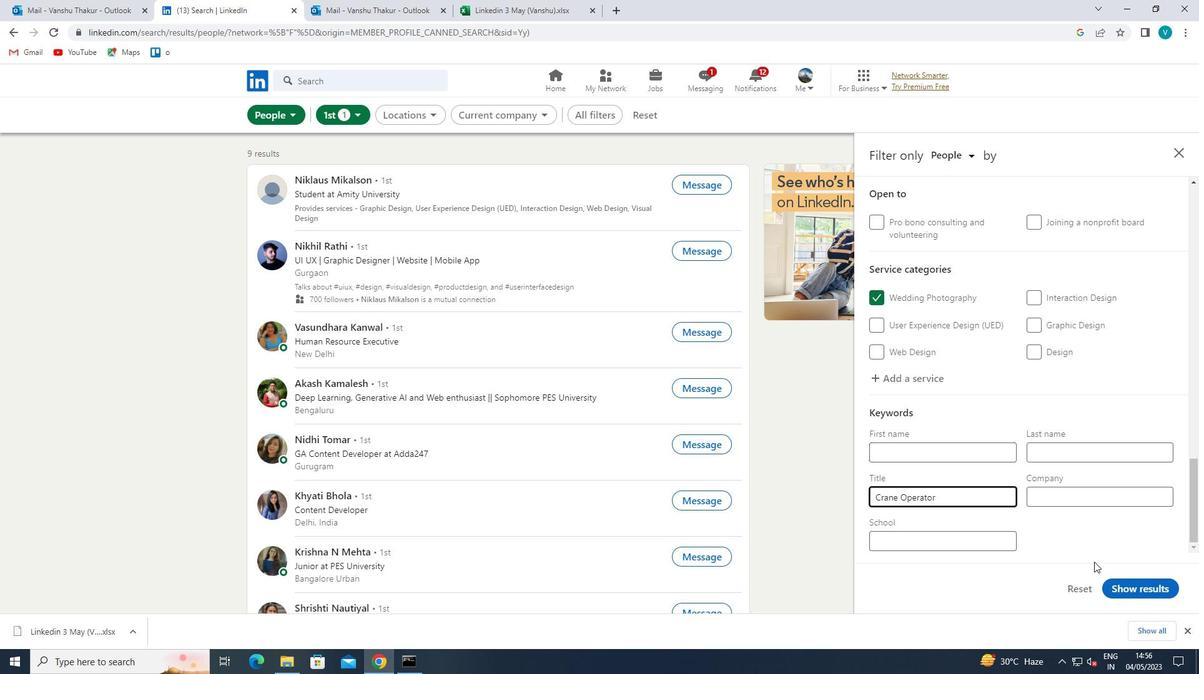 
Action: Mouse pressed left at (1131, 589)
Screenshot: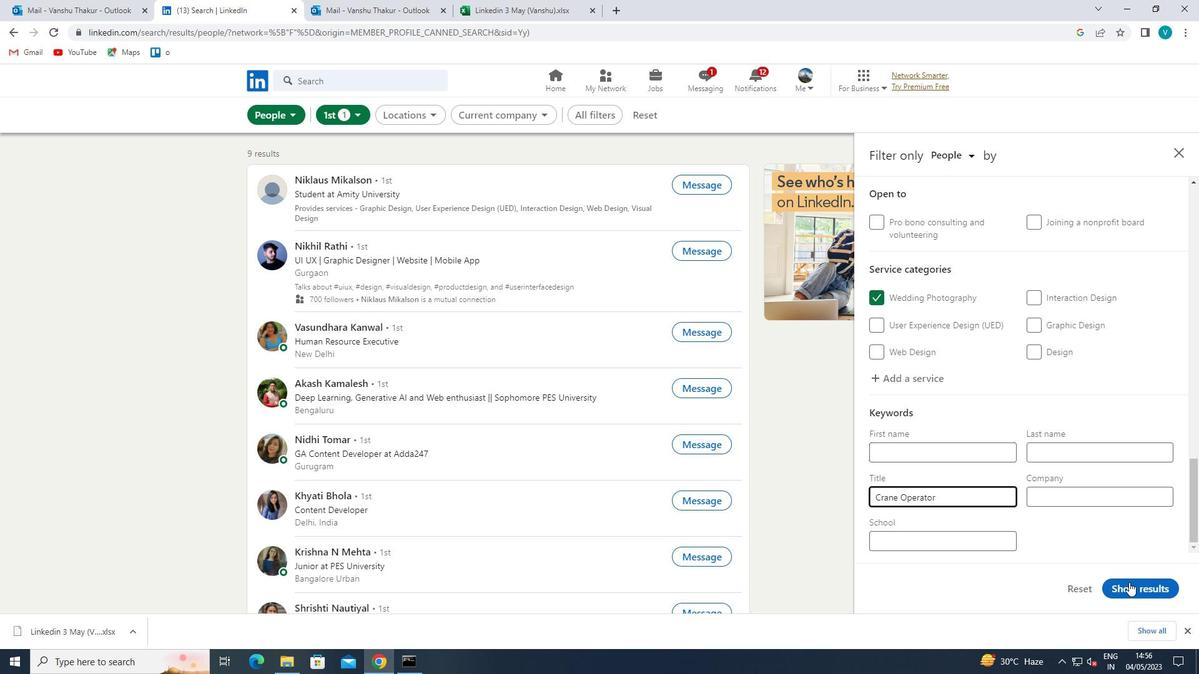 
Action: Mouse moved to (1130, 592)
Screenshot: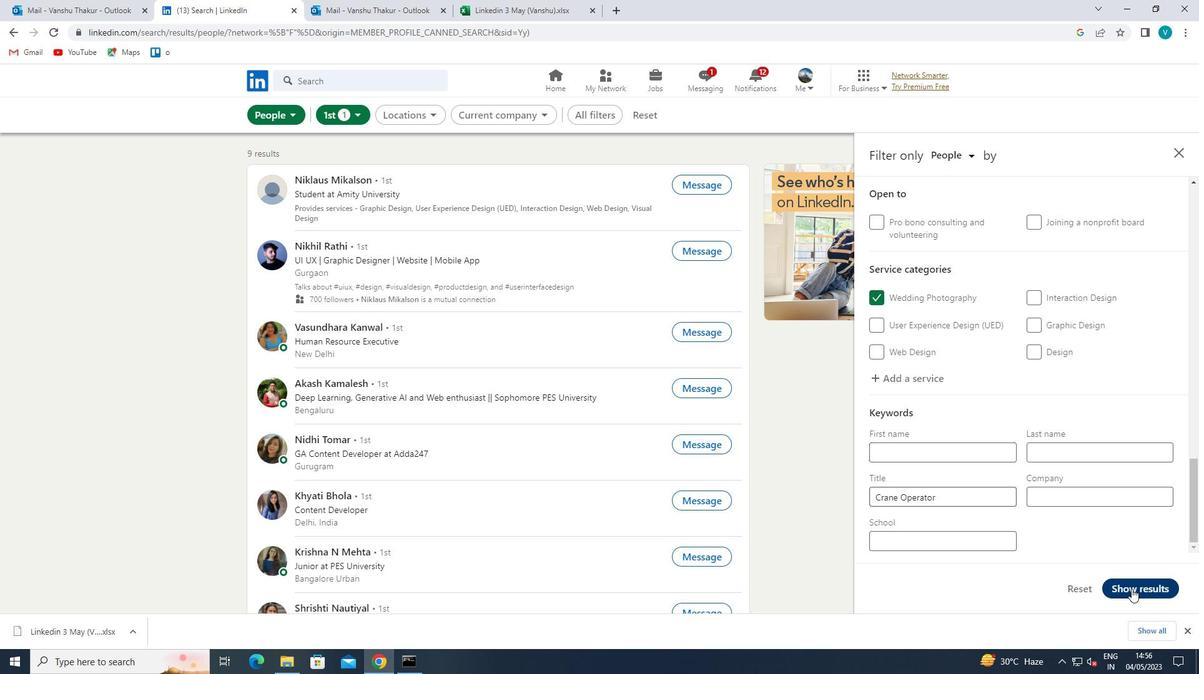 
